 Task: Open a blank sheet, save the file as Positivethinking.epub and add heading 'Positive Thinking',with the parapraph 'Positive thinking can have a profound impact on overall well-being. It promotes resilience, improves mood, and enhances problem-solving skills. Cultivating an optimistic mindset can lead to increased happiness, better relationships, and improved overall health.'Apply Font Style lexend And font size 14. Apply font style in  Heading 'Tahoma' and font size 24 Change heading alignment to  Center and paragraph alignment to  Left
Action: Mouse moved to (274, 251)
Screenshot: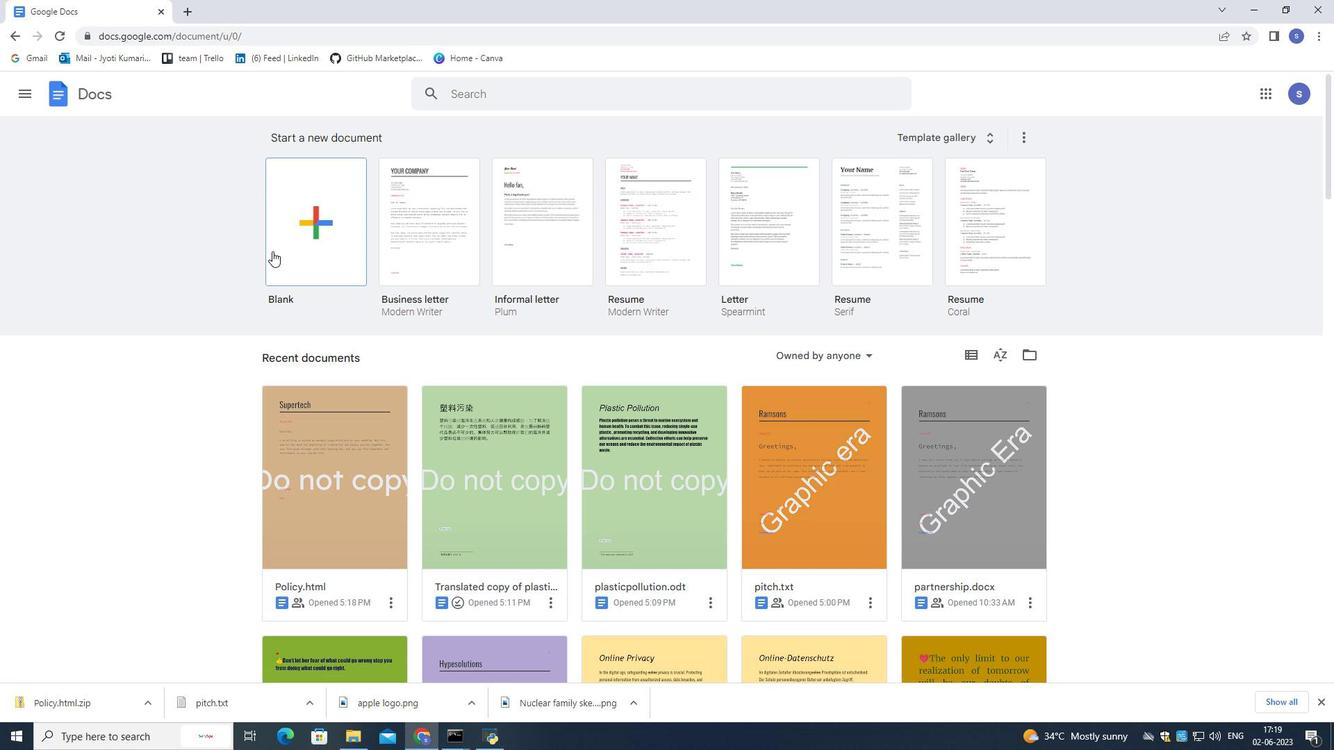 
Action: Mouse pressed left at (274, 251)
Screenshot: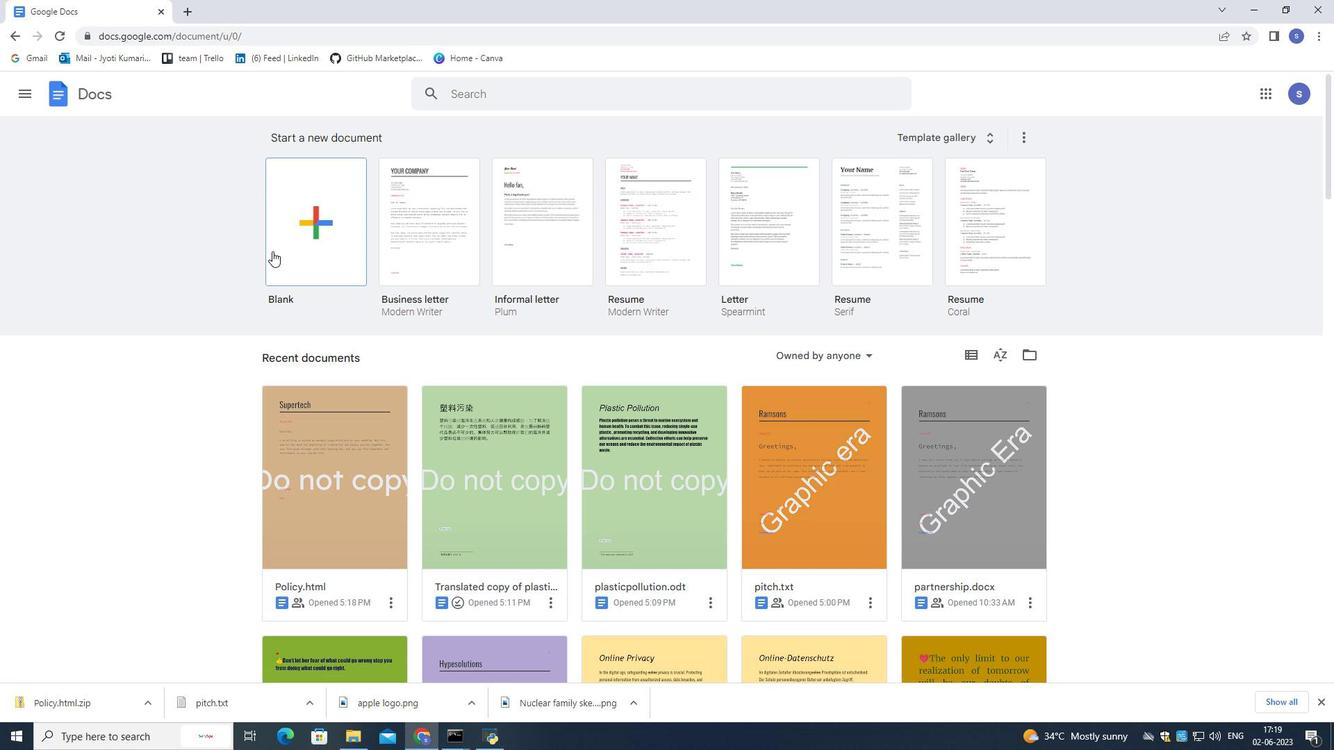 
Action: Mouse moved to (148, 86)
Screenshot: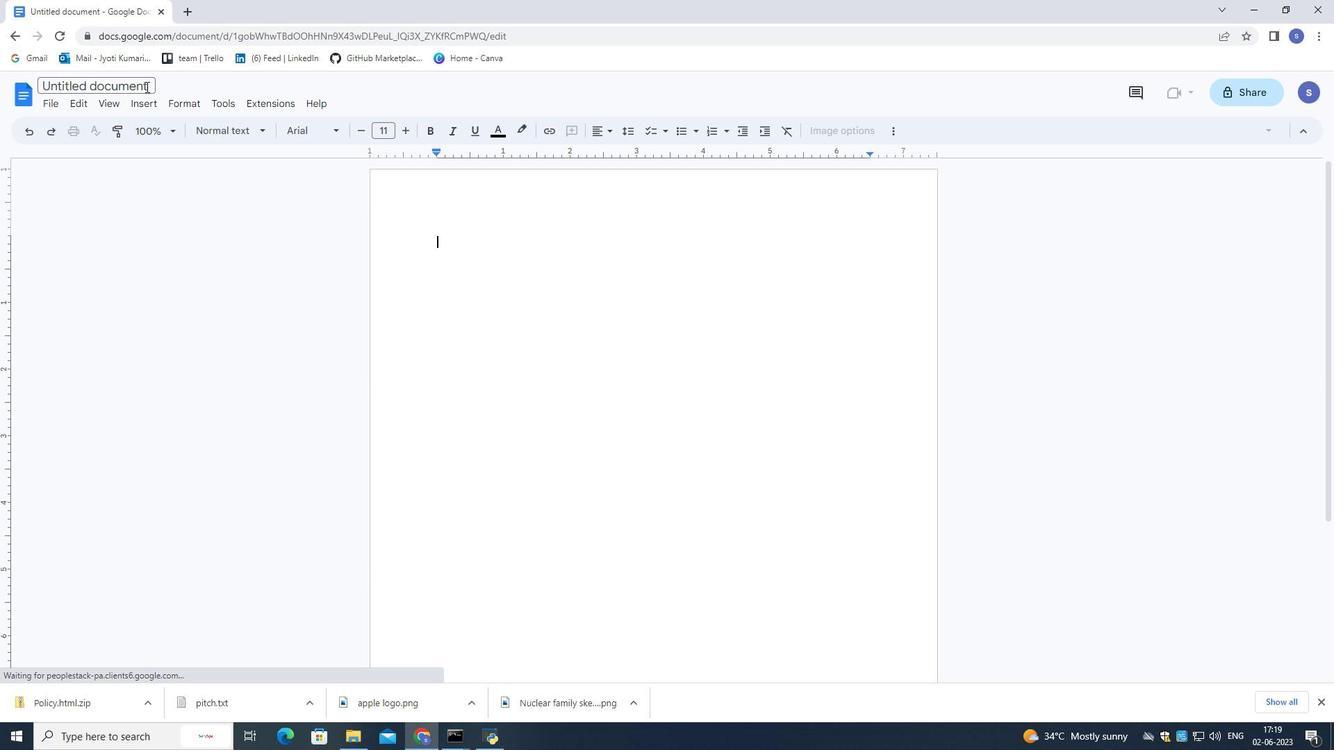 
Action: Mouse pressed left at (148, 86)
Screenshot: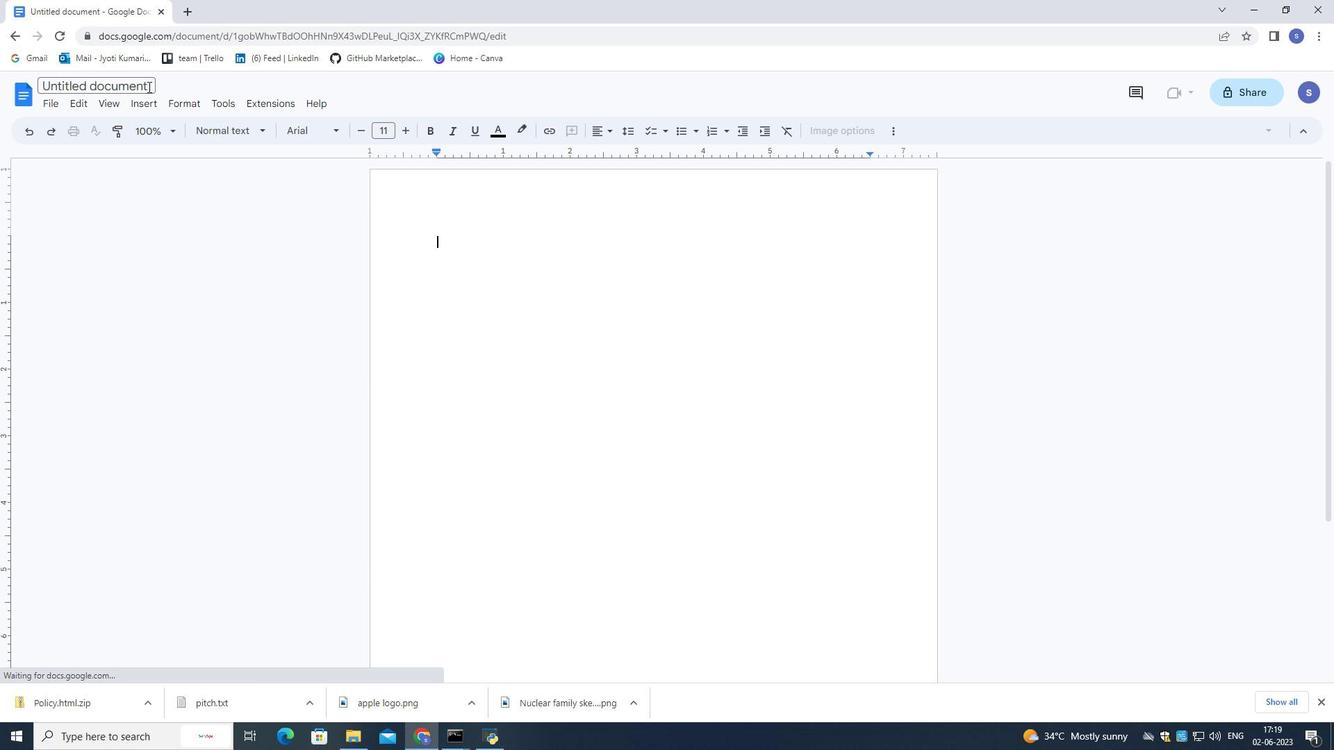 
Action: Mouse moved to (148, 86)
Screenshot: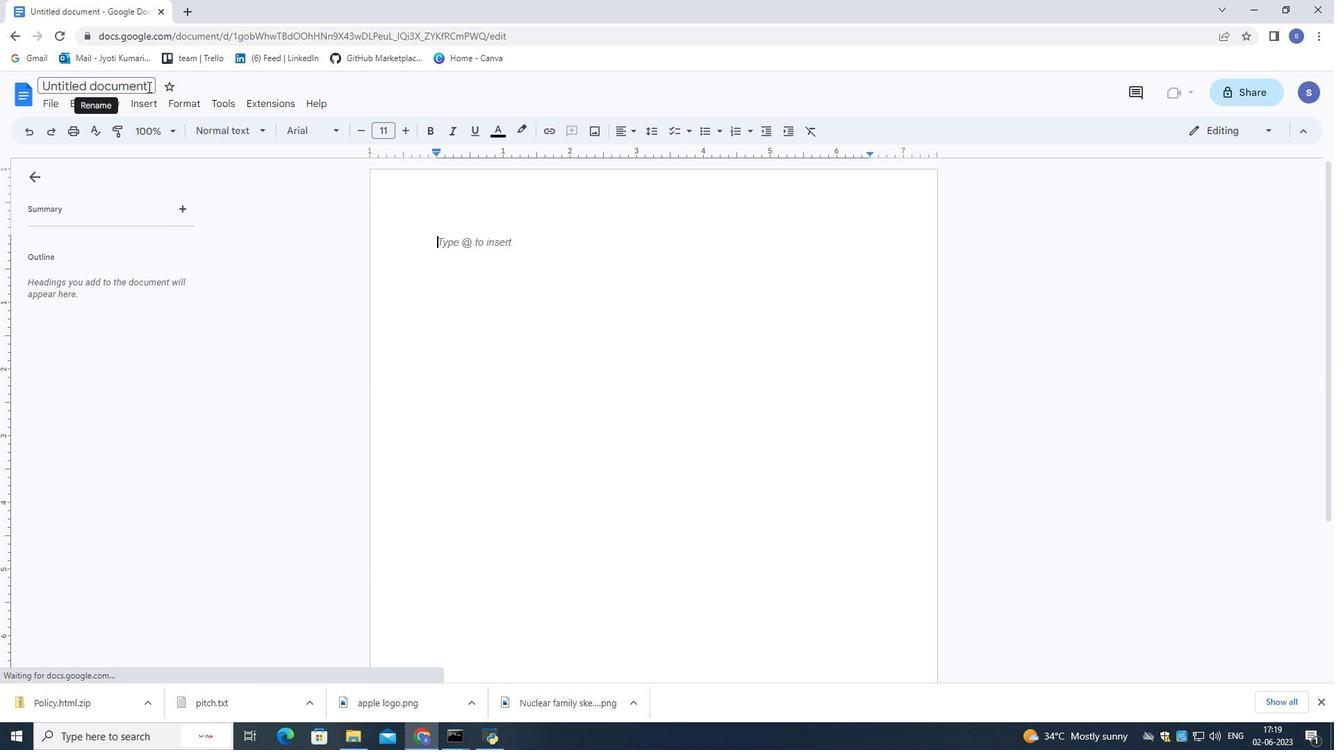 
Action: Key pressed positivethinking.epub<Key.enter>
Screenshot: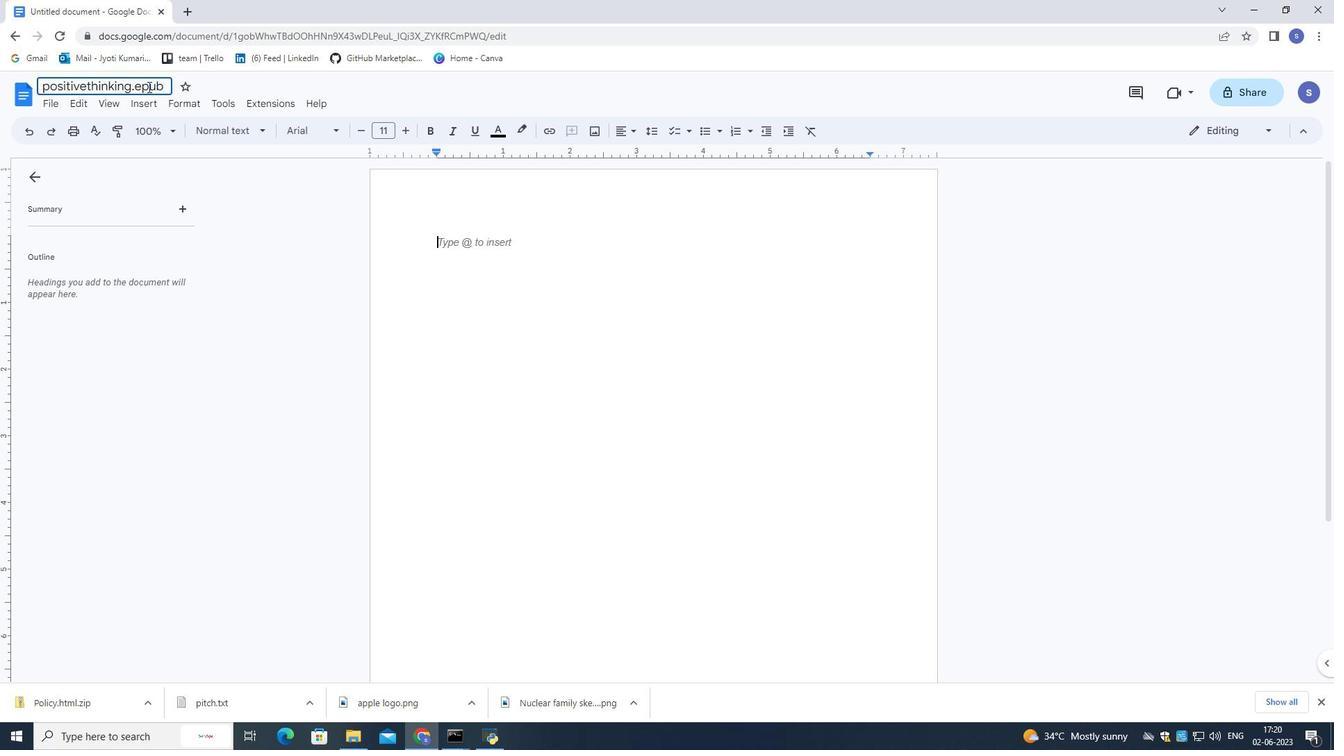 
Action: Mouse moved to (608, 257)
Screenshot: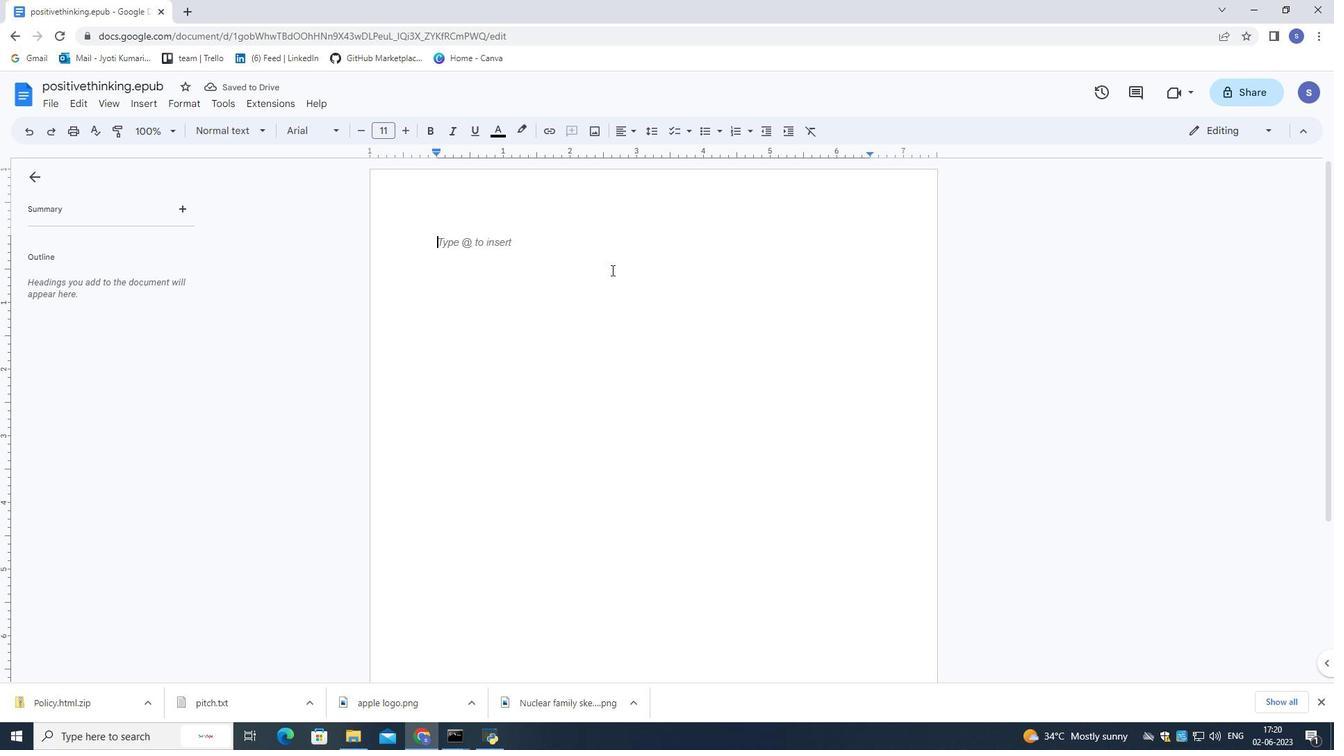 
Action: Mouse pressed left at (608, 257)
Screenshot: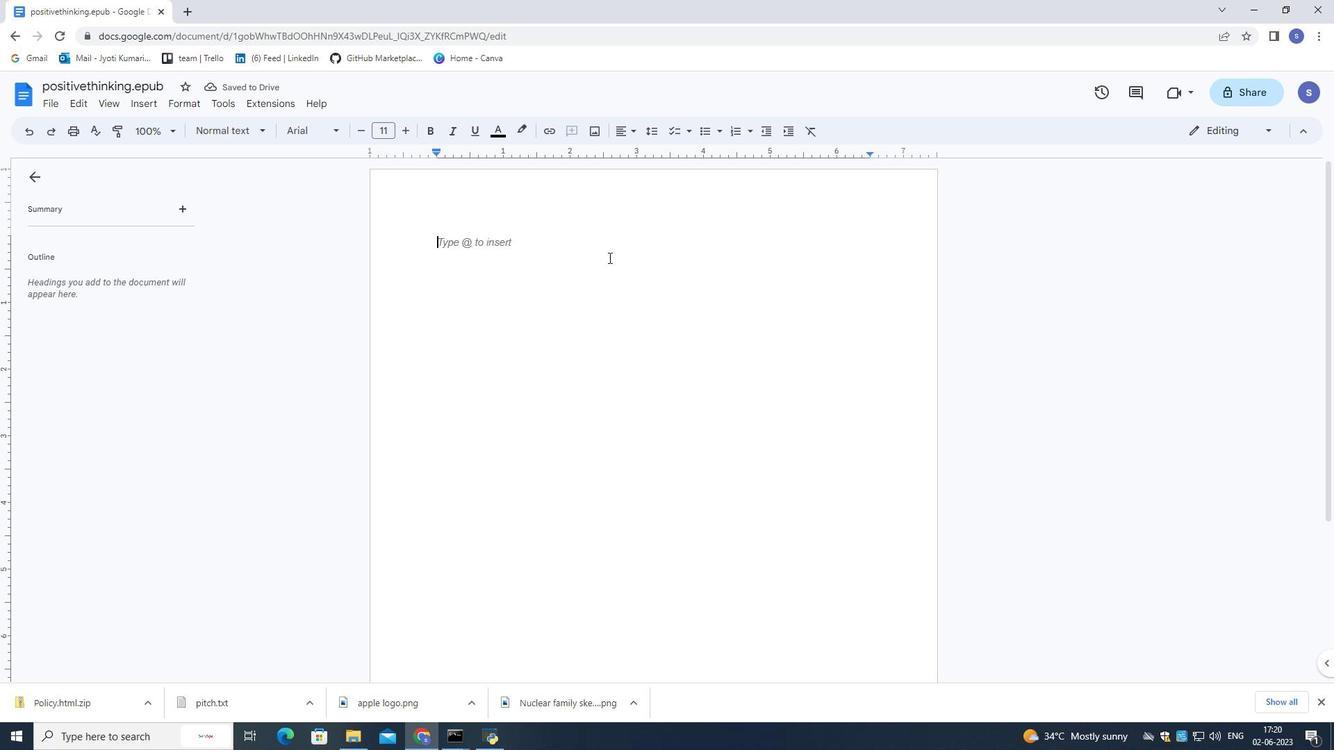 
Action: Mouse moved to (549, 239)
Screenshot: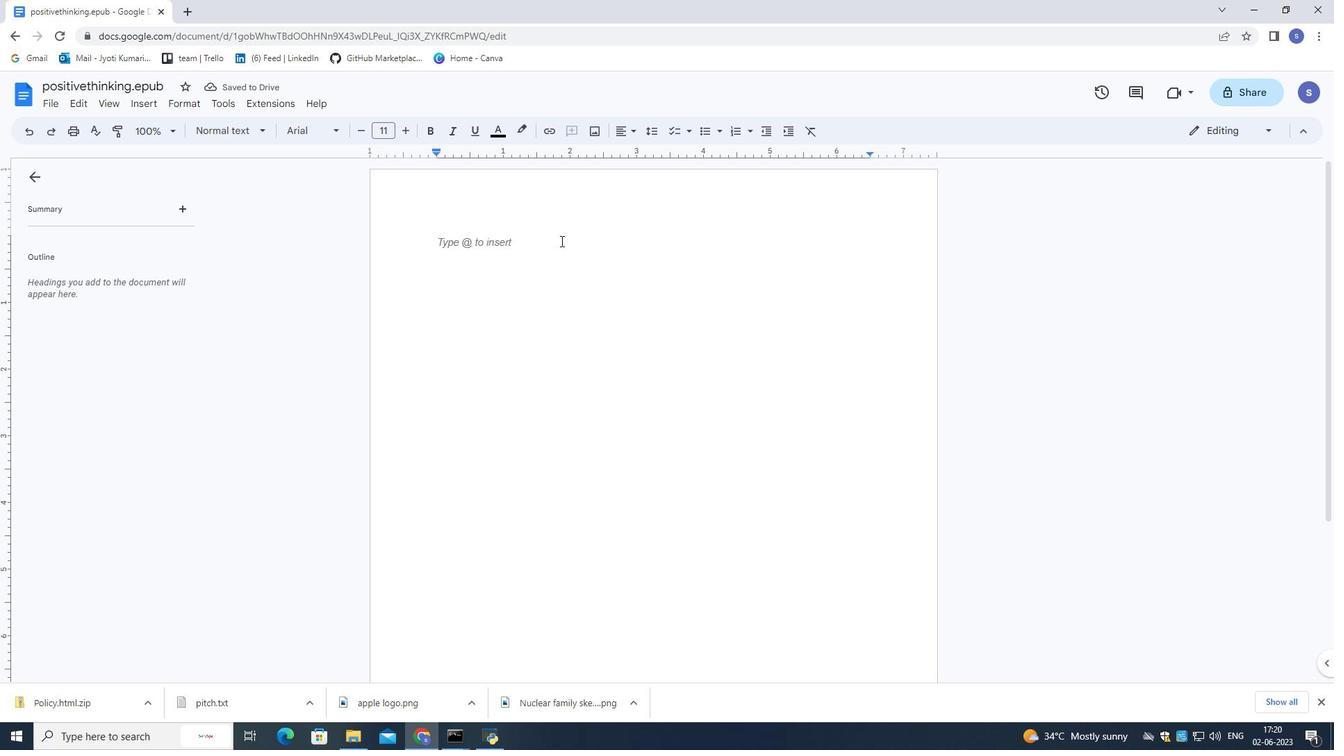 
Action: Mouse pressed left at (549, 239)
Screenshot: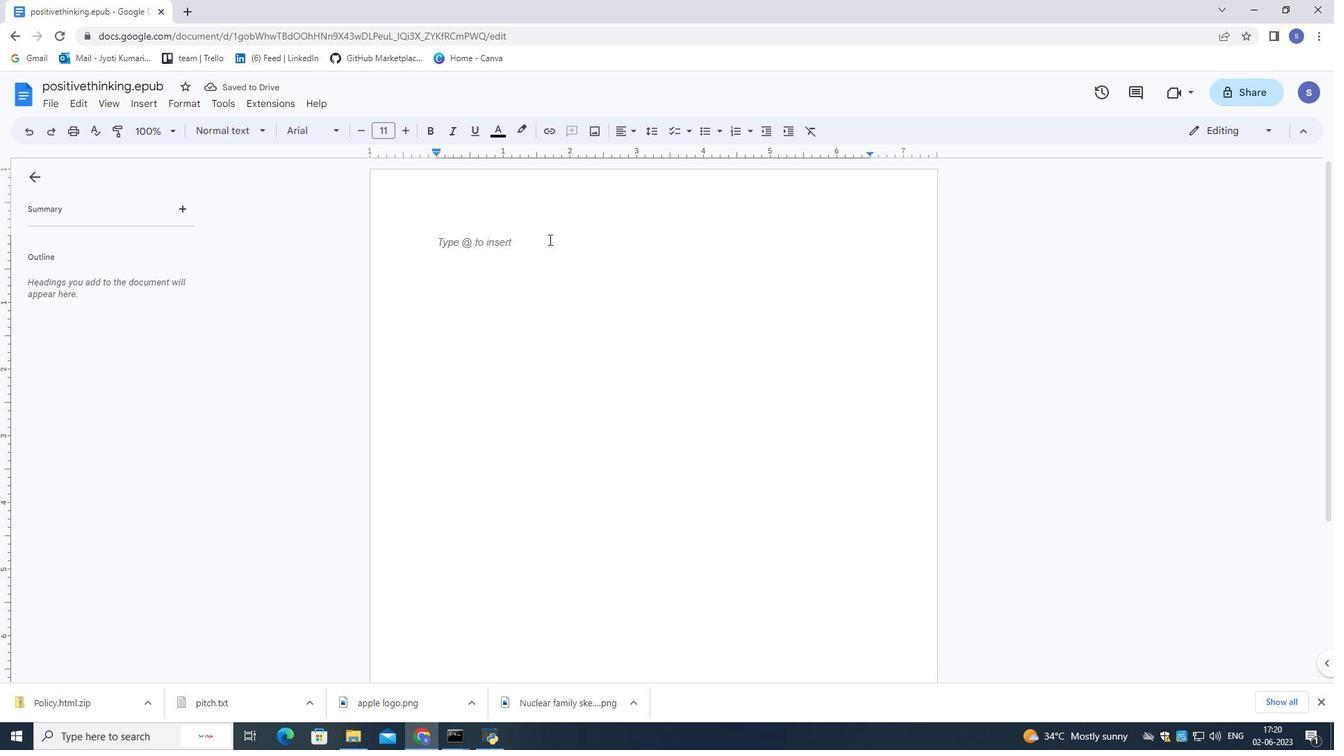 
Action: Mouse moved to (527, 254)
Screenshot: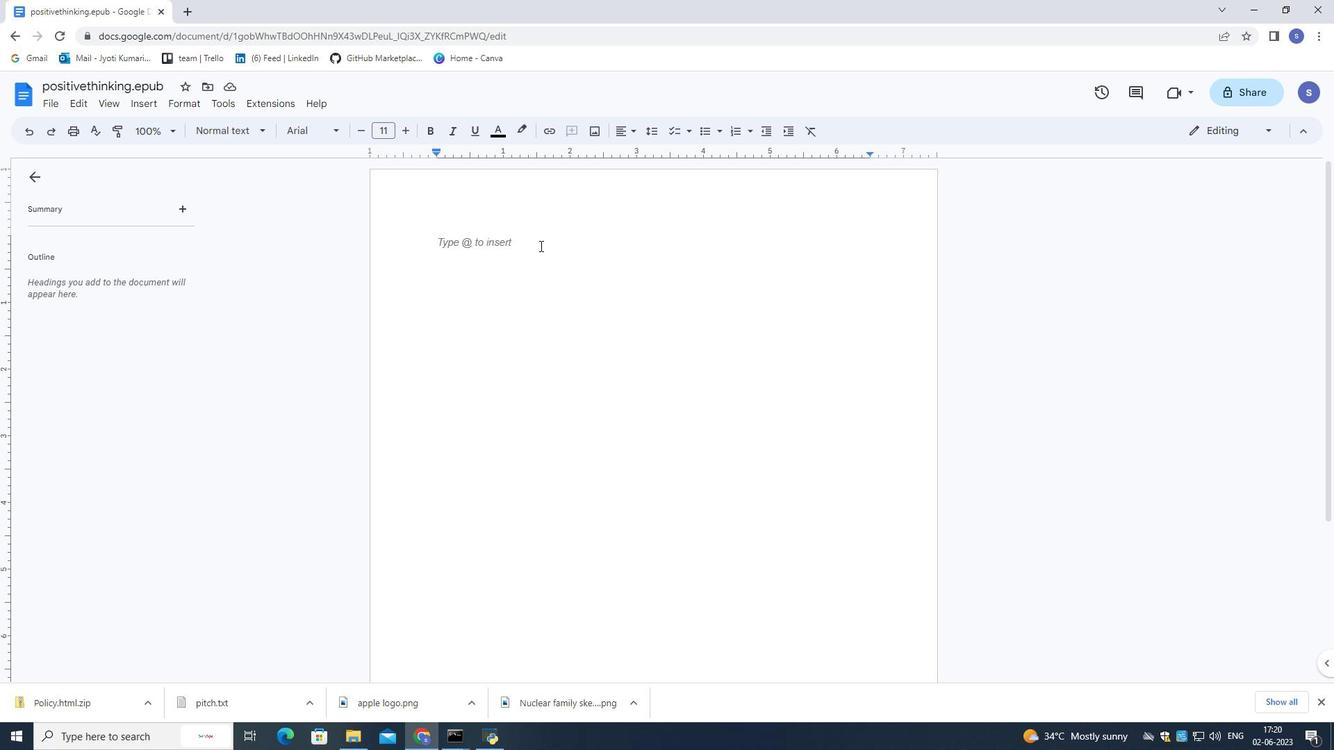
Action: Key pressed <Key.shift>Positive<Key.space><Key.shift>Thinking
Screenshot: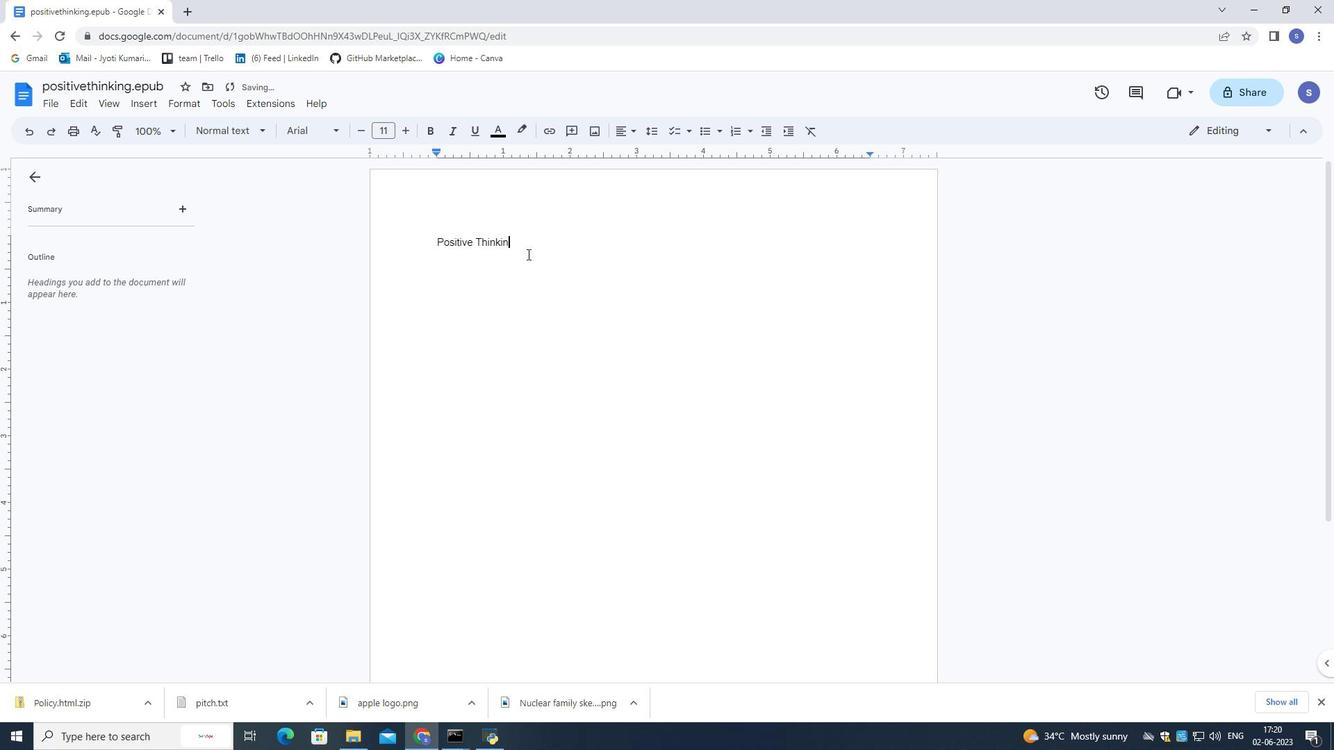 
Action: Mouse moved to (945, 473)
Screenshot: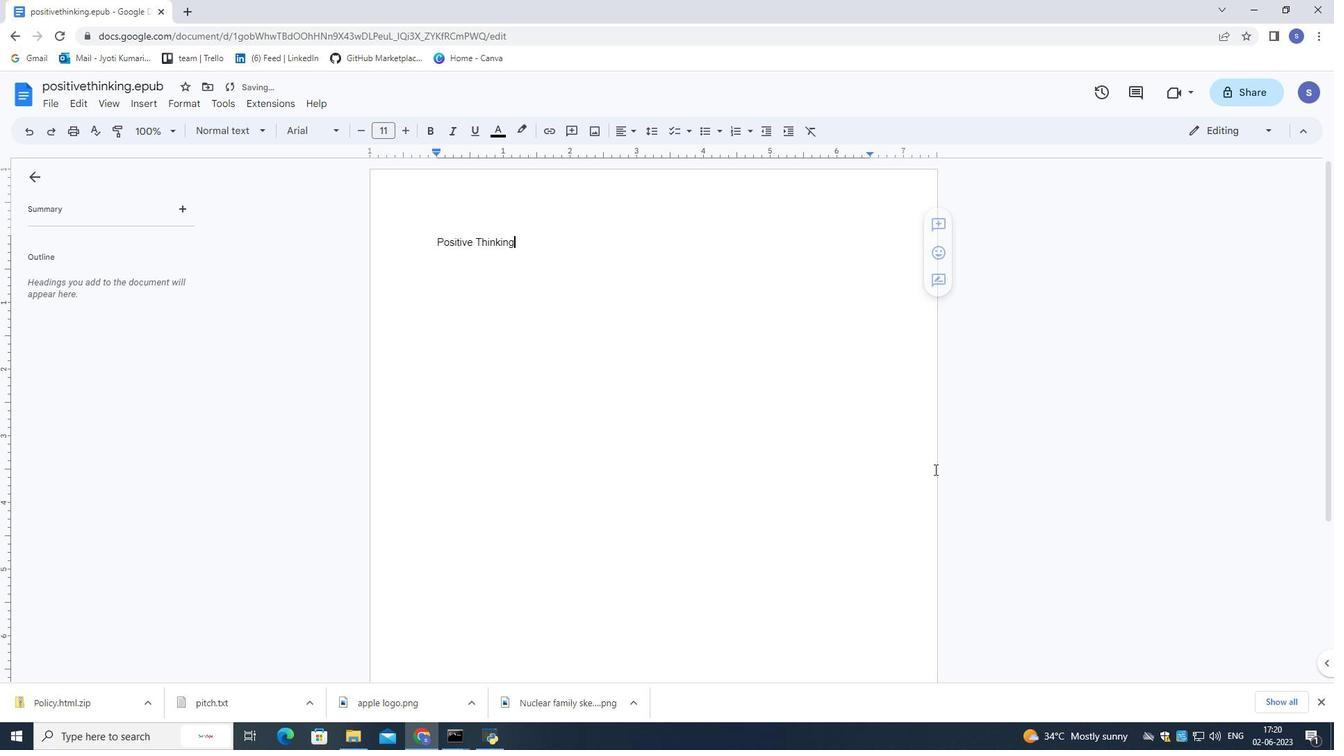 
Action: Key pressed <Key.enter><Key.enter>
Screenshot: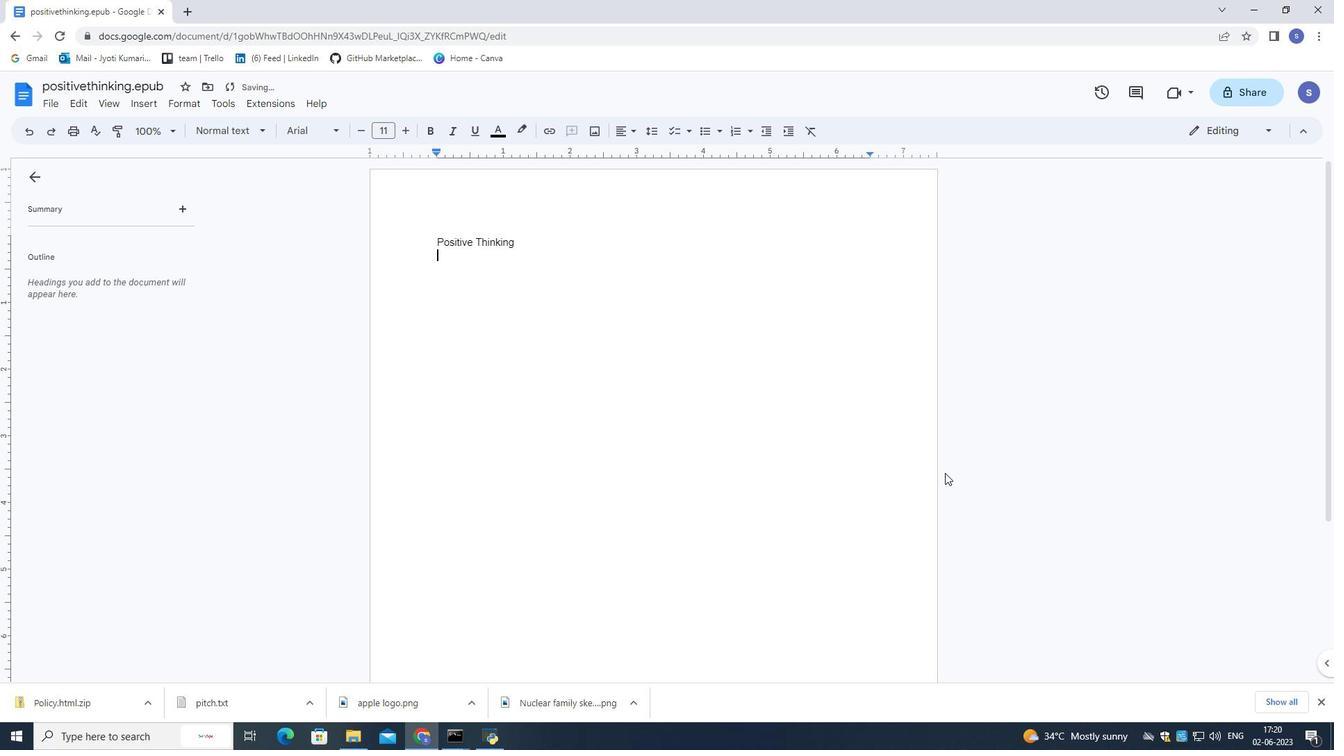 
Action: Mouse moved to (1176, 560)
Screenshot: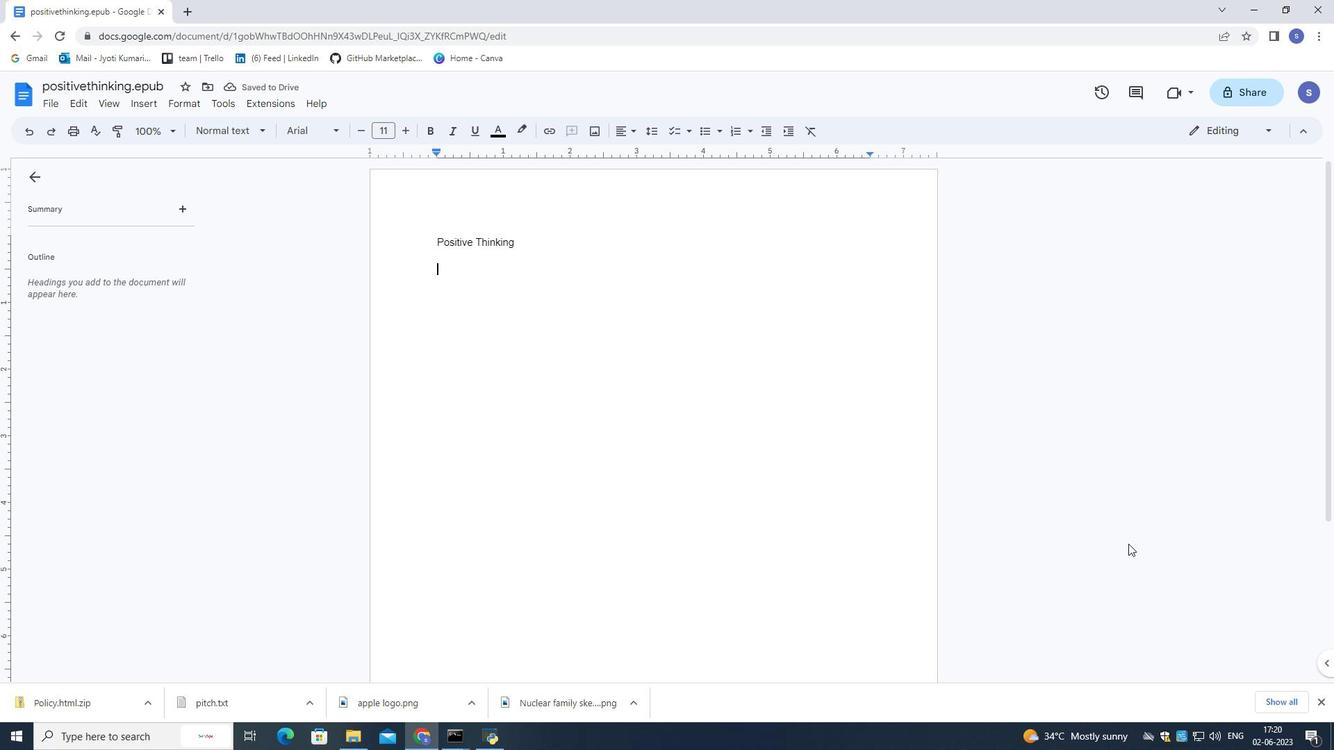 
Action: Key pressed <Key.shift><Key.shift><Key.shift><Key.shift><Key.shift><Key.shift><Key.shift><Key.shift>Positive<Key.space>thinking<Key.space>can<Key.space>have<Key.space>a<Key.space>profound<Key.space>impact<Key.space>on<Key.space>overall<Key.space>well-being<Key.space>.<Key.space><Key.shift>It<Key.space>promotes<Key.space>resilience,<Key.space>improve<Key.space>
Screenshot: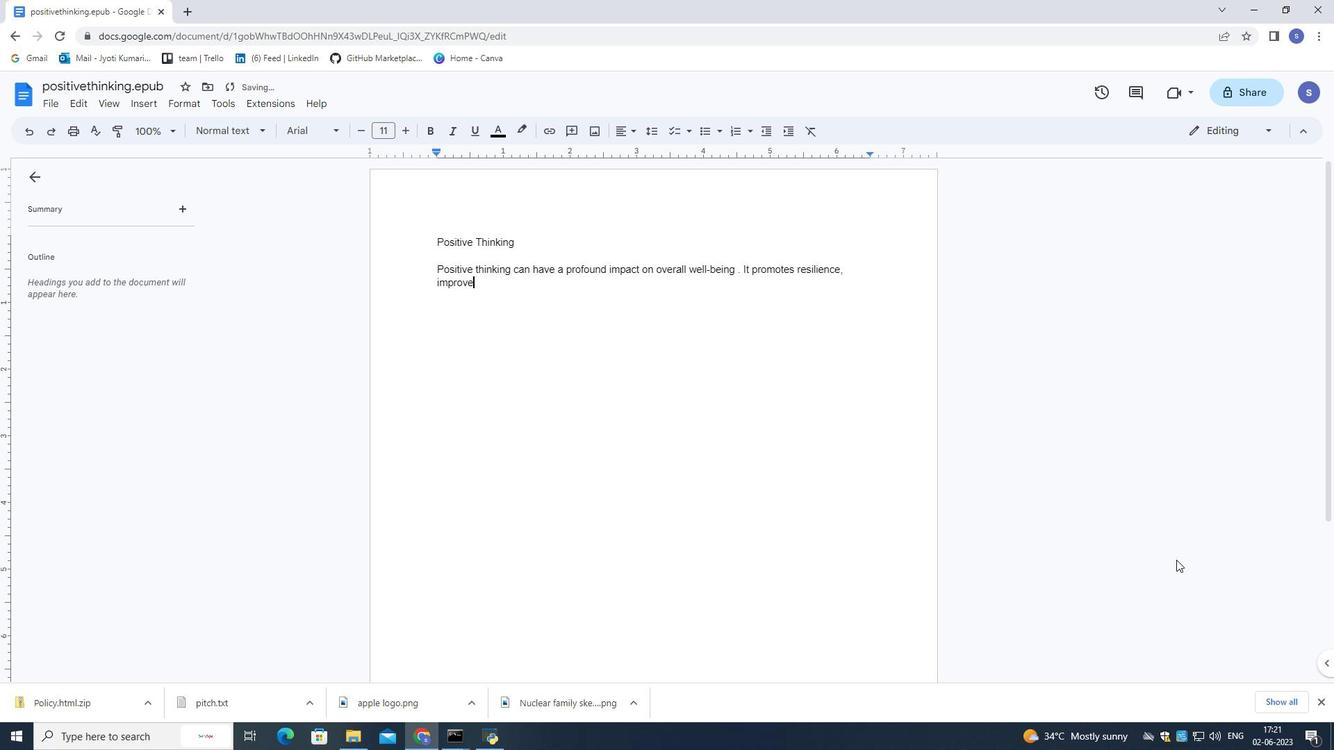 
Action: Mouse moved to (1316, 703)
Screenshot: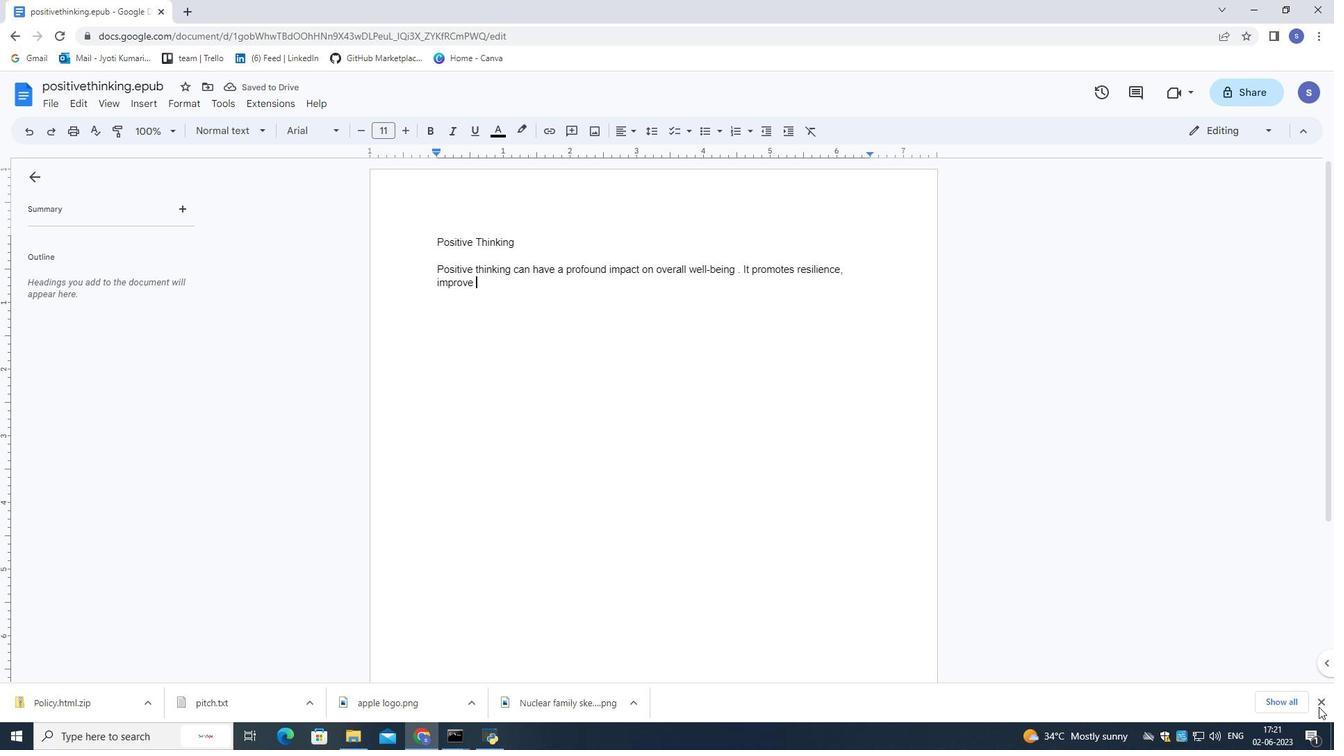 
Action: Key pressed mood,<Key.space>and<Key.space>optimistic<Key.space>mindset<Key.space>can<Key.space>lead<Key.space>to<Key.space>increased<Key.space>g<Key.backspace>happiness,<Key.space>better<Key.space>relationship,<Key.space>and<Key.space>impowered<Key.space>overall<Key.space>health.<Key.space>
Screenshot: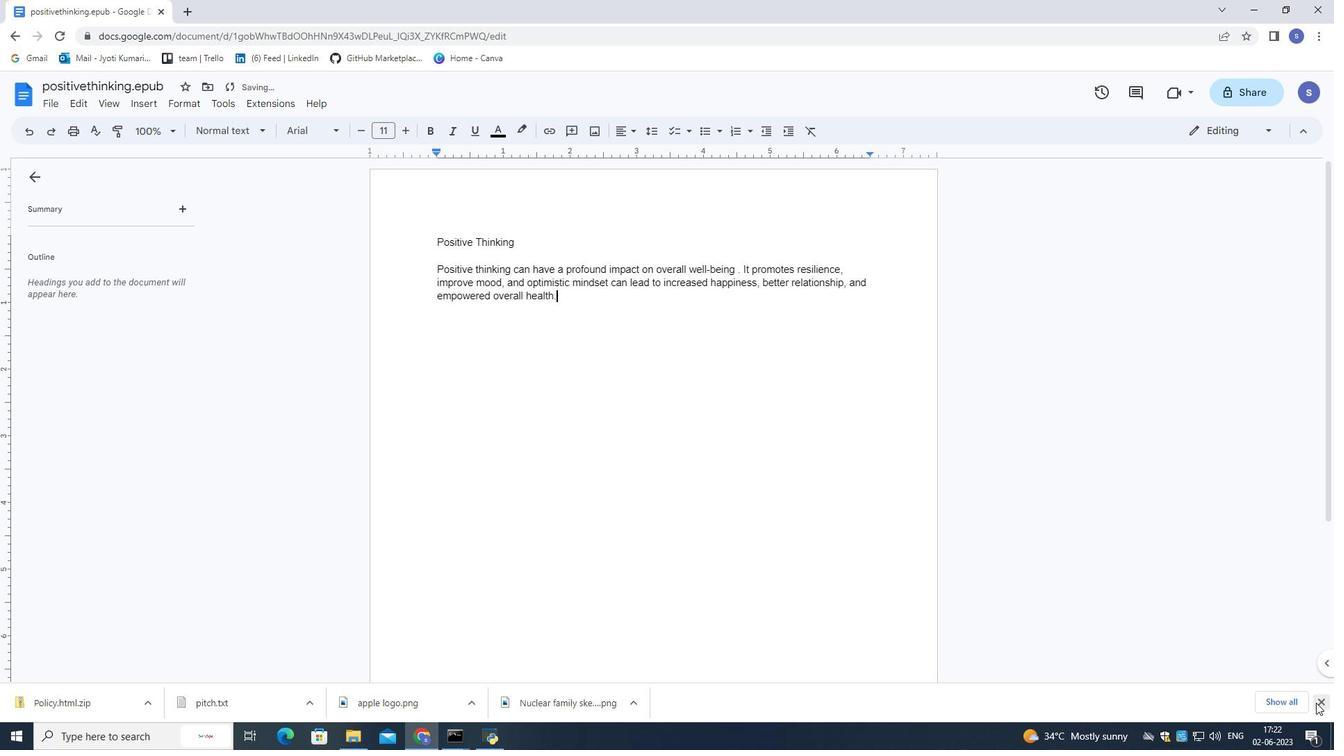 
Action: Mouse moved to (459, 279)
Screenshot: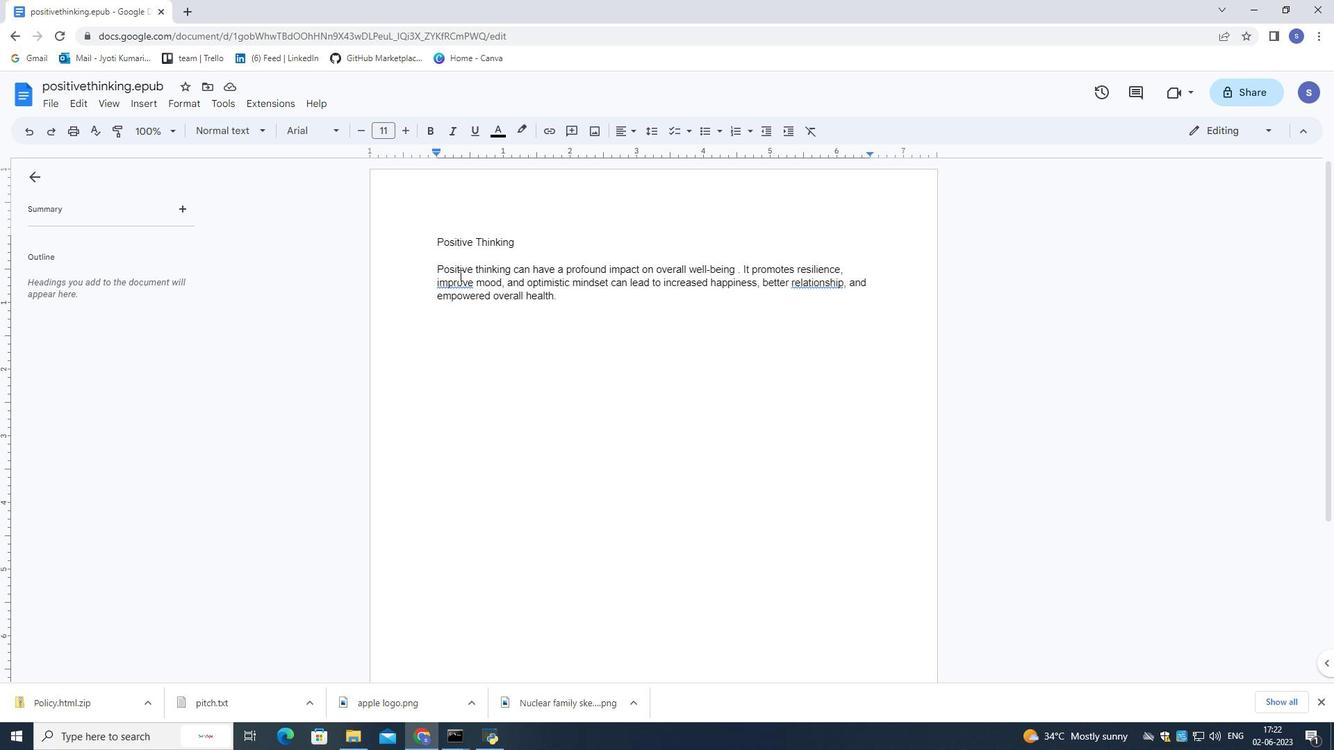
Action: Mouse pressed left at (459, 279)
Screenshot: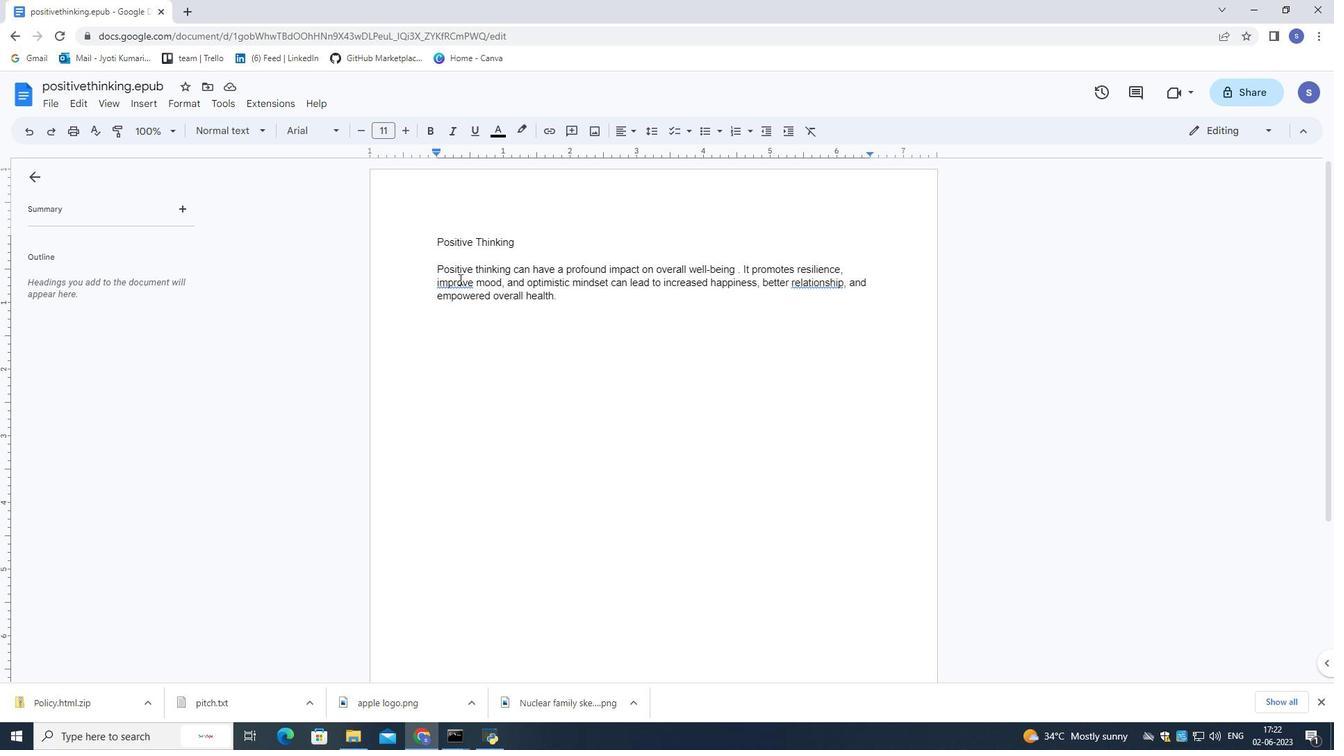
Action: Mouse moved to (466, 269)
Screenshot: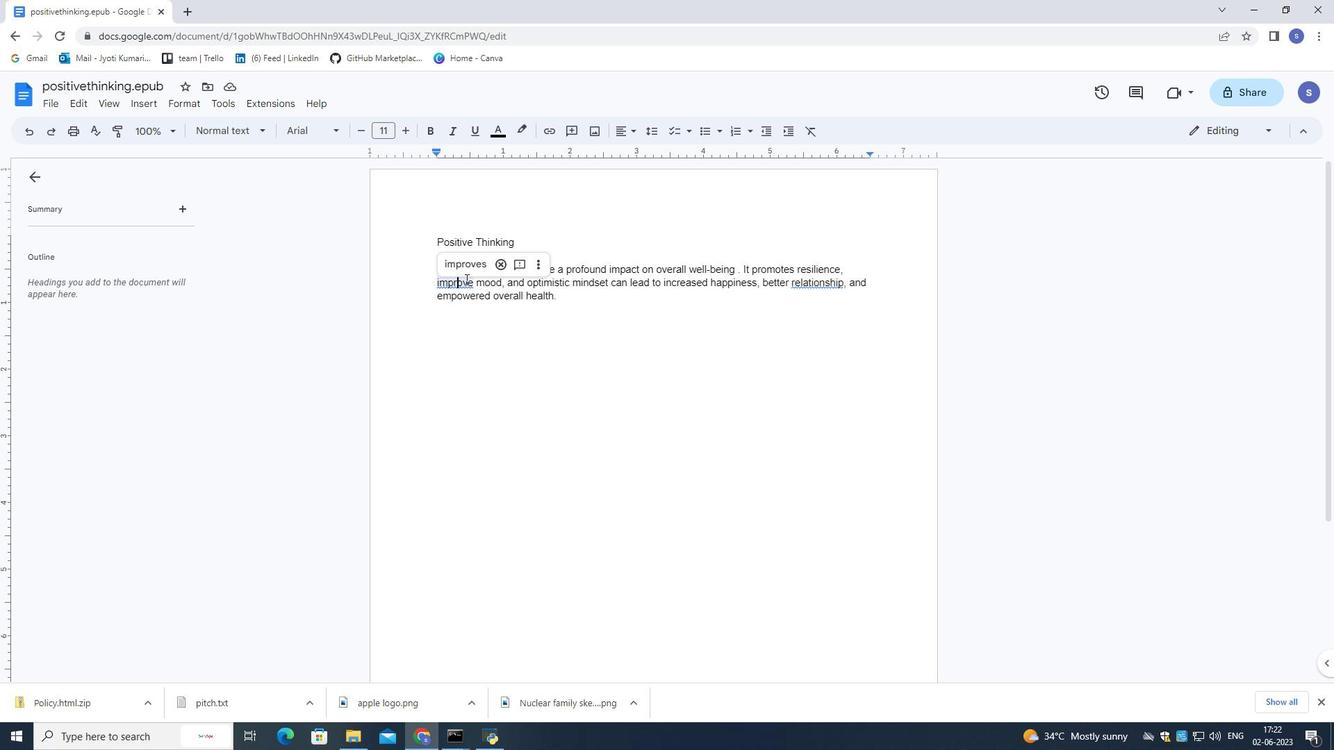 
Action: Mouse pressed left at (466, 269)
Screenshot: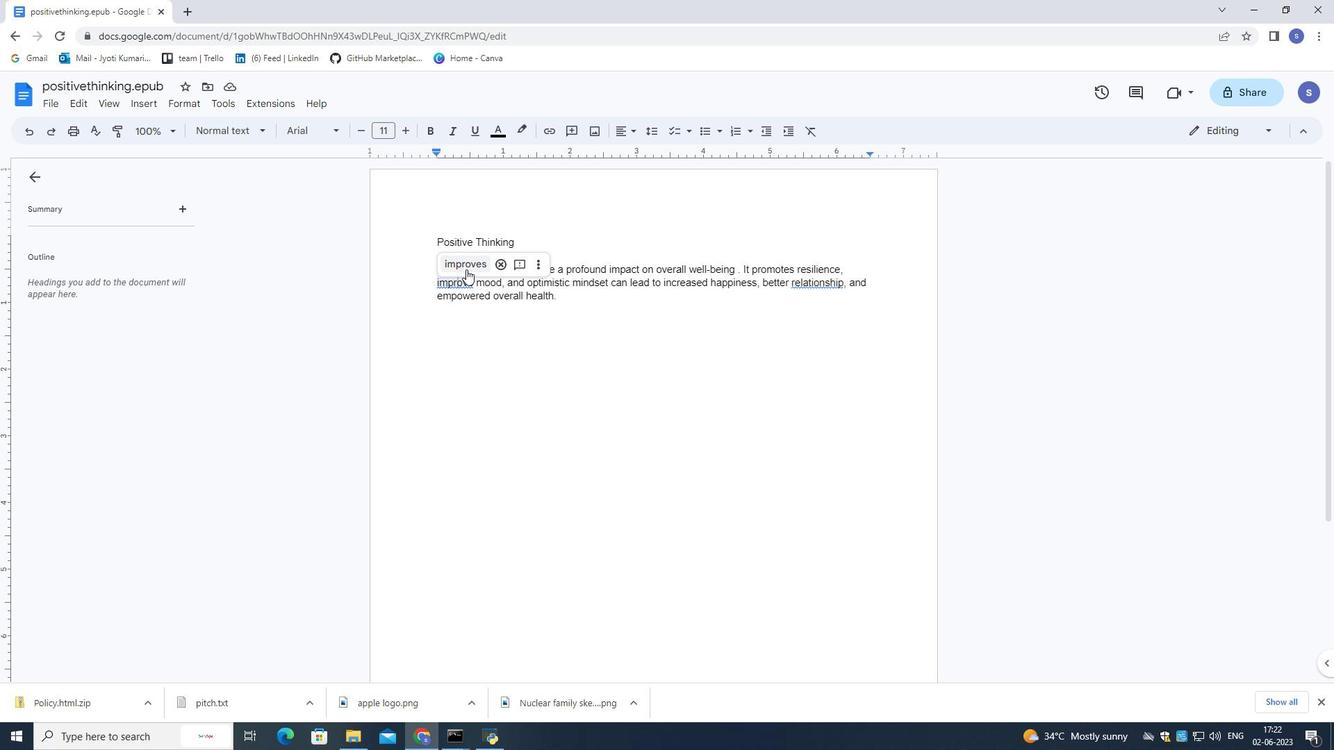
Action: Mouse moved to (585, 305)
Screenshot: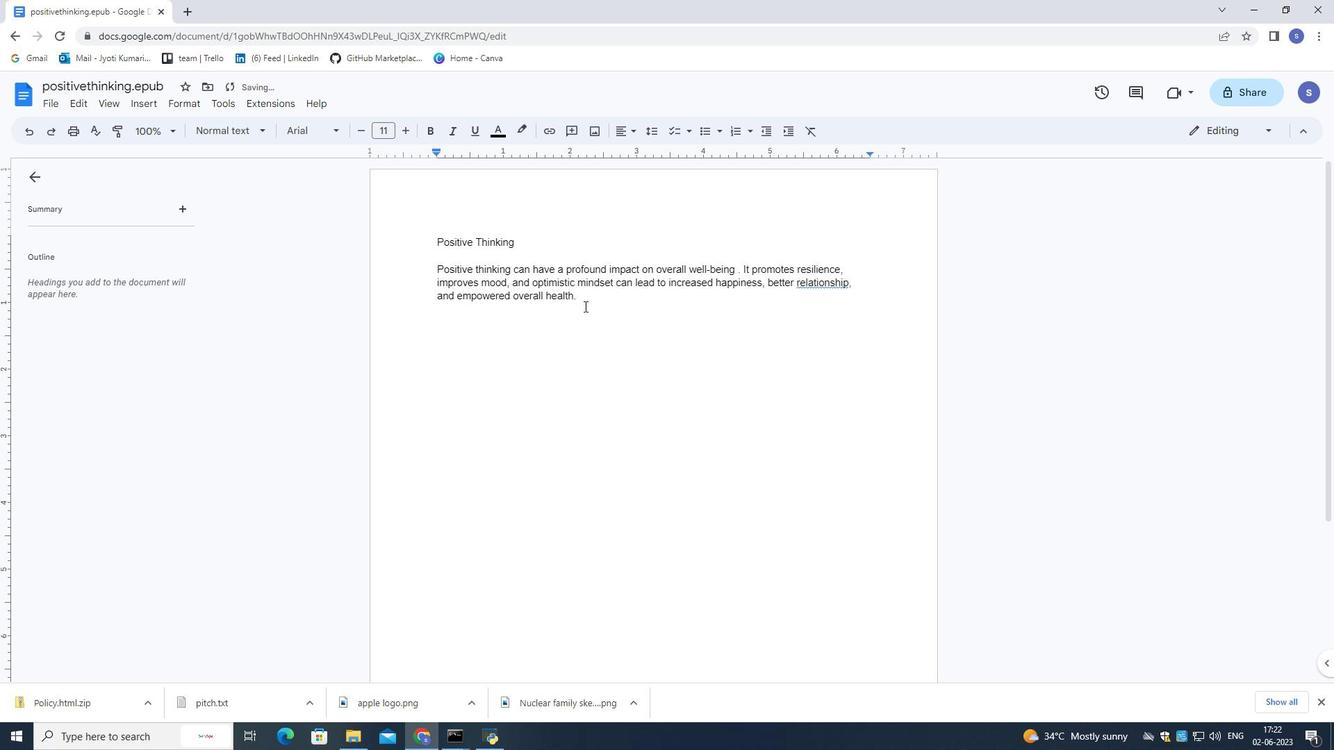 
Action: Mouse pressed left at (585, 305)
Screenshot: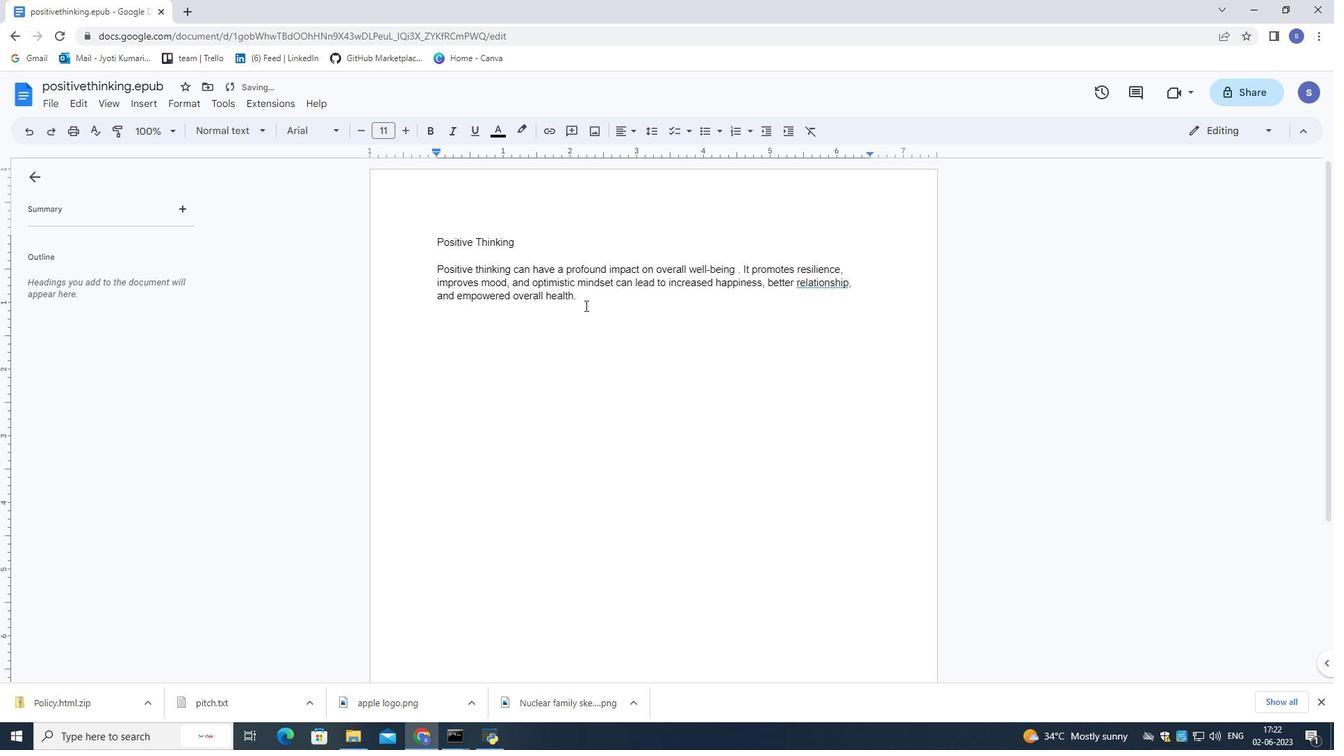 
Action: Mouse moved to (592, 307)
Screenshot: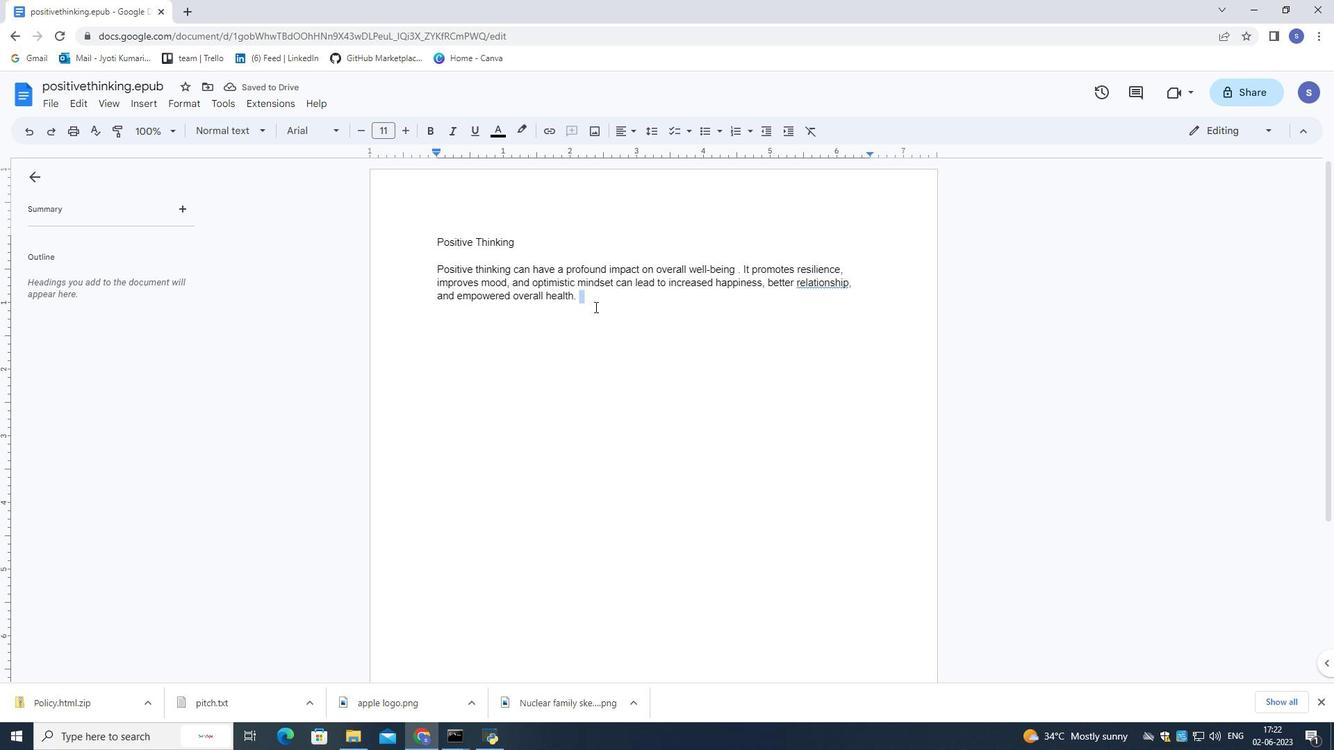 
Action: Mouse pressed left at (592, 307)
Screenshot: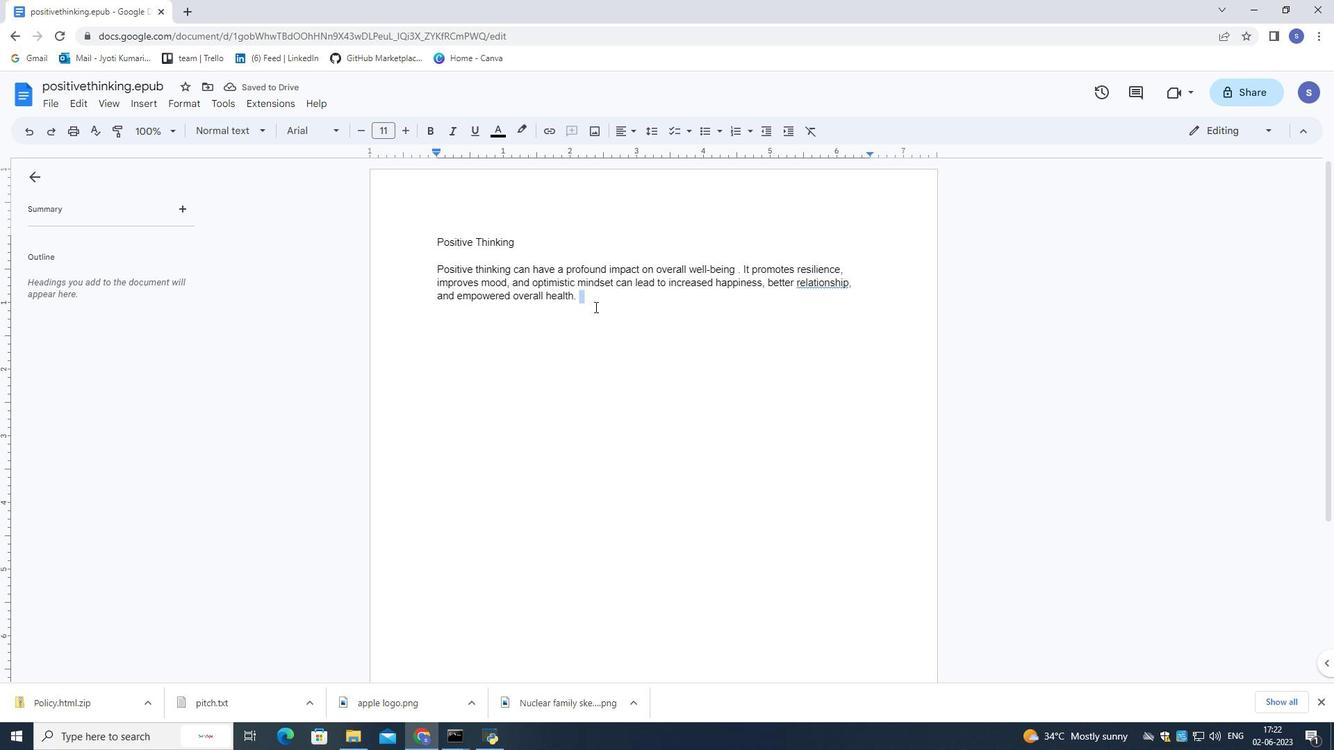 
Action: Mouse moved to (607, 328)
Screenshot: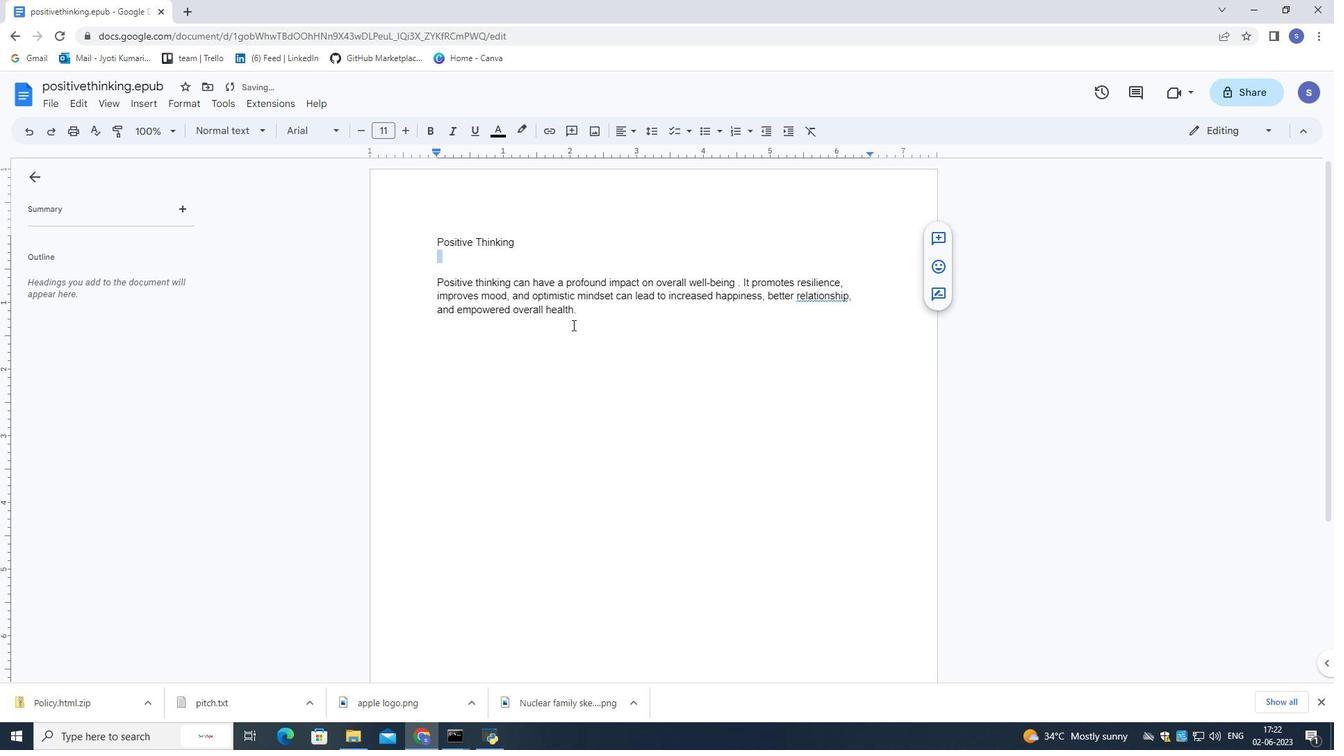 
Action: Mouse pressed left at (607, 328)
Screenshot: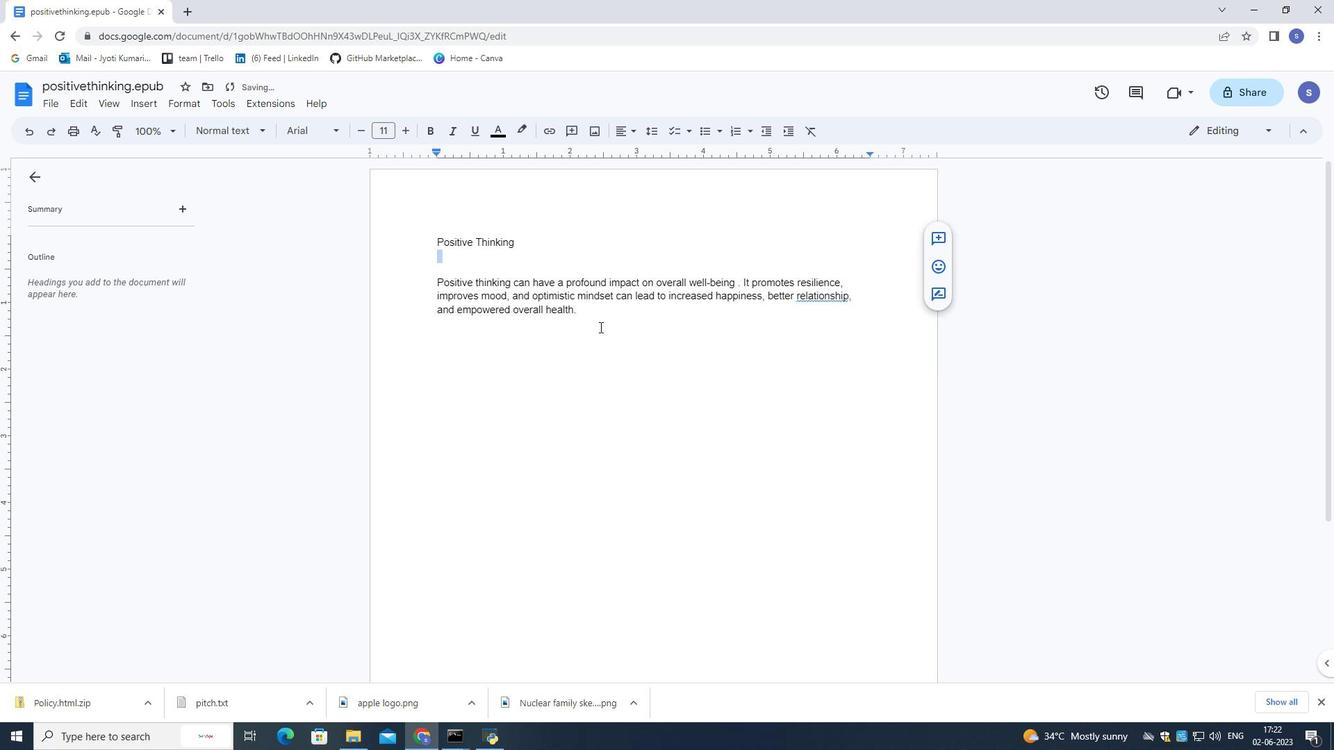 
Action: Mouse moved to (599, 319)
Screenshot: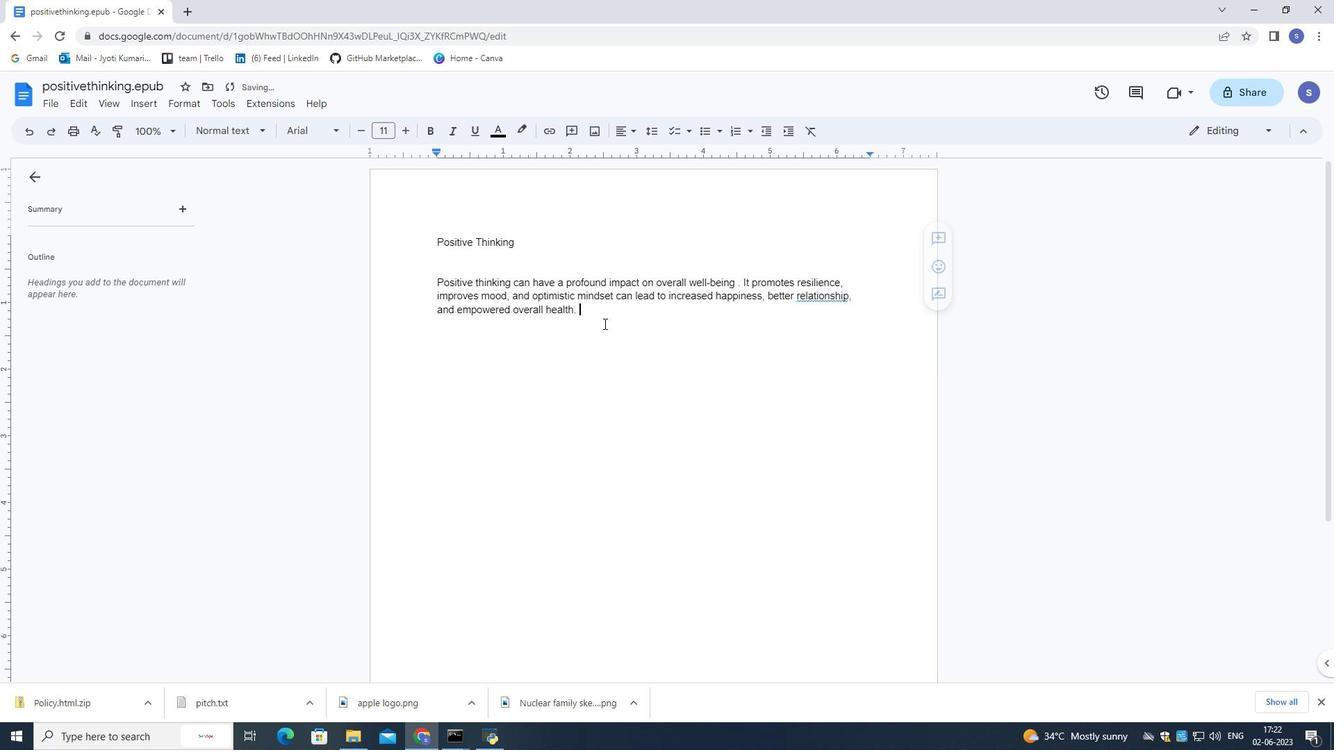 
Action: Mouse pressed left at (599, 319)
Screenshot: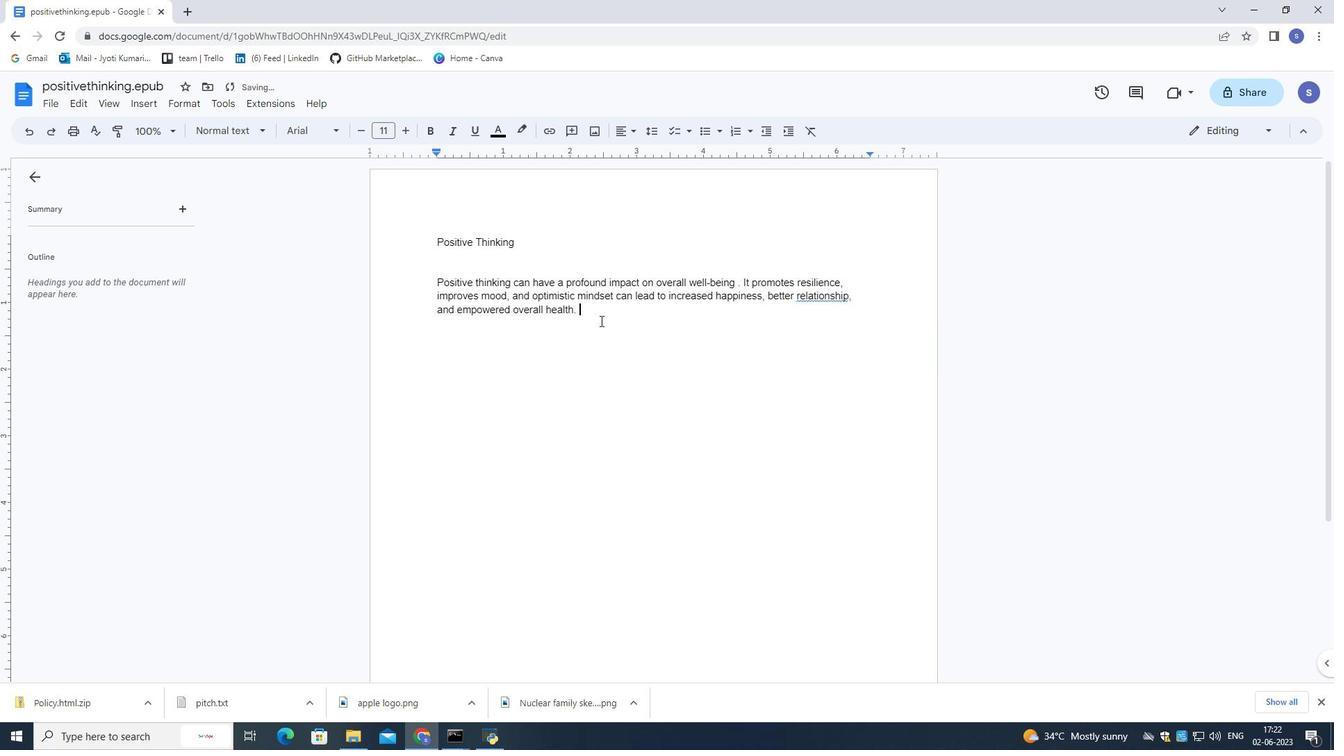 
Action: Mouse moved to (323, 123)
Screenshot: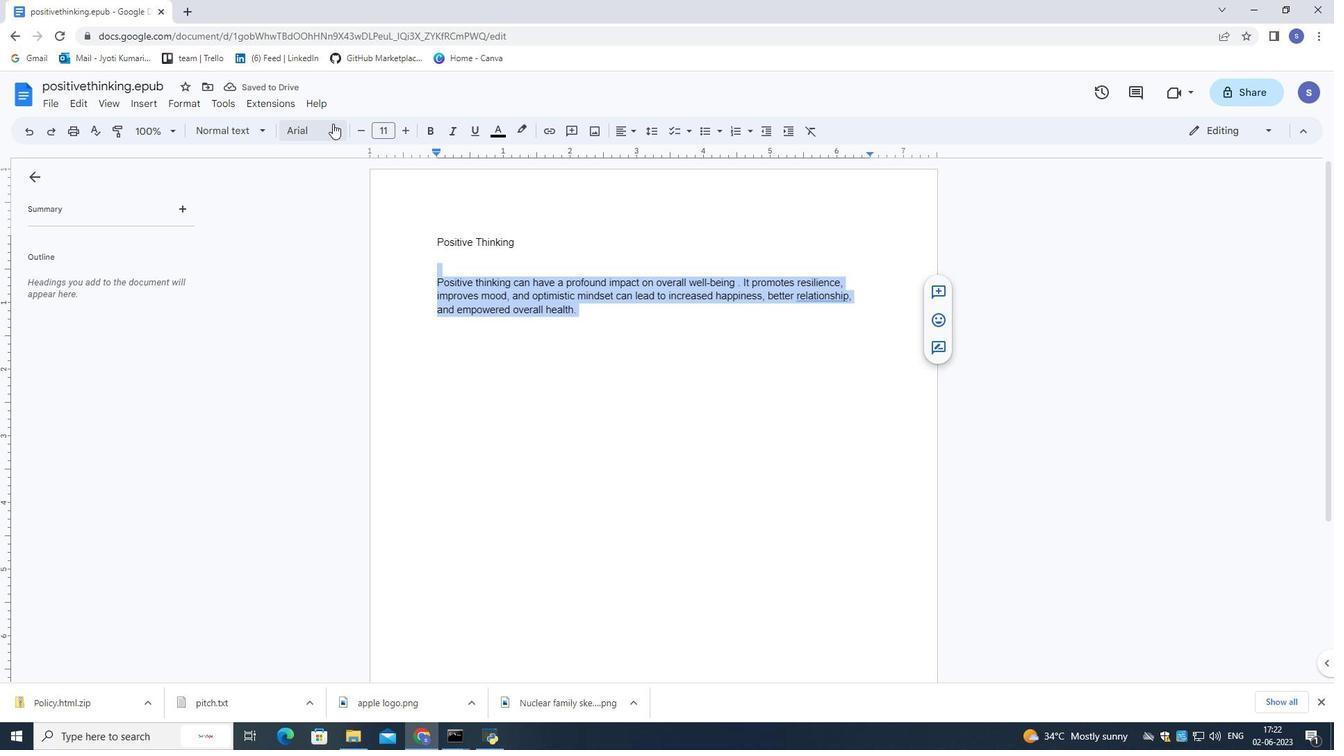 
Action: Mouse pressed left at (323, 123)
Screenshot: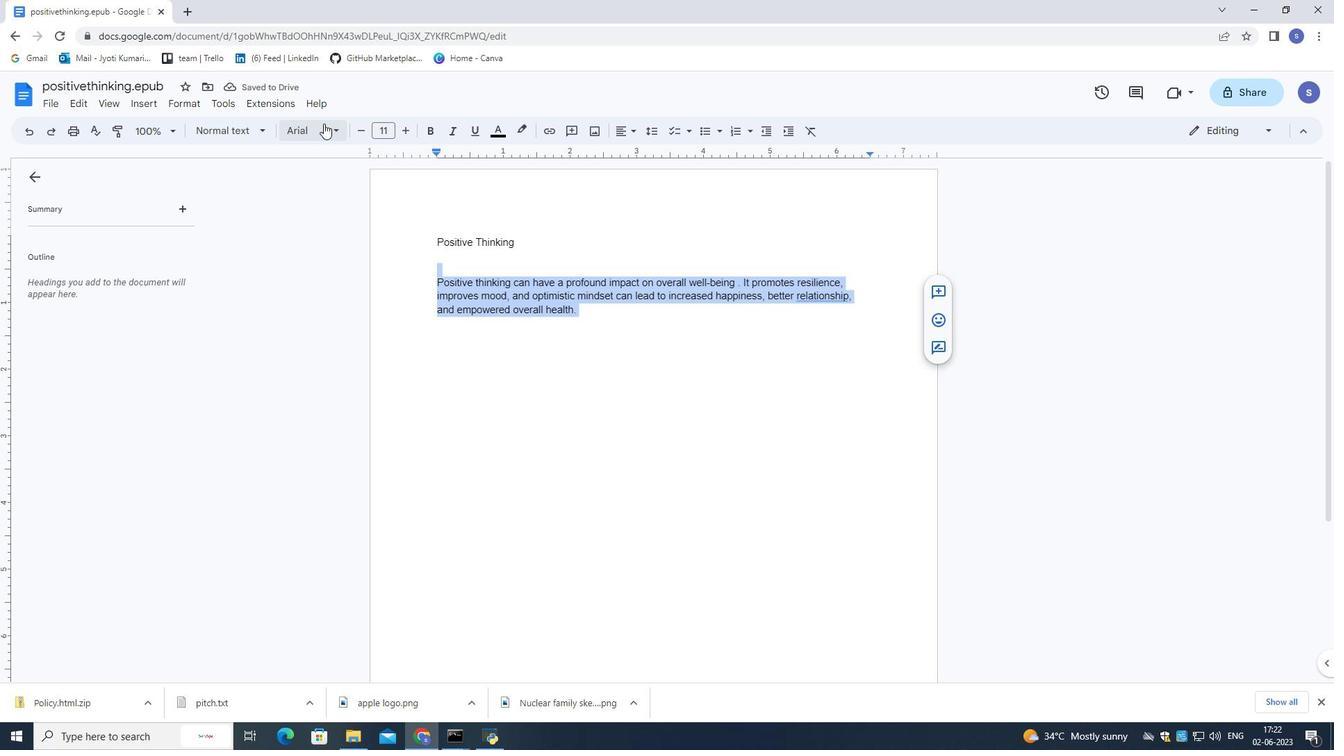 
Action: Mouse moved to (359, 216)
Screenshot: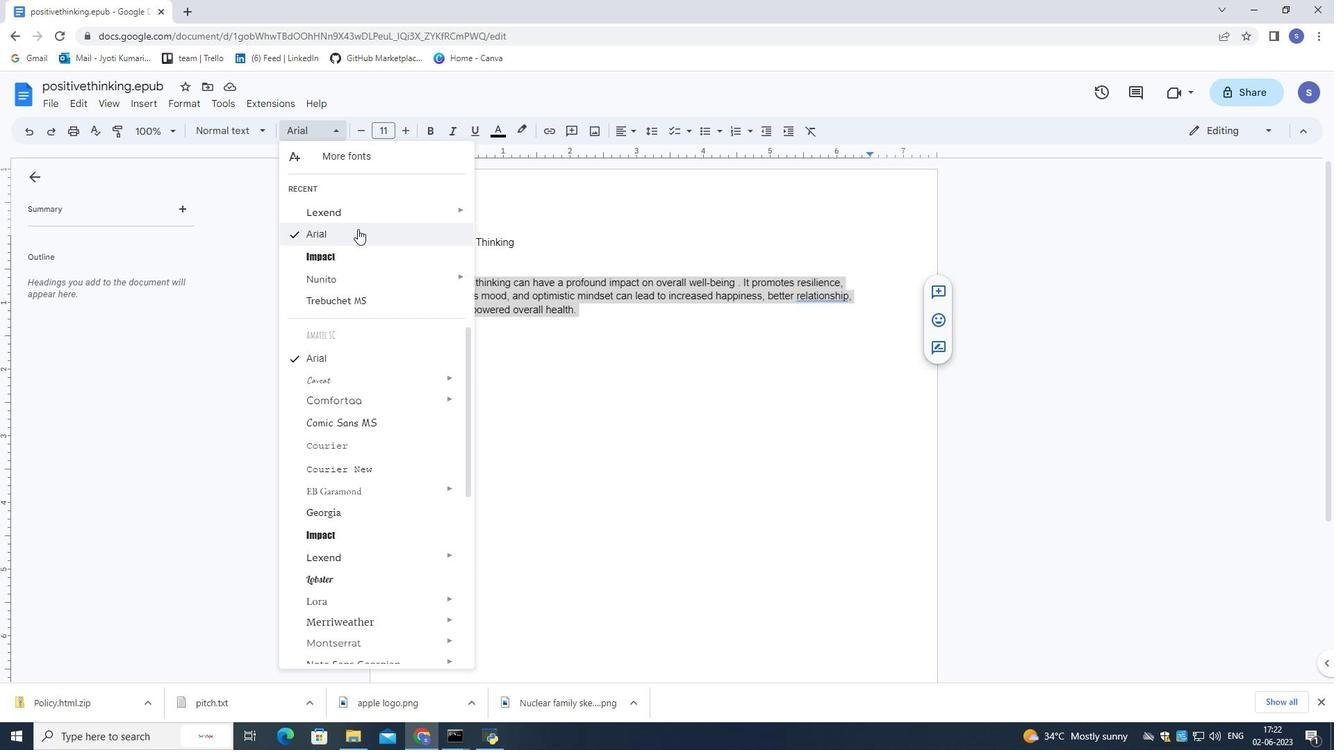 
Action: Mouse pressed left at (359, 216)
Screenshot: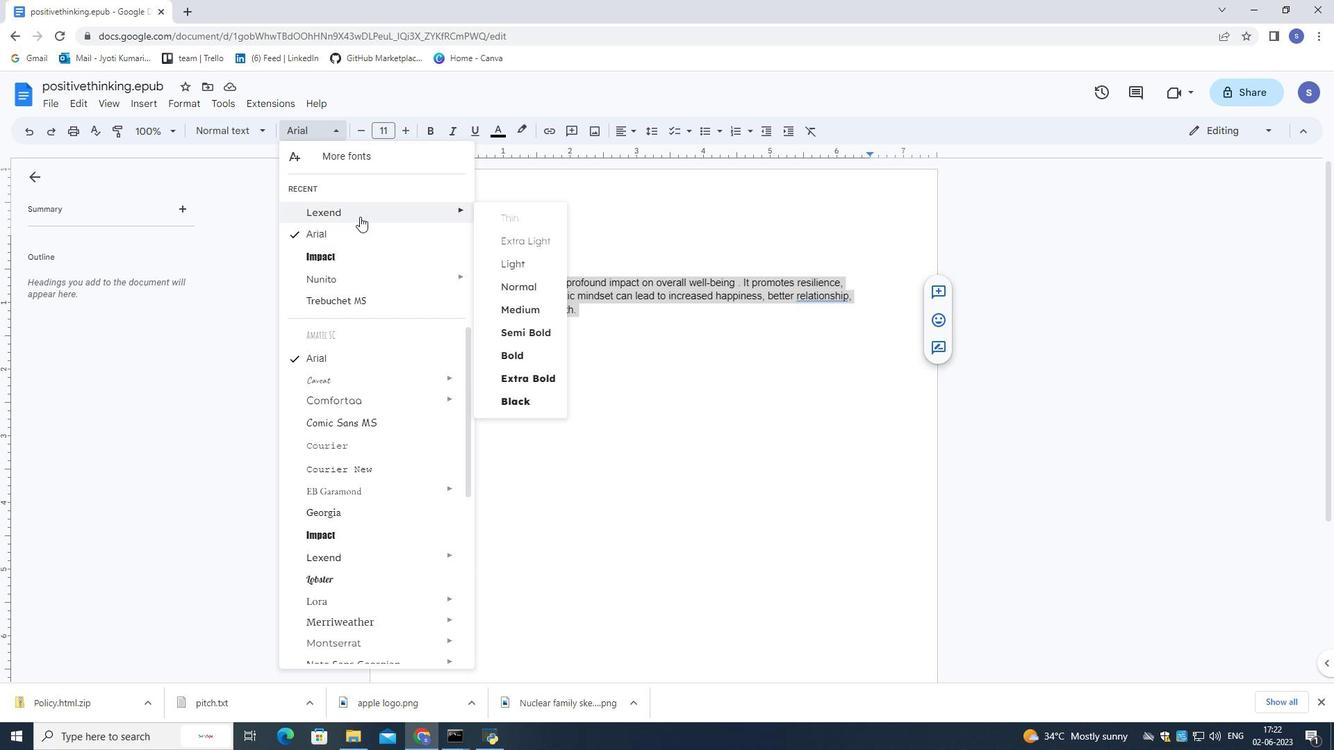 
Action: Mouse moved to (409, 128)
Screenshot: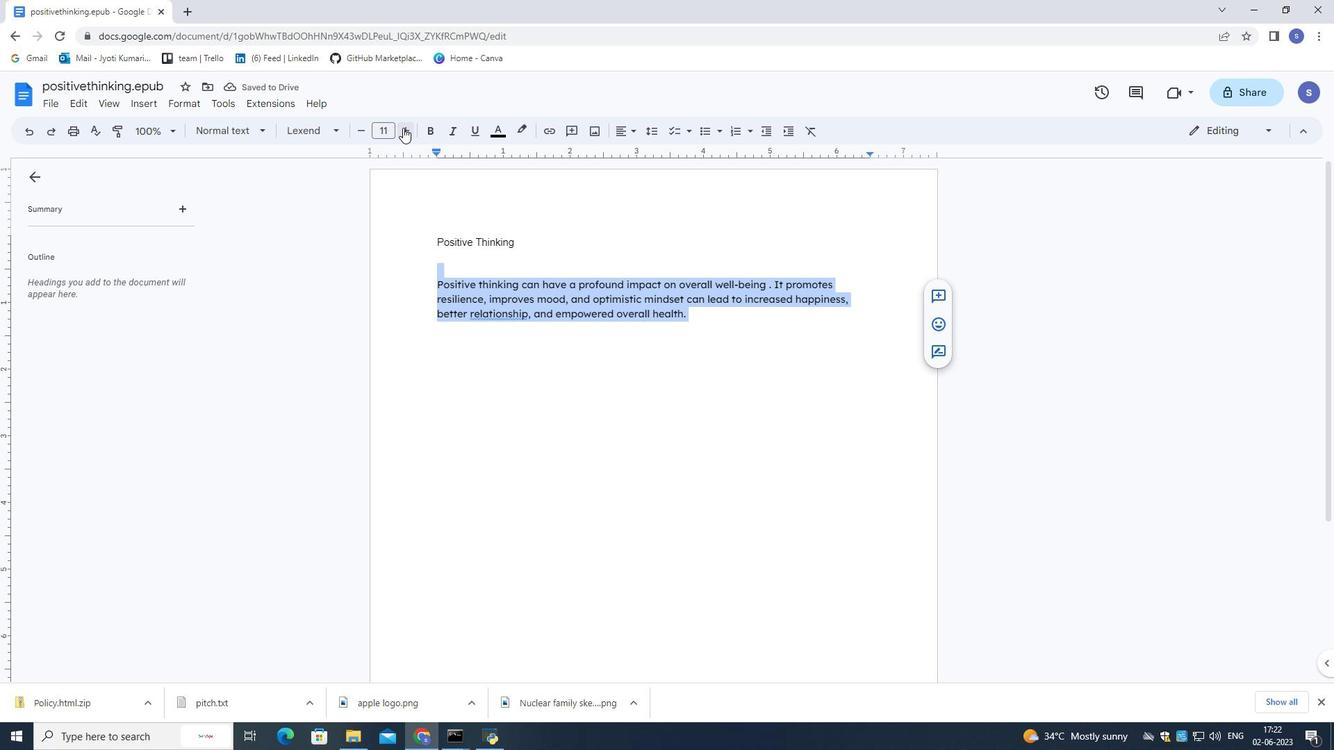 
Action: Mouse pressed left at (409, 128)
Screenshot: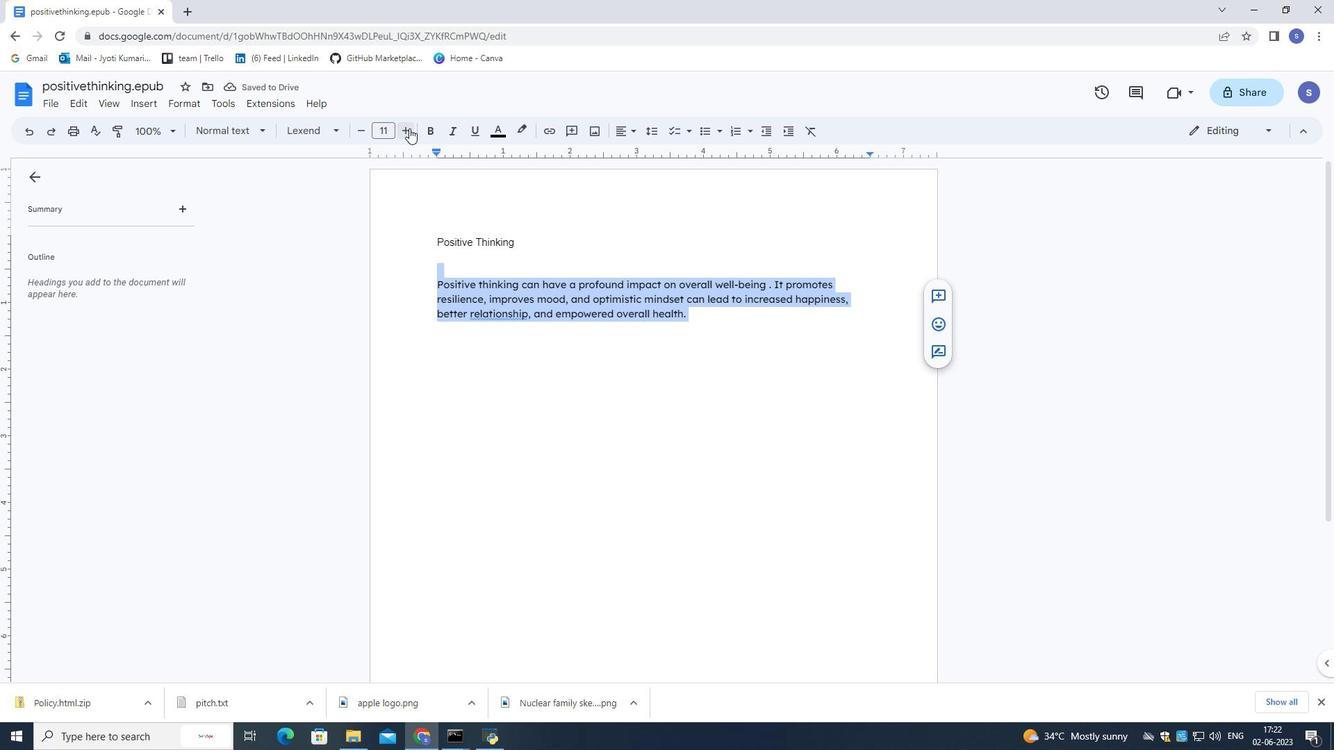 
Action: Mouse pressed left at (409, 128)
Screenshot: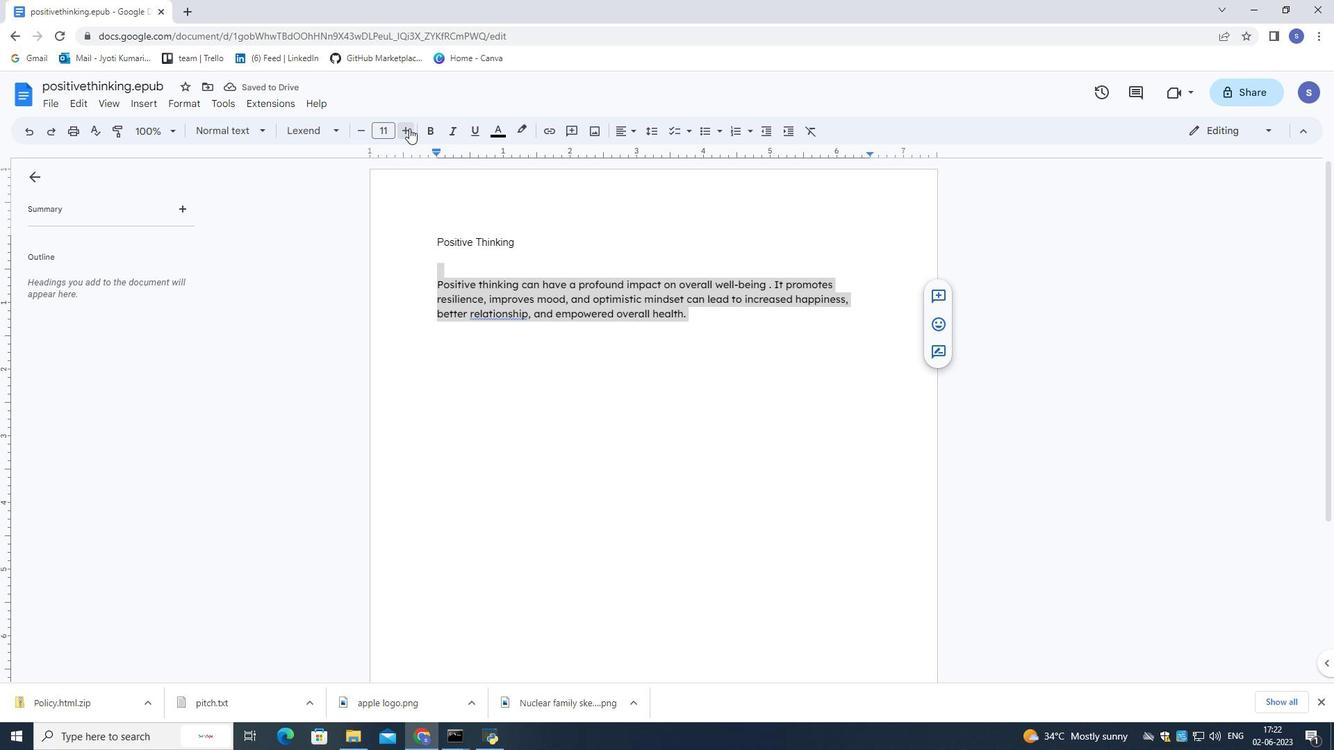 
Action: Mouse pressed left at (409, 128)
Screenshot: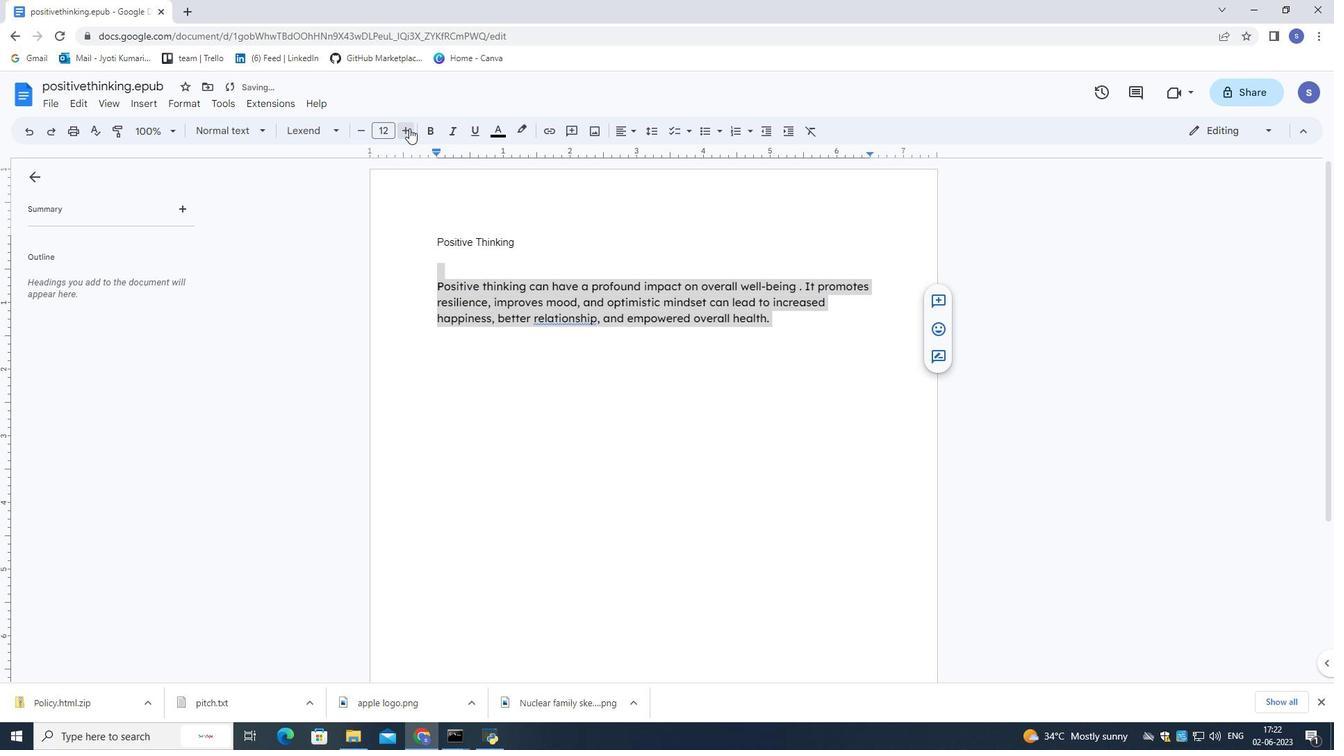 
Action: Mouse moved to (549, 238)
Screenshot: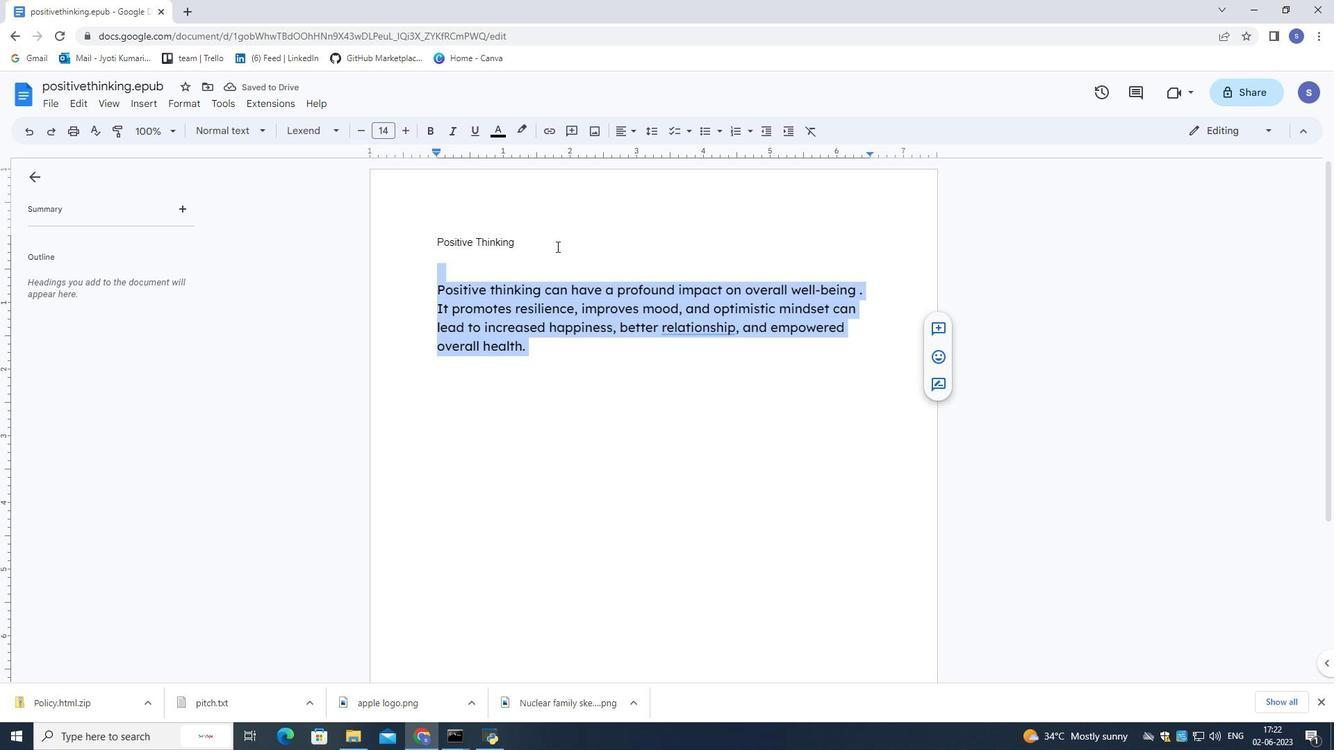 
Action: Mouse pressed left at (549, 238)
Screenshot: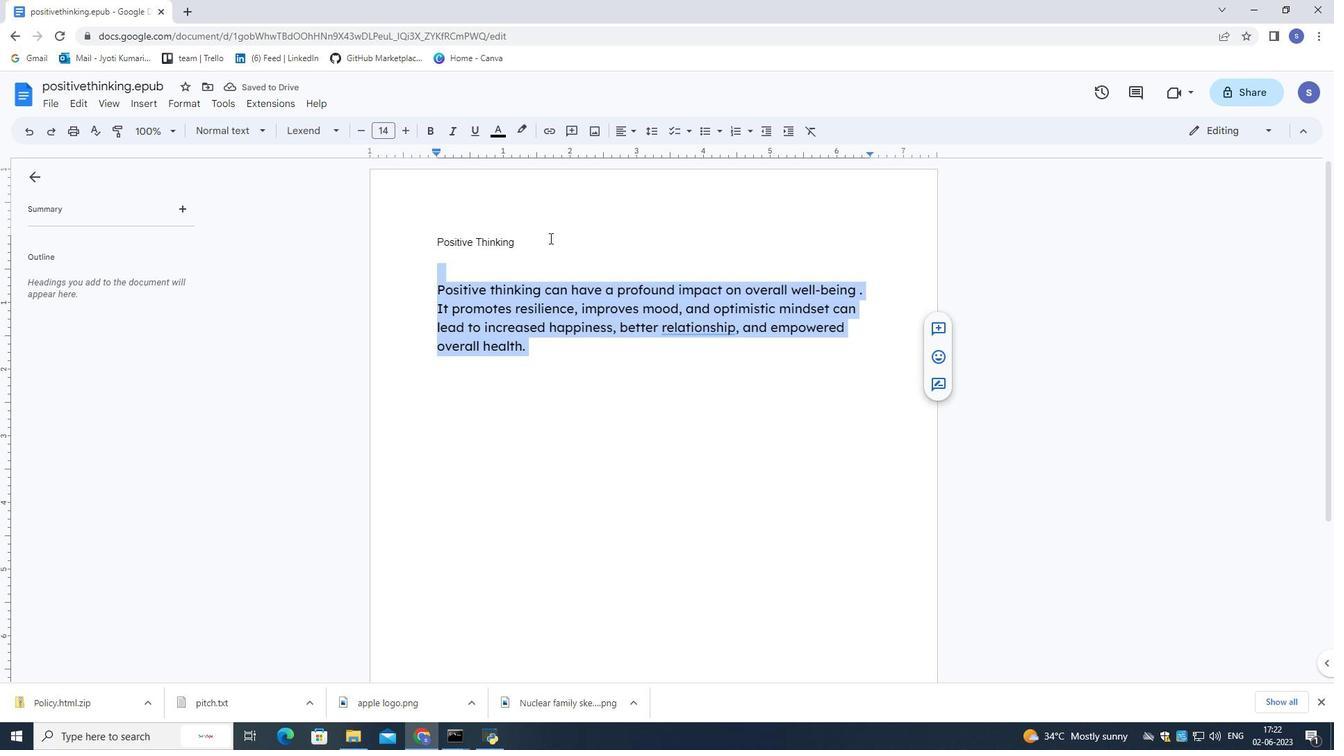 
Action: Mouse moved to (548, 238)
Screenshot: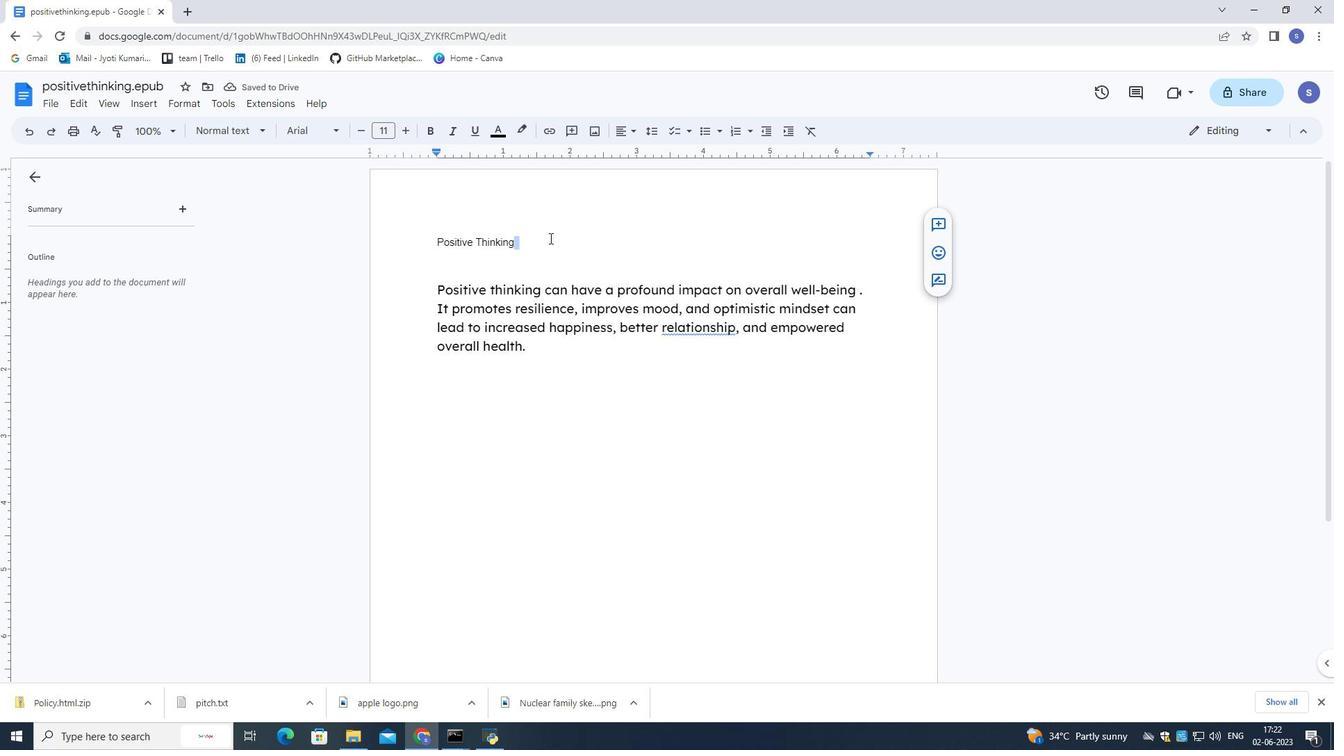 
Action: Mouse pressed left at (548, 238)
Screenshot: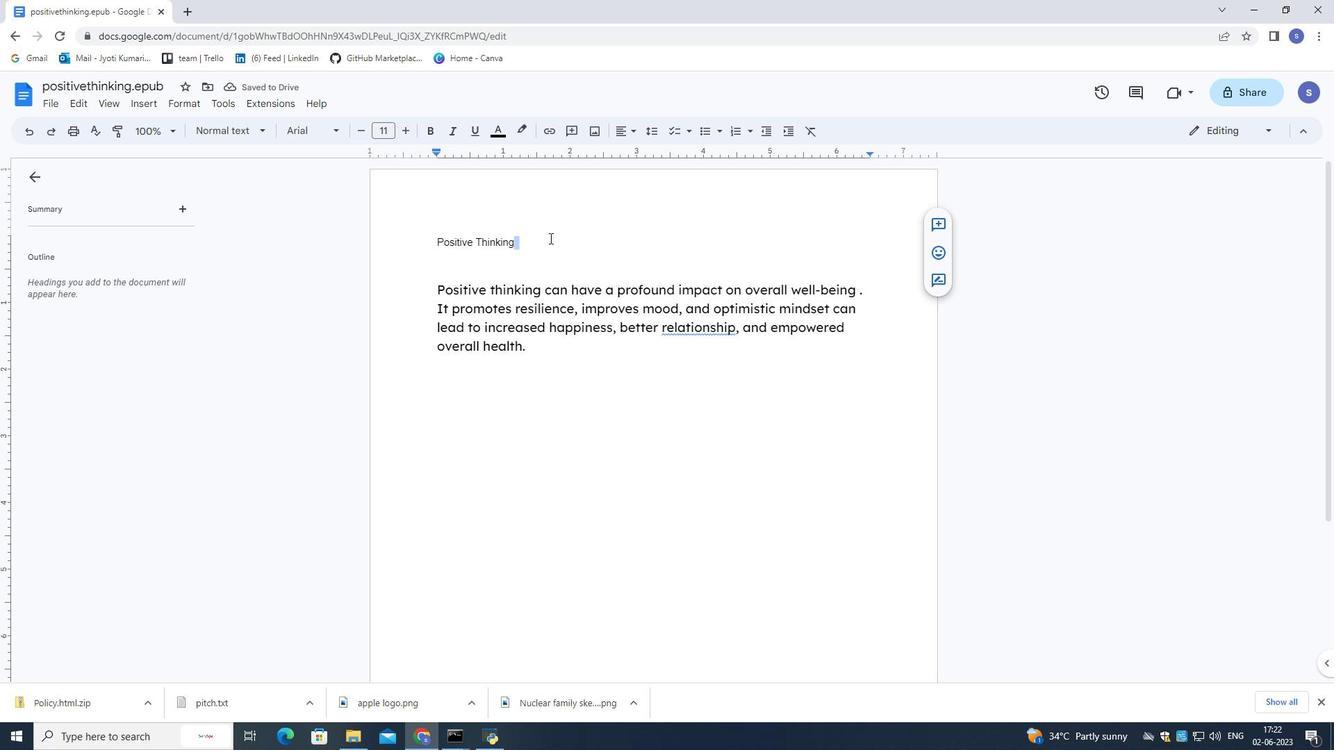 
Action: Mouse moved to (521, 256)
Screenshot: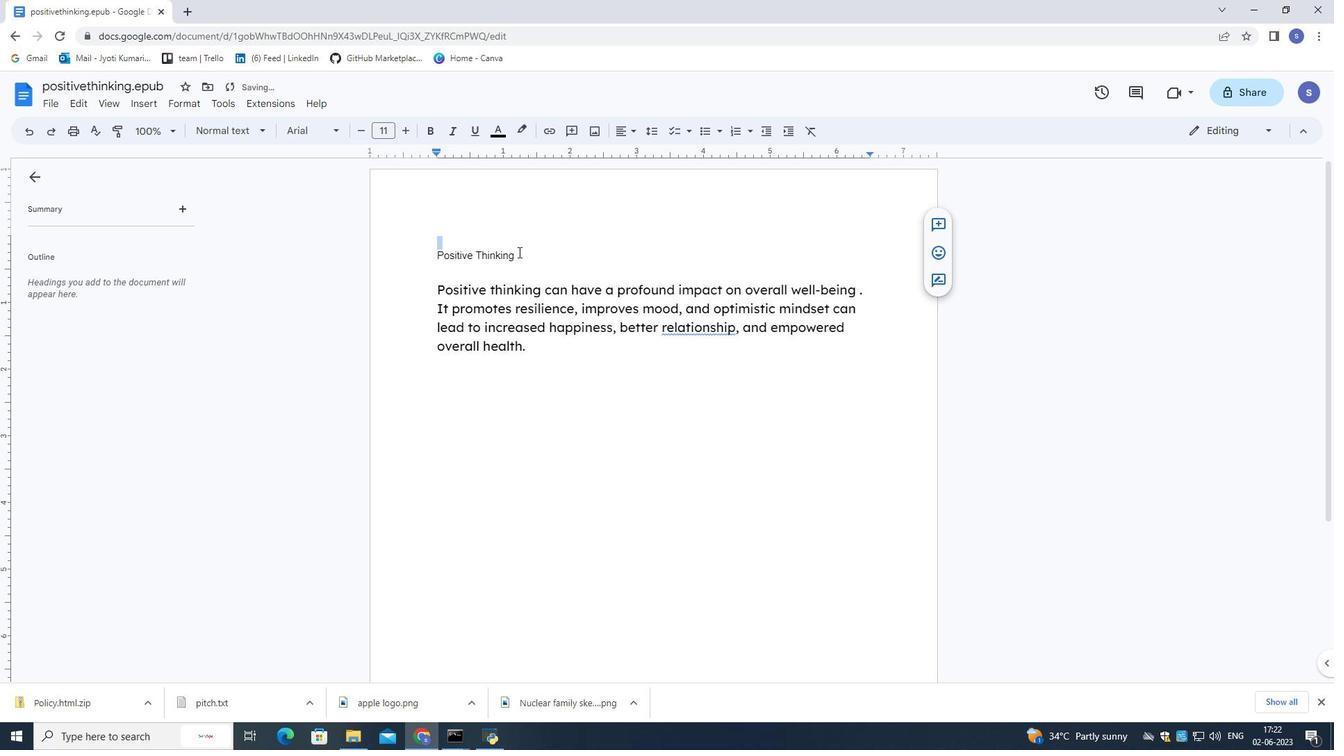 
Action: Mouse pressed left at (521, 256)
Screenshot: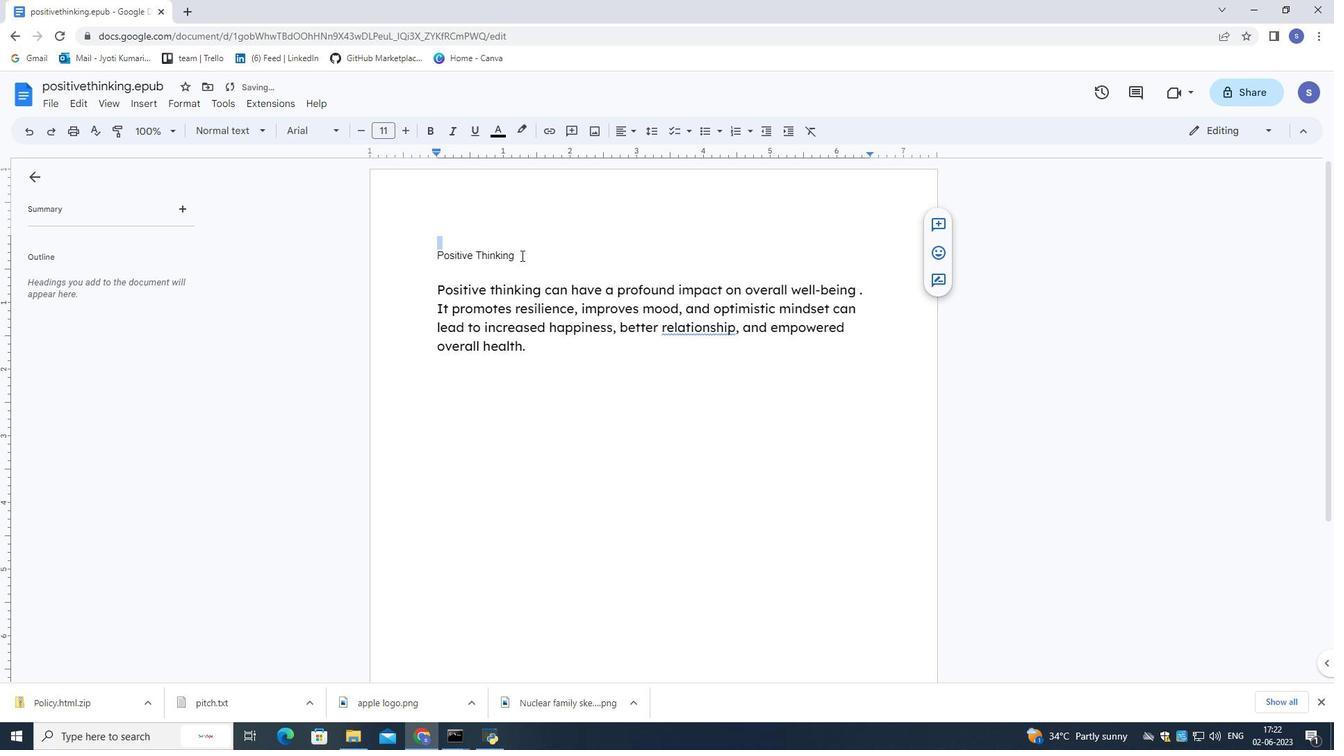 
Action: Mouse pressed left at (521, 256)
Screenshot: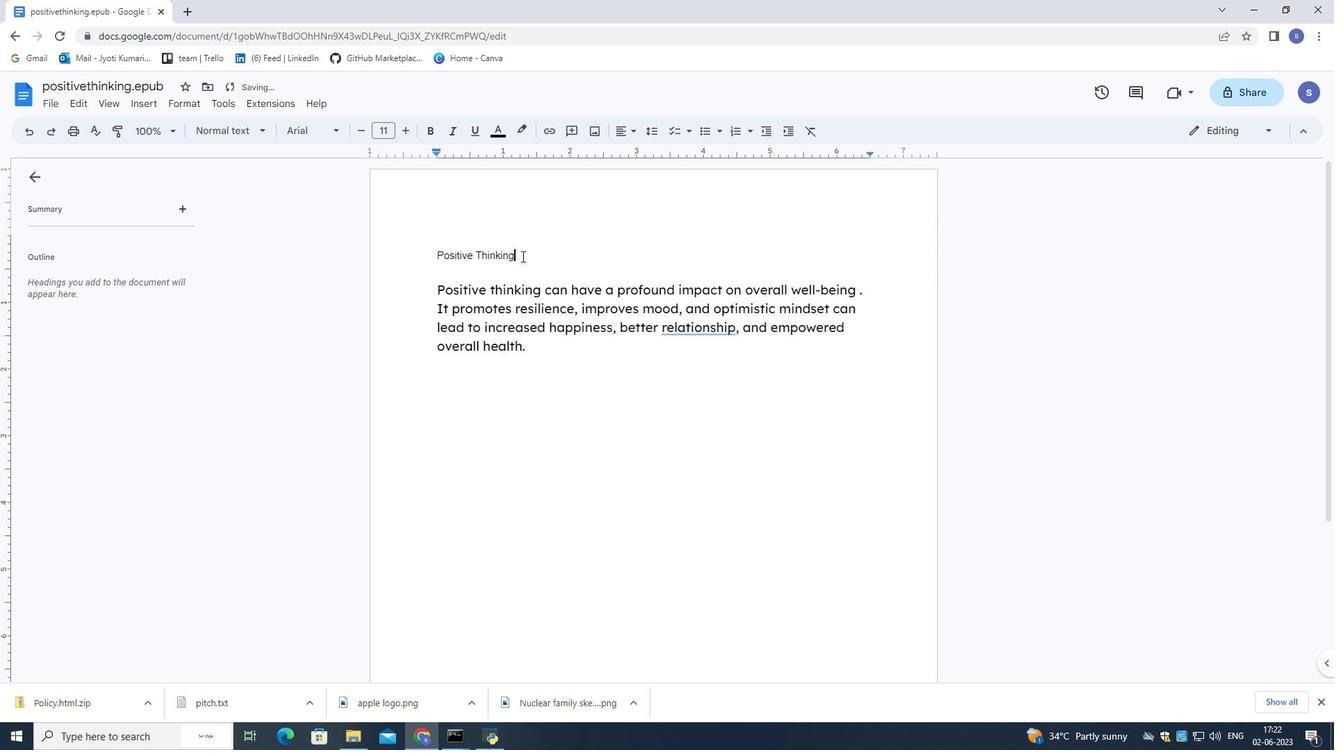 
Action: Mouse moved to (315, 134)
Screenshot: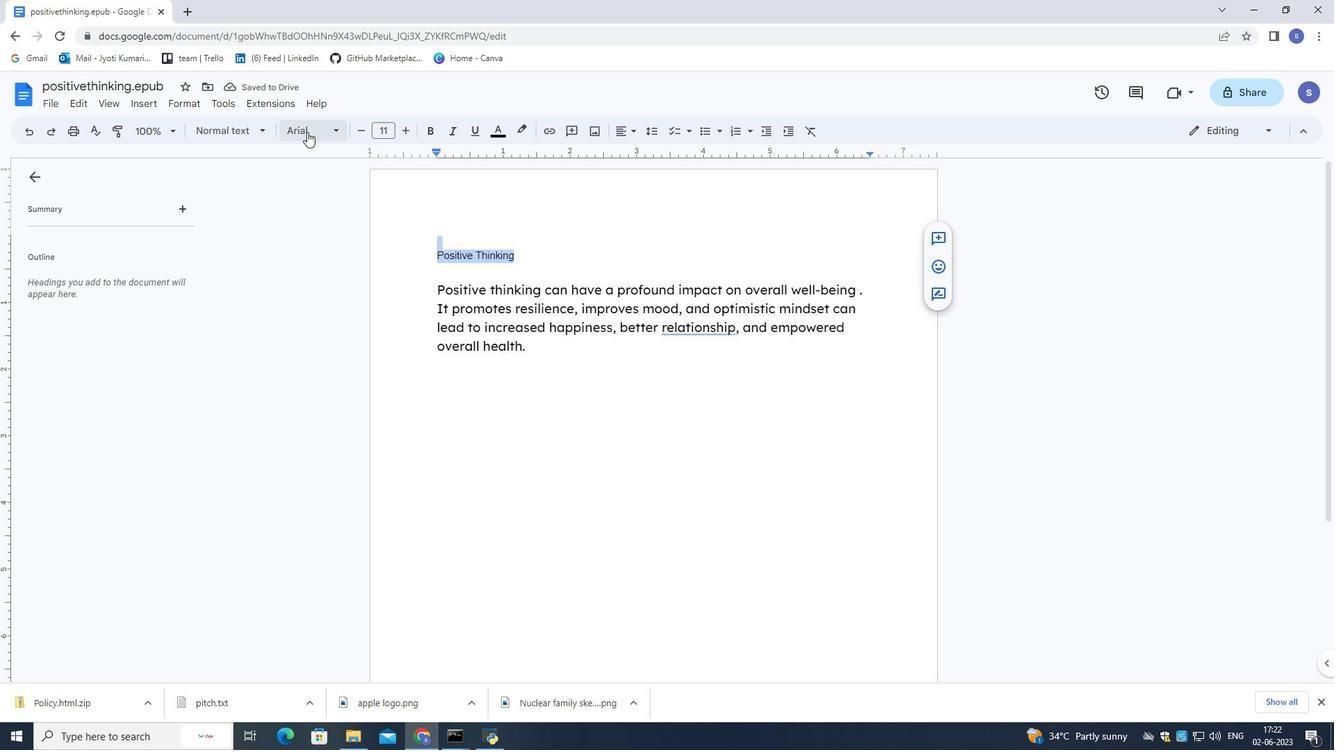 
Action: Mouse pressed left at (315, 134)
Screenshot: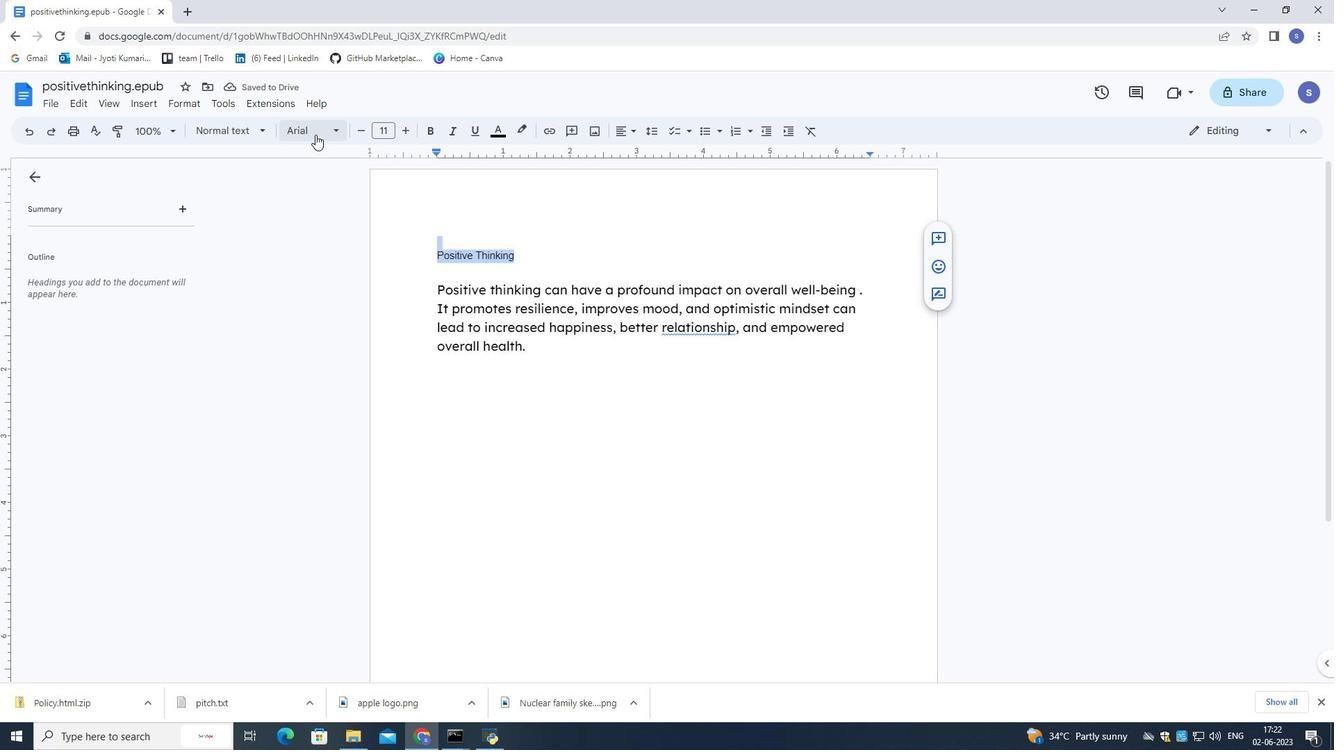 
Action: Mouse moved to (353, 164)
Screenshot: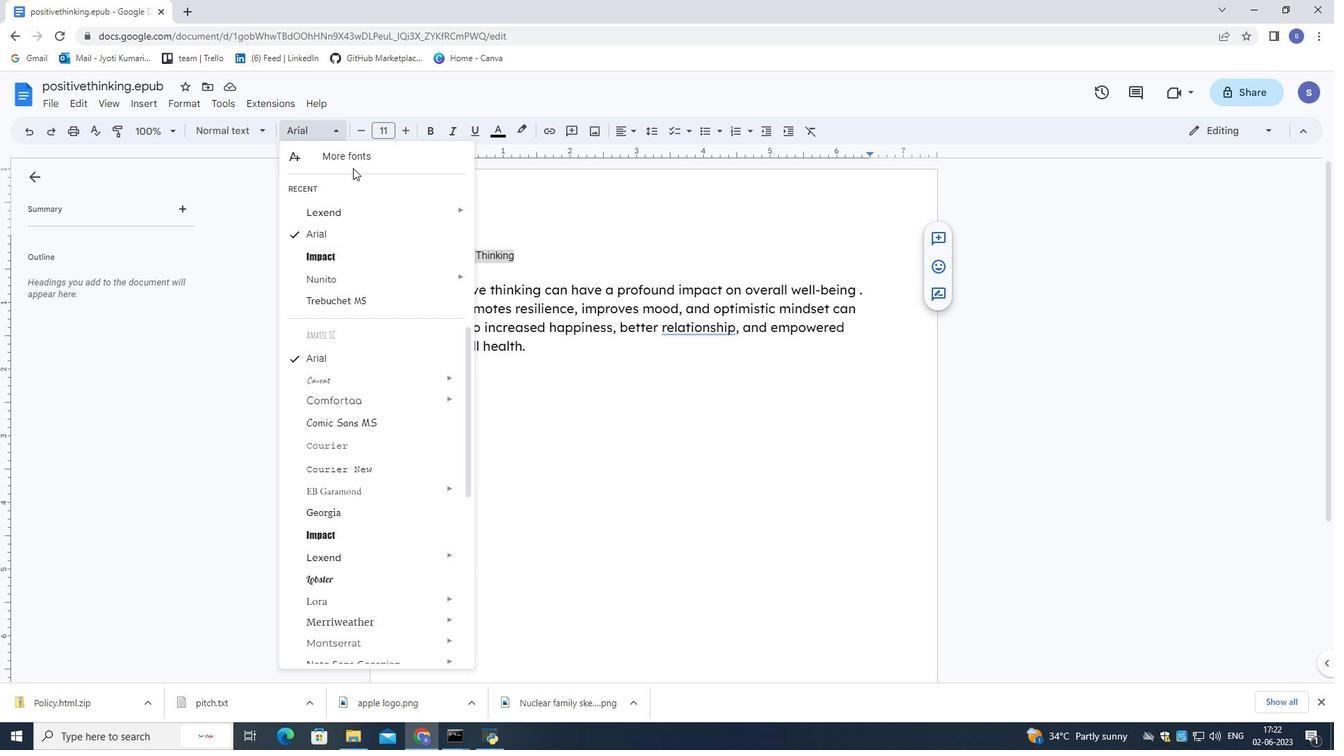
Action: Mouse pressed left at (353, 164)
Screenshot: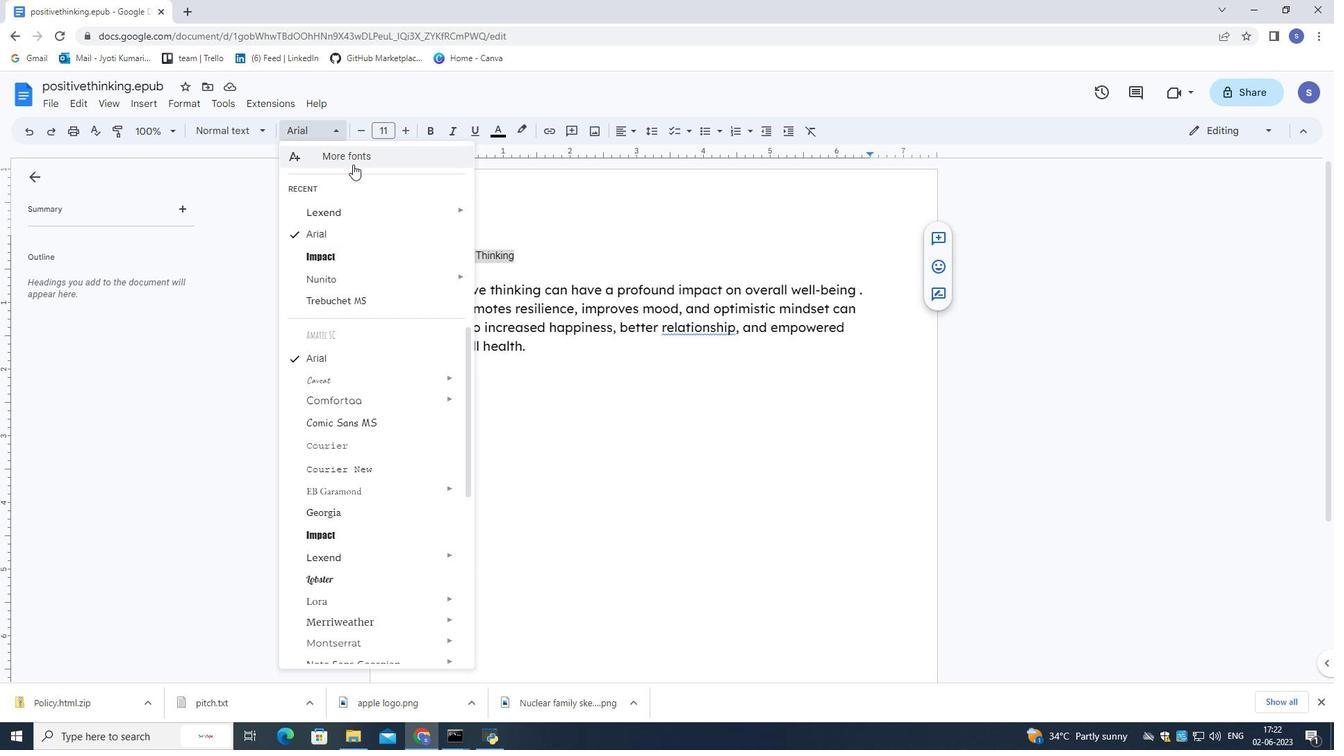 
Action: Mouse moved to (411, 216)
Screenshot: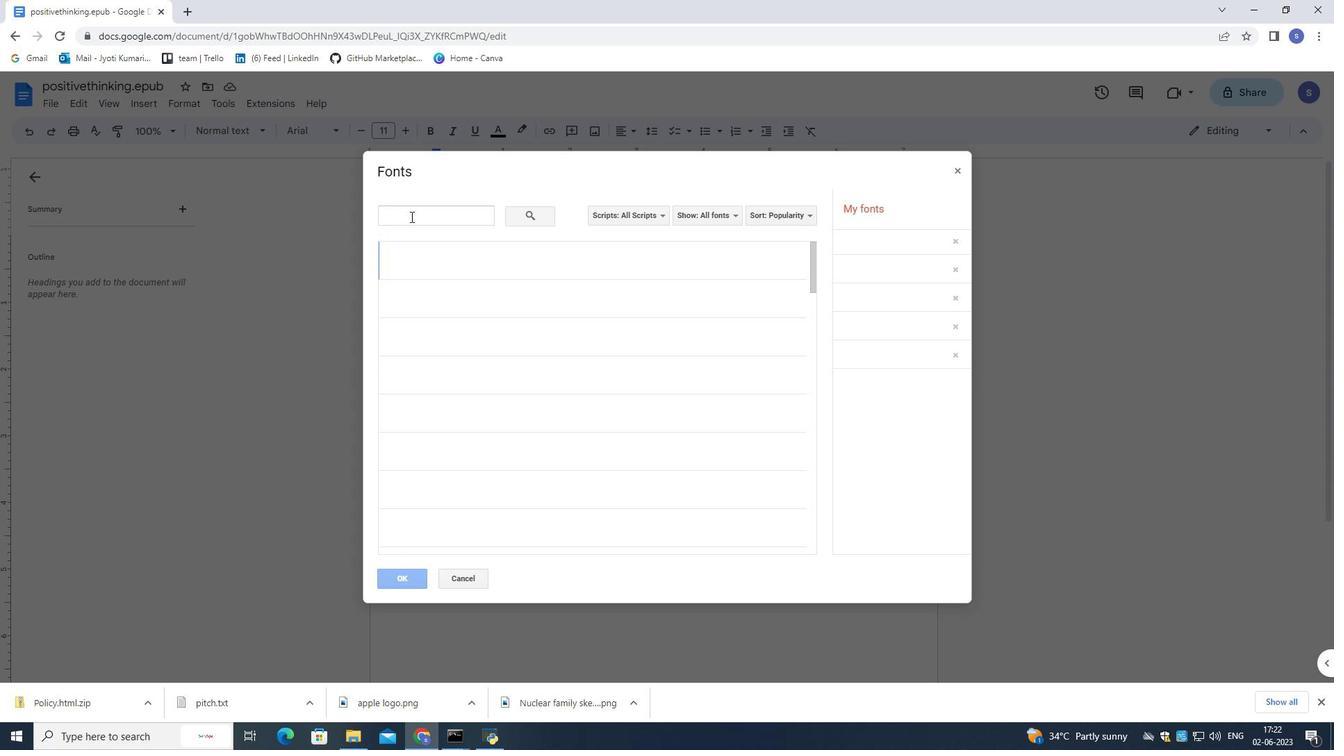 
Action: Mouse pressed left at (411, 216)
Screenshot: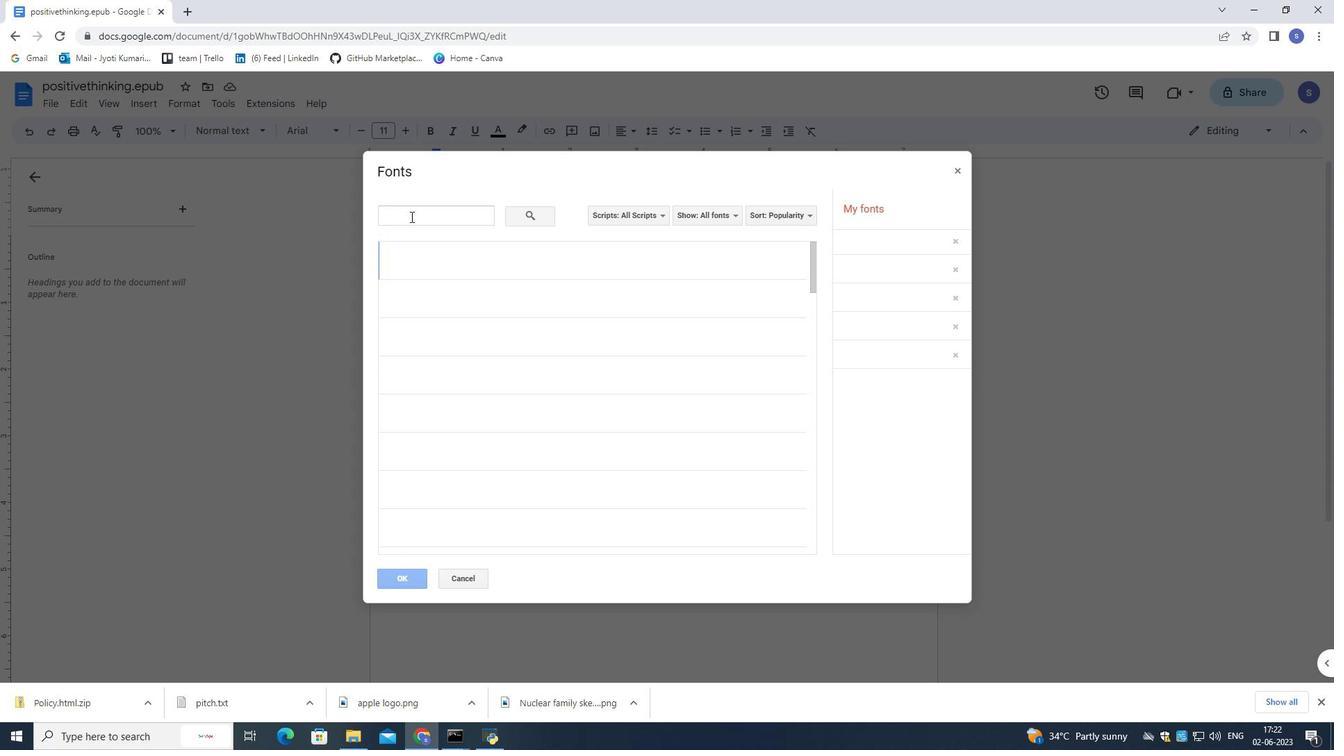 
Action: Mouse moved to (436, 246)
Screenshot: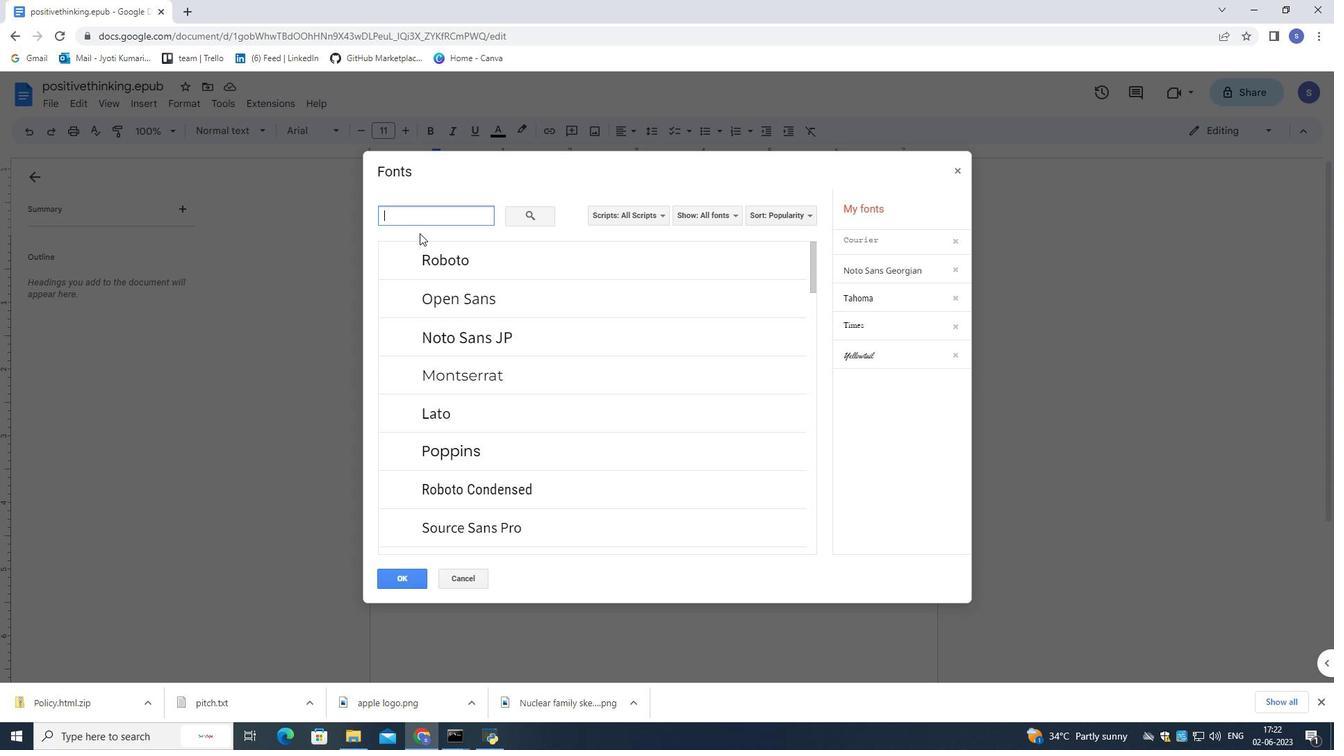 
Action: Key pressed th<Key.backspace>ahom
Screenshot: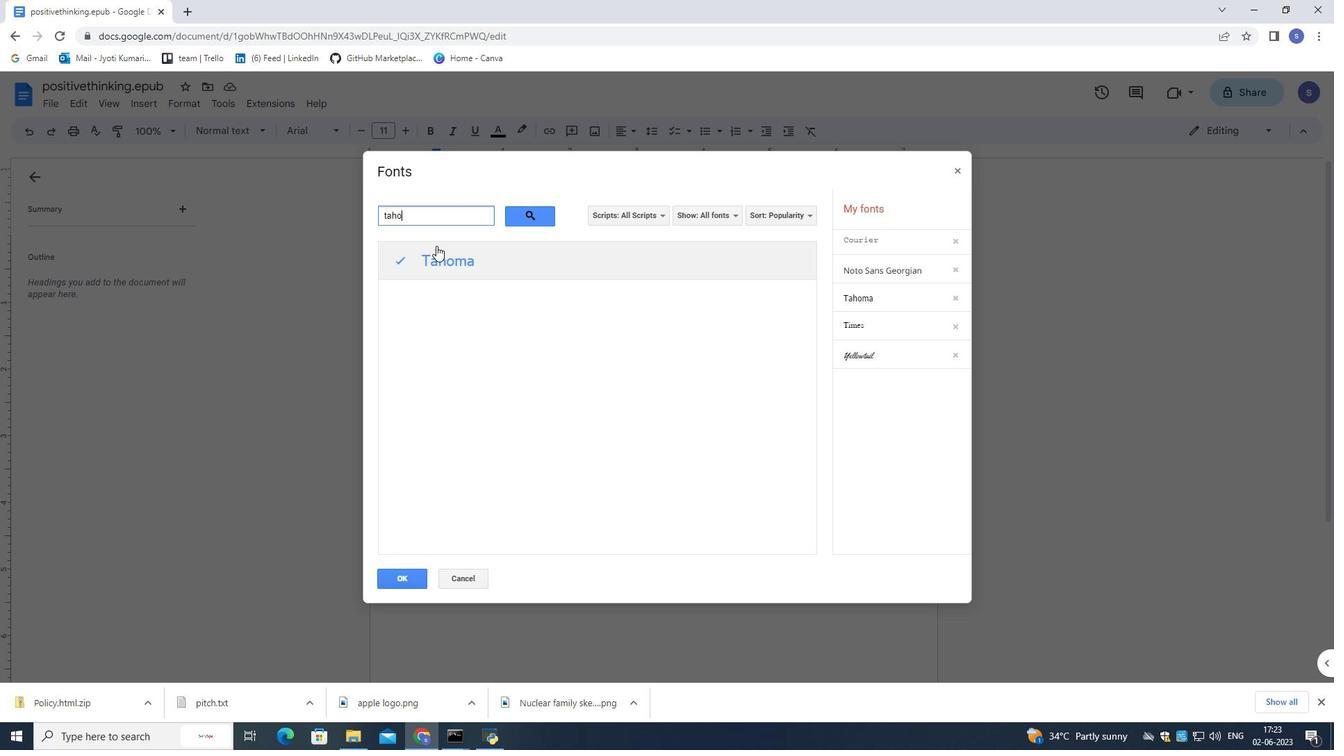
Action: Mouse moved to (401, 585)
Screenshot: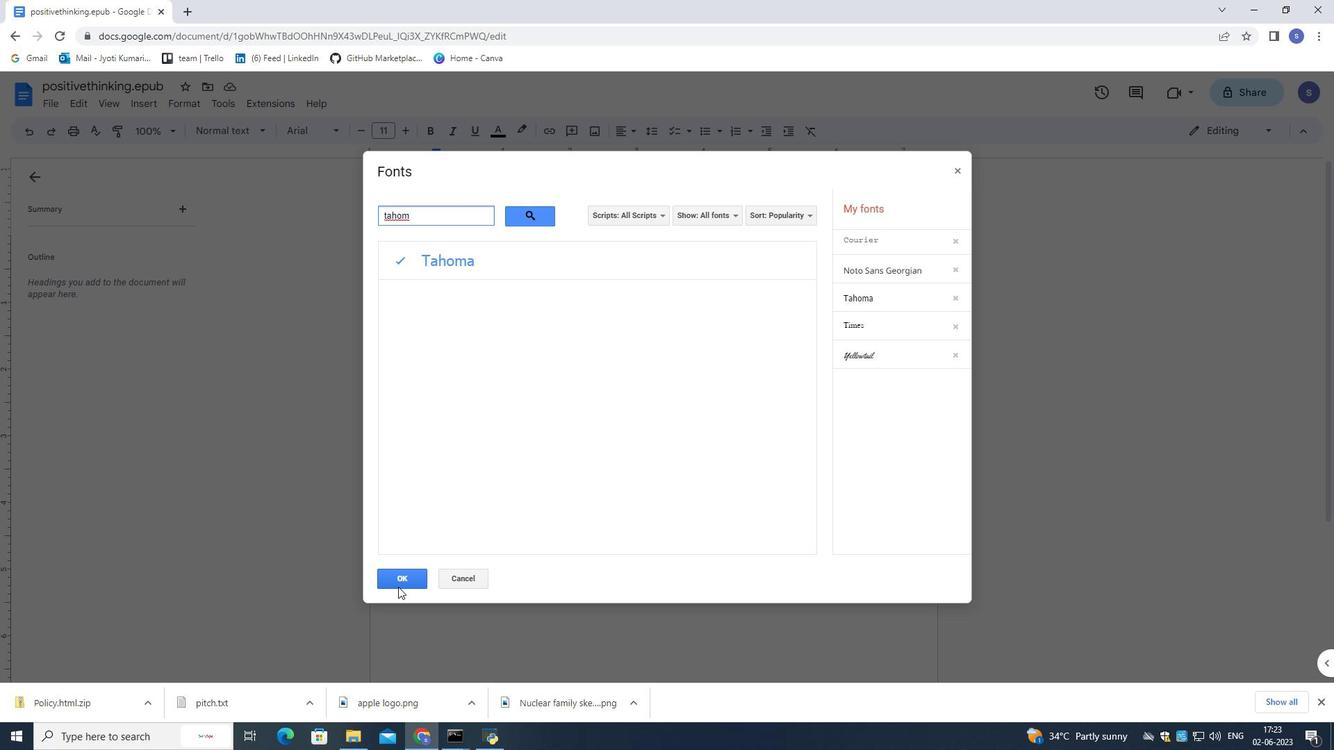 
Action: Mouse pressed left at (401, 585)
Screenshot: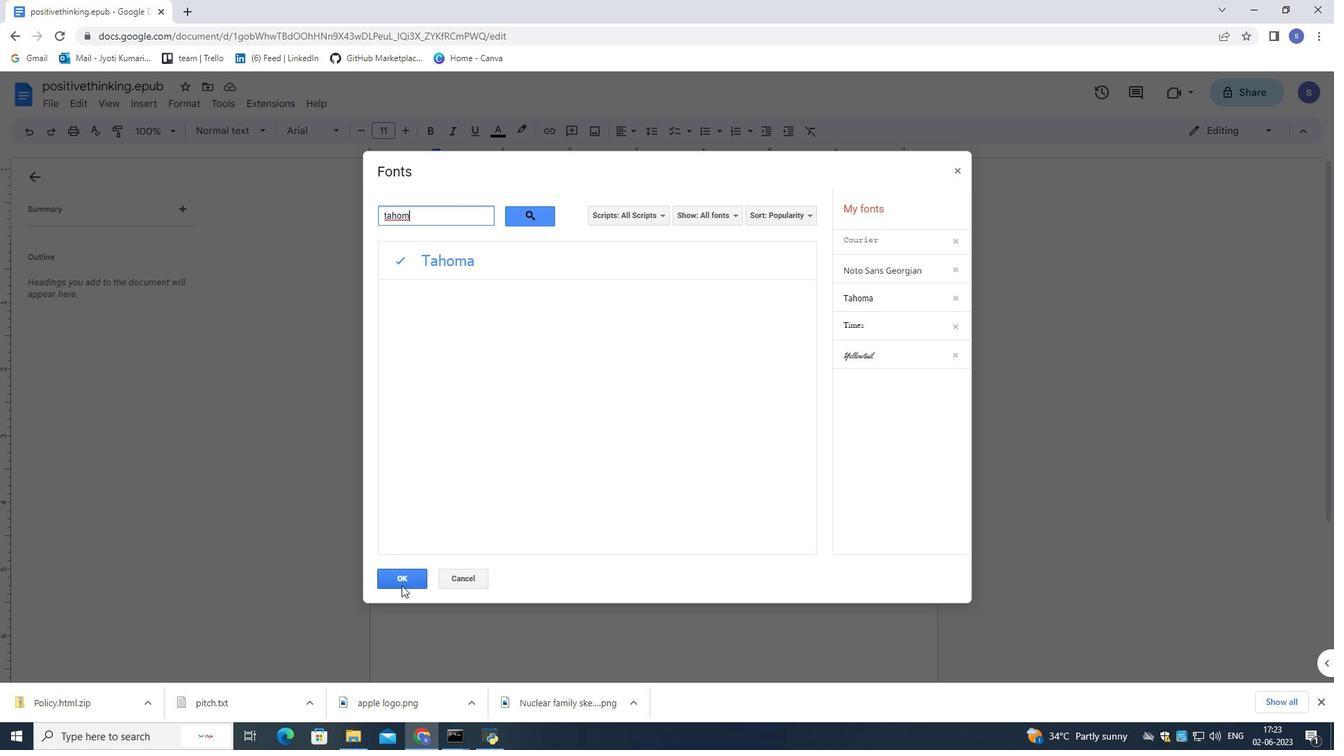 
Action: Mouse moved to (410, 134)
Screenshot: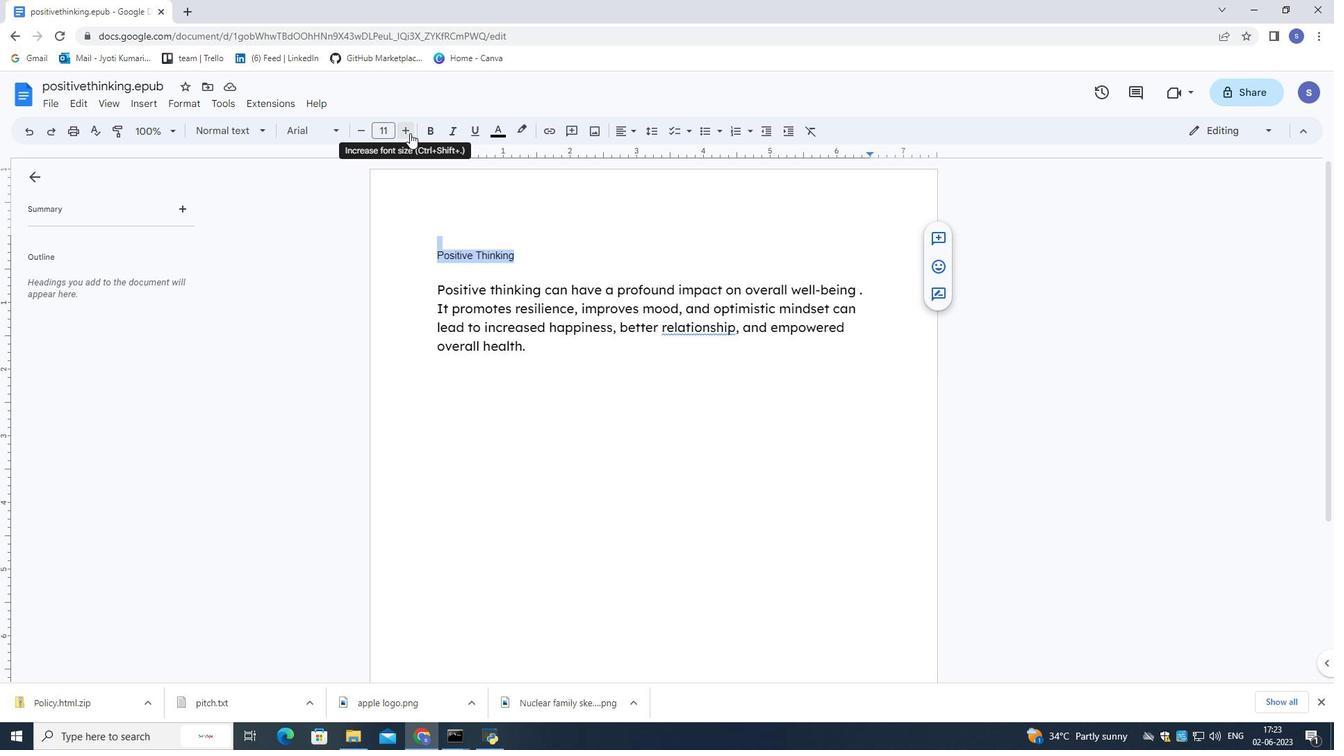 
Action: Mouse pressed left at (410, 134)
Screenshot: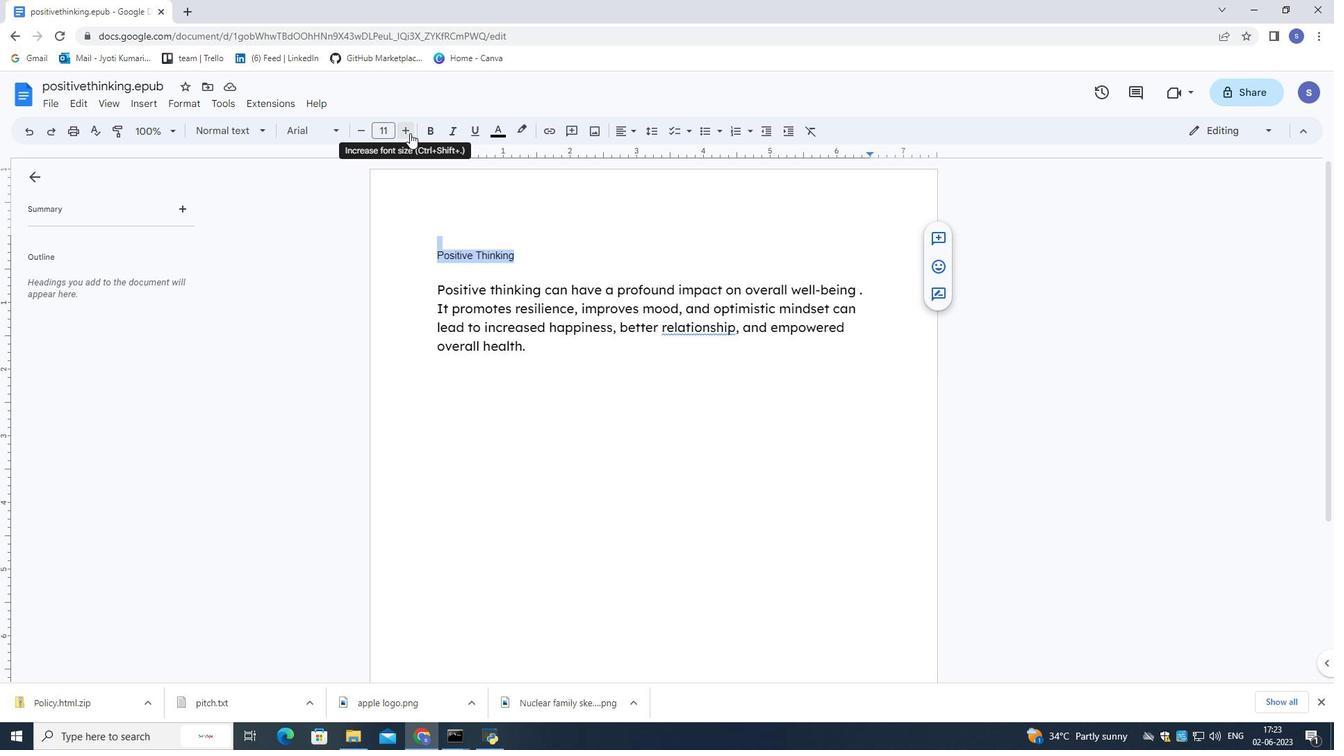 
Action: Mouse pressed left at (410, 134)
Screenshot: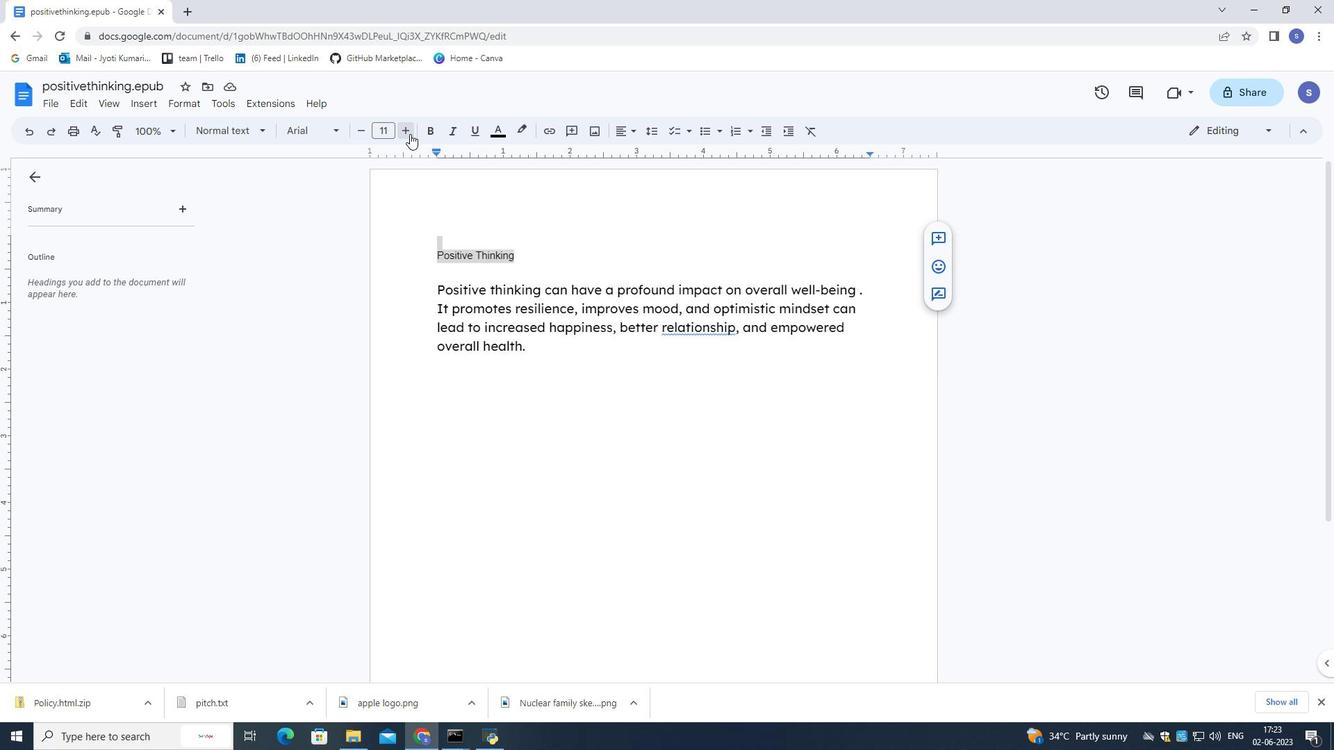 
Action: Mouse pressed left at (410, 134)
Screenshot: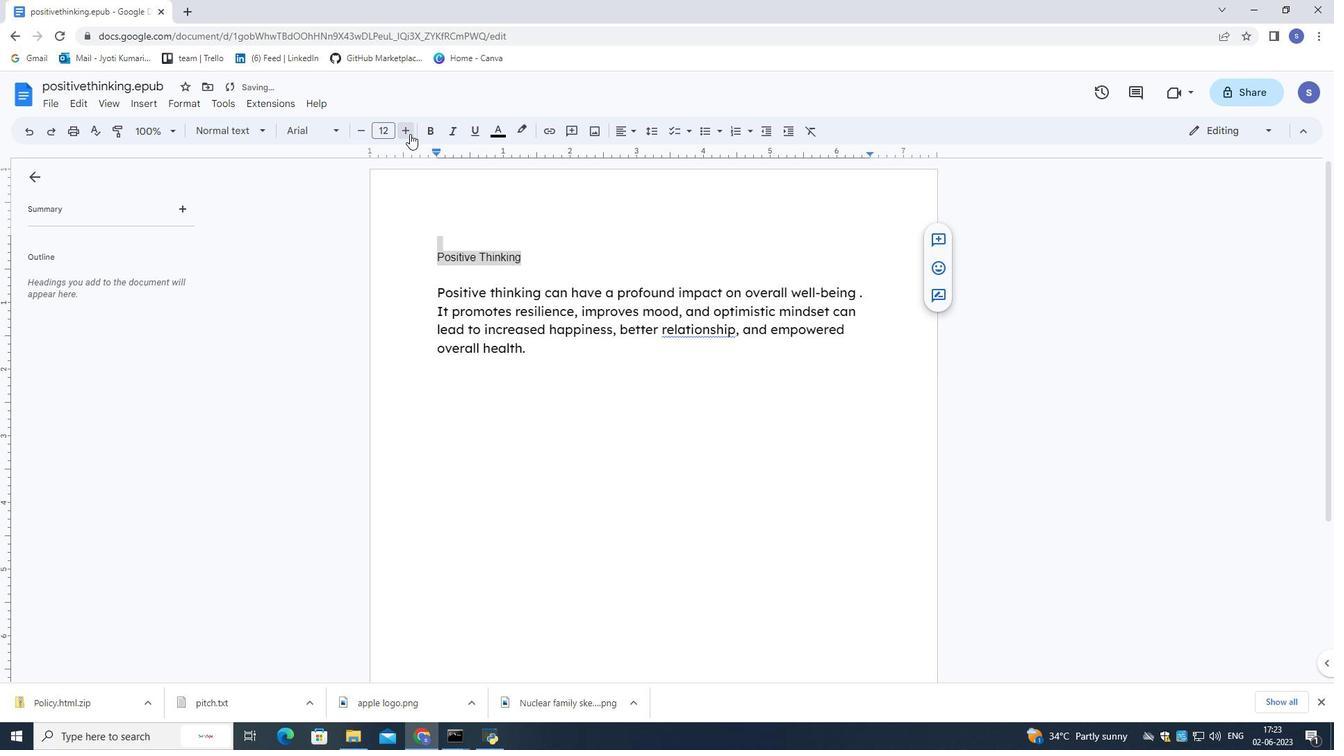
Action: Mouse pressed left at (410, 134)
Screenshot: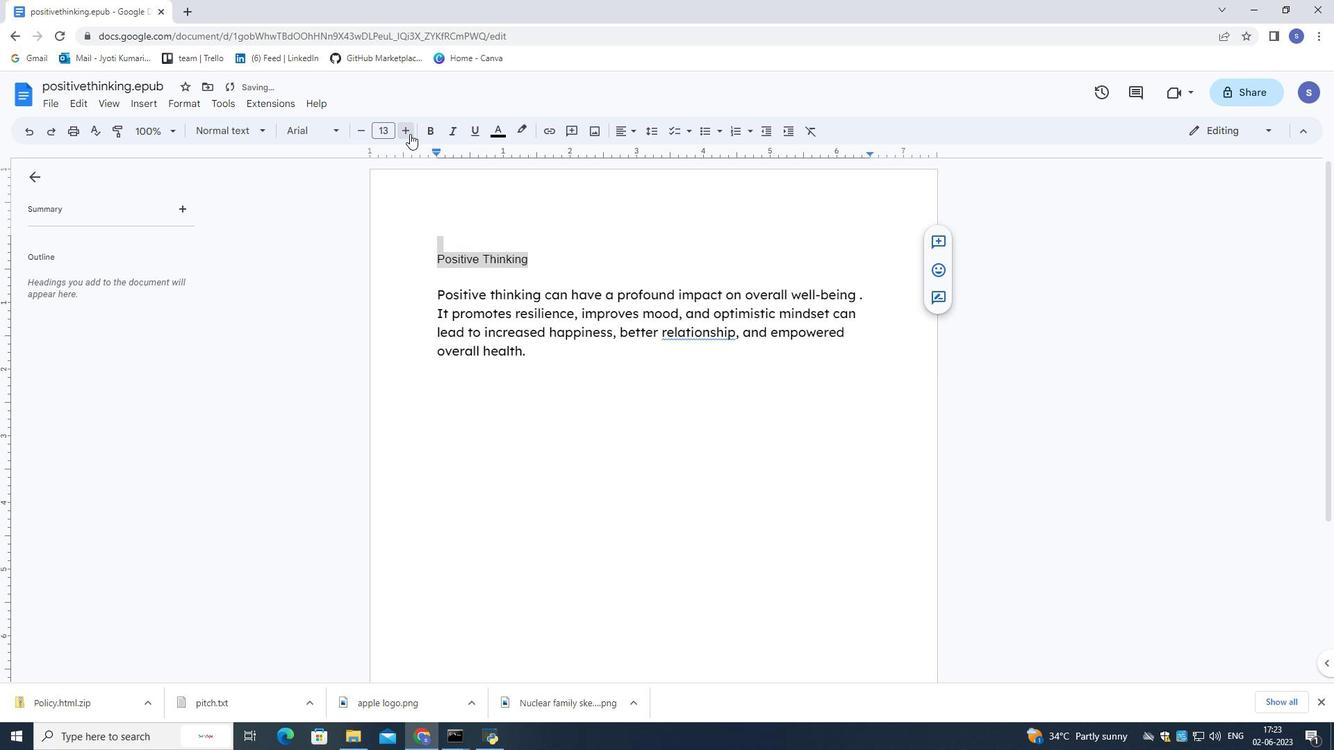 
Action: Mouse pressed left at (410, 134)
Screenshot: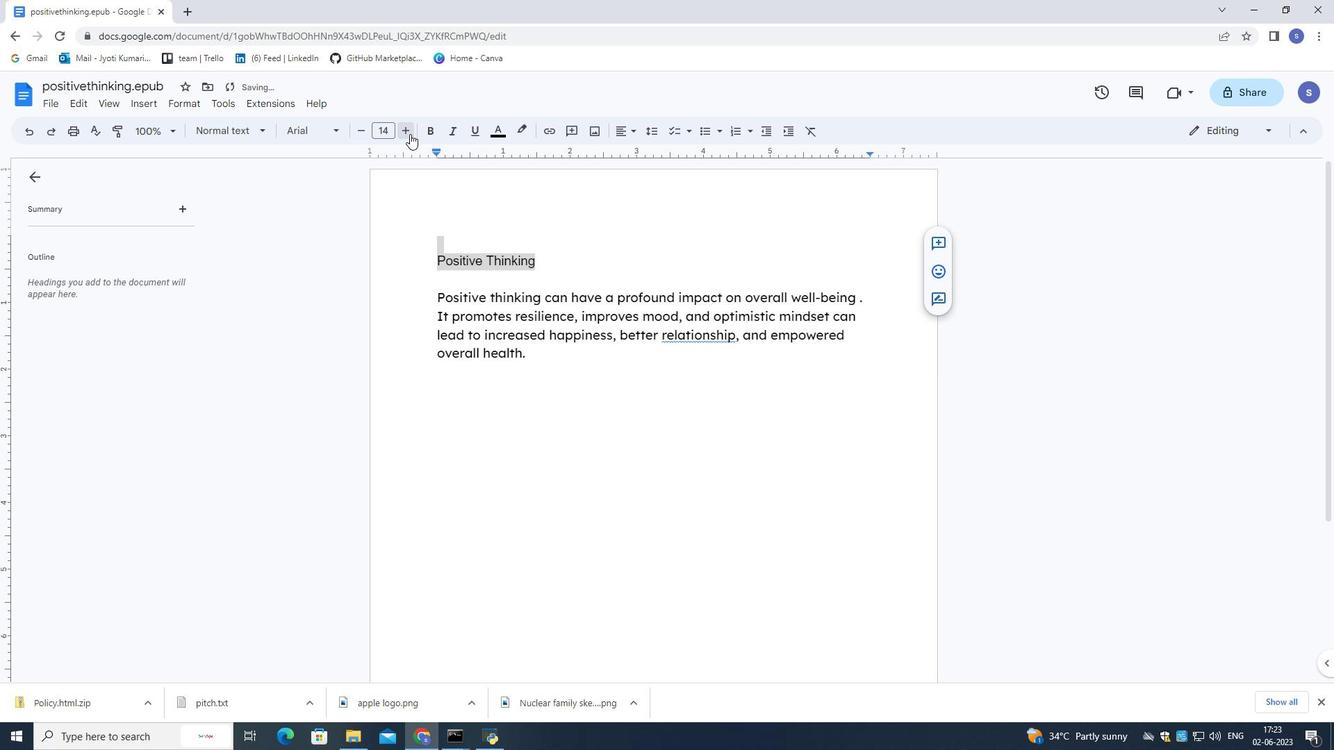 
Action: Mouse pressed left at (410, 134)
Screenshot: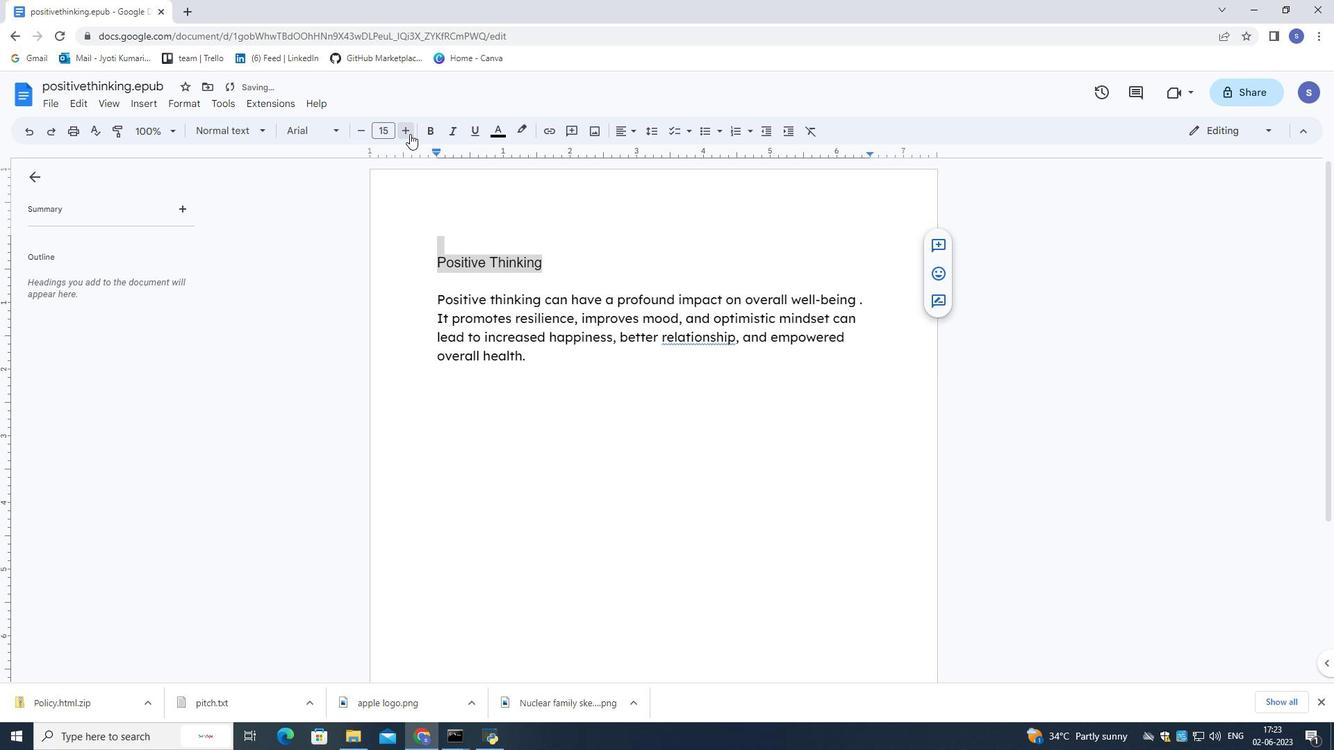 
Action: Mouse pressed left at (410, 134)
Screenshot: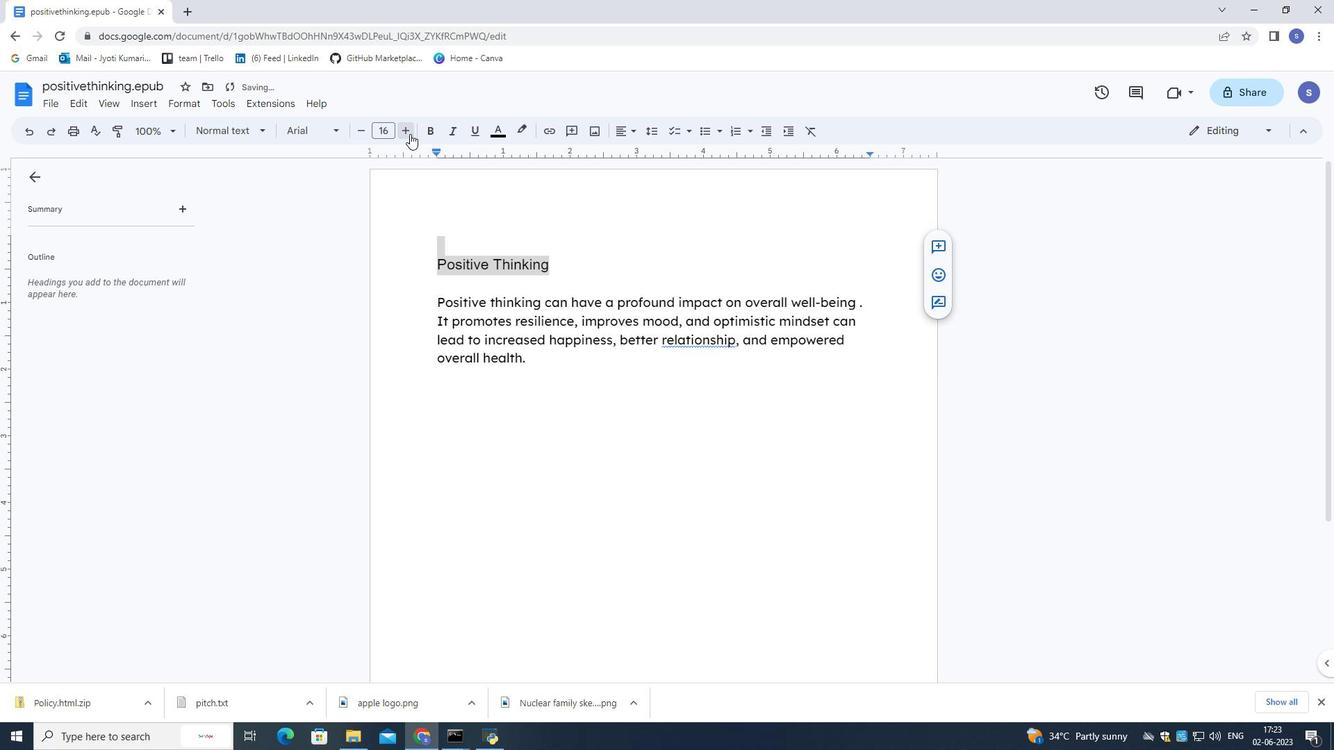 
Action: Mouse pressed left at (410, 134)
Screenshot: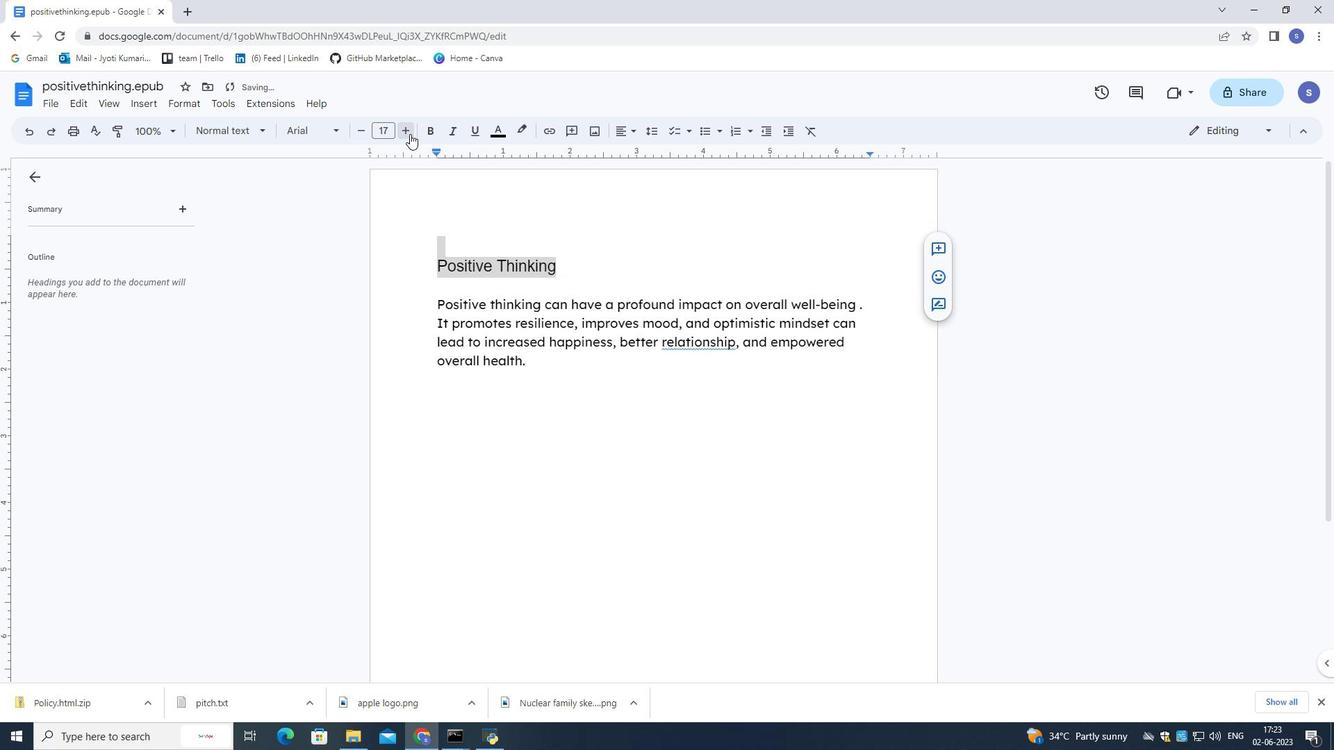 
Action: Mouse pressed left at (410, 134)
Screenshot: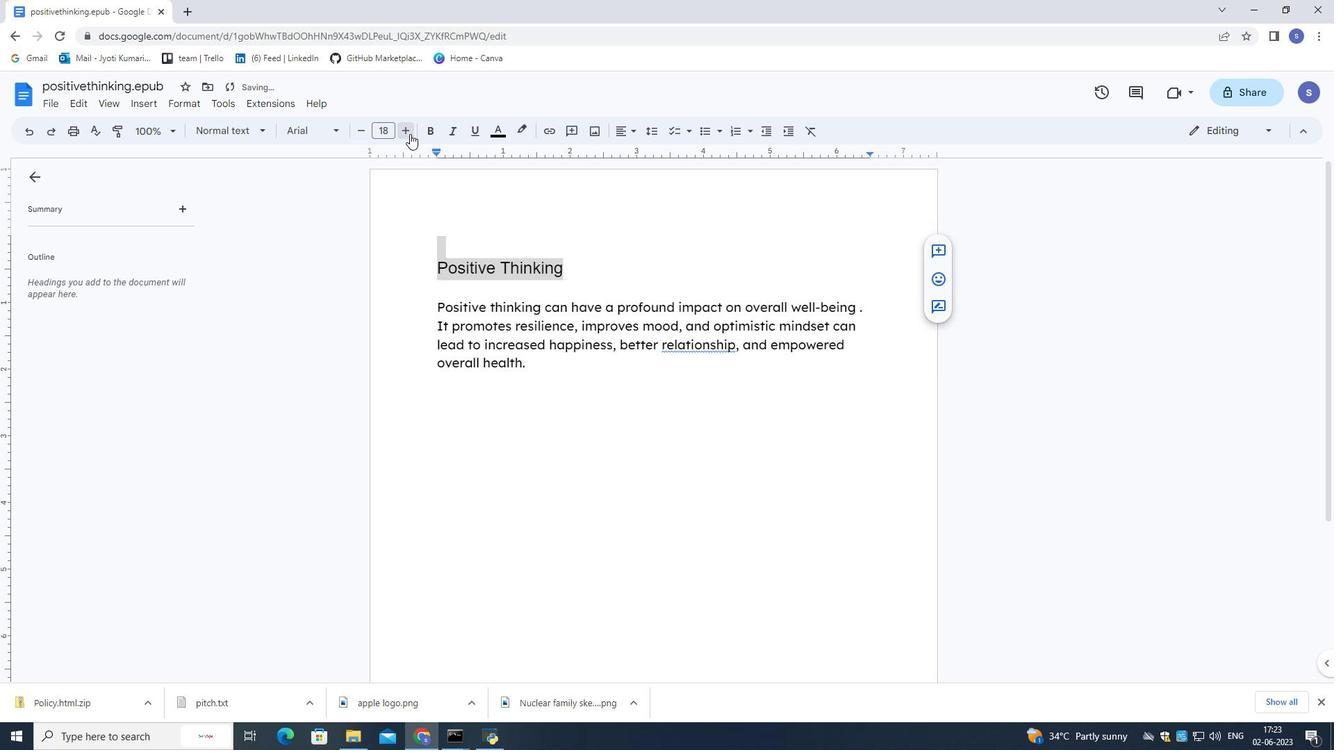 
Action: Mouse pressed left at (410, 134)
Screenshot: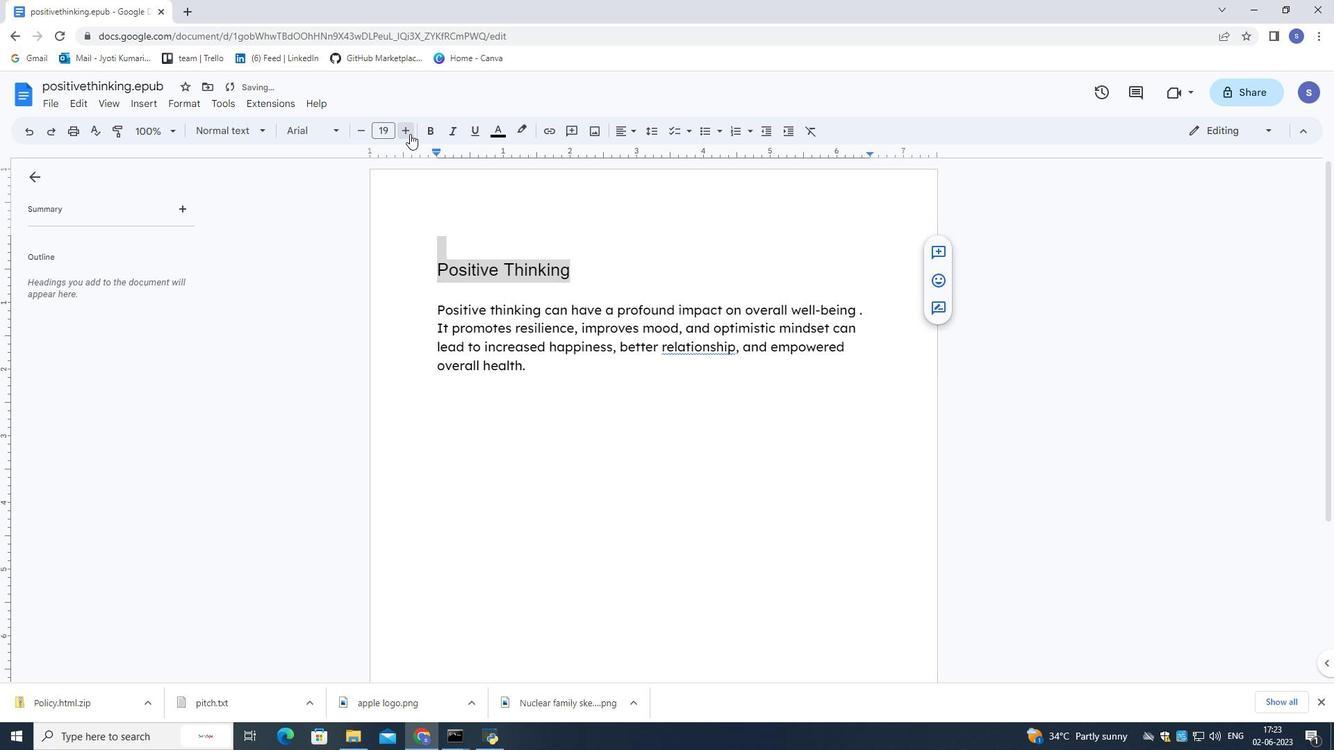 
Action: Mouse pressed left at (410, 134)
Screenshot: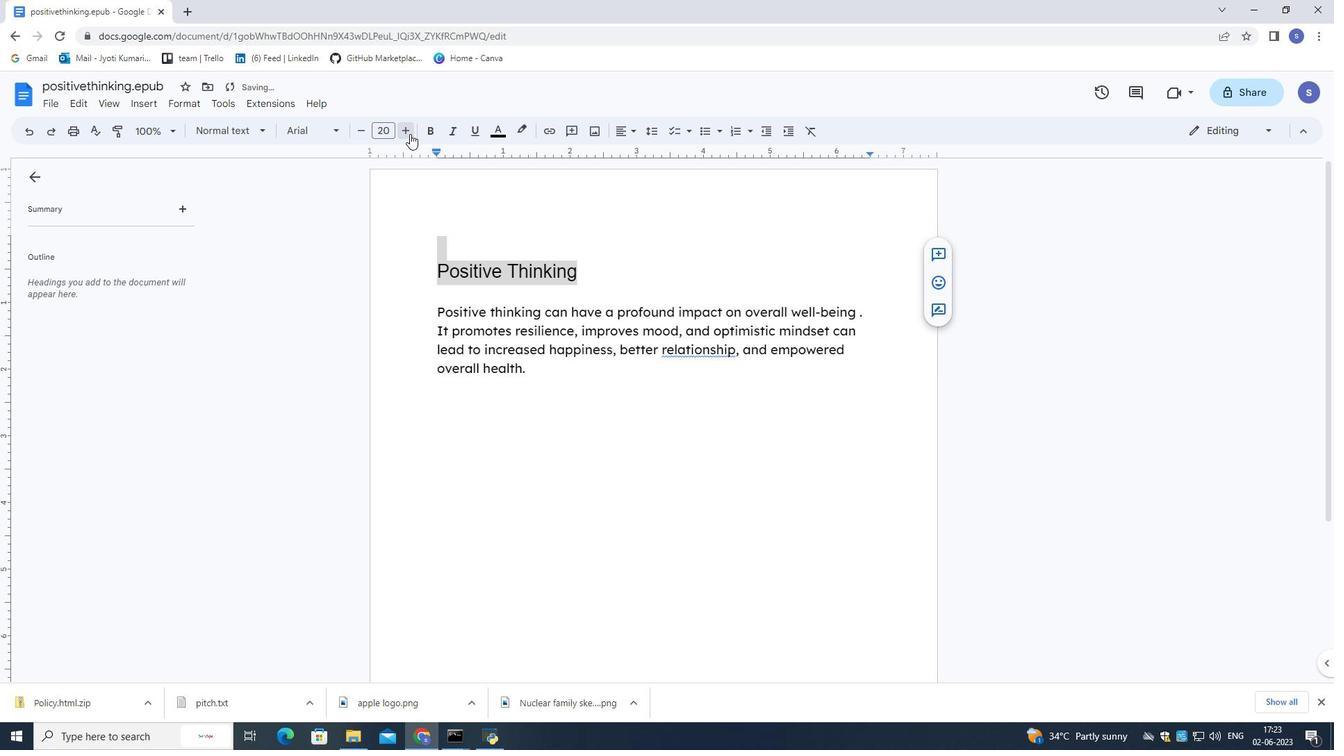 
Action: Mouse pressed left at (410, 134)
Screenshot: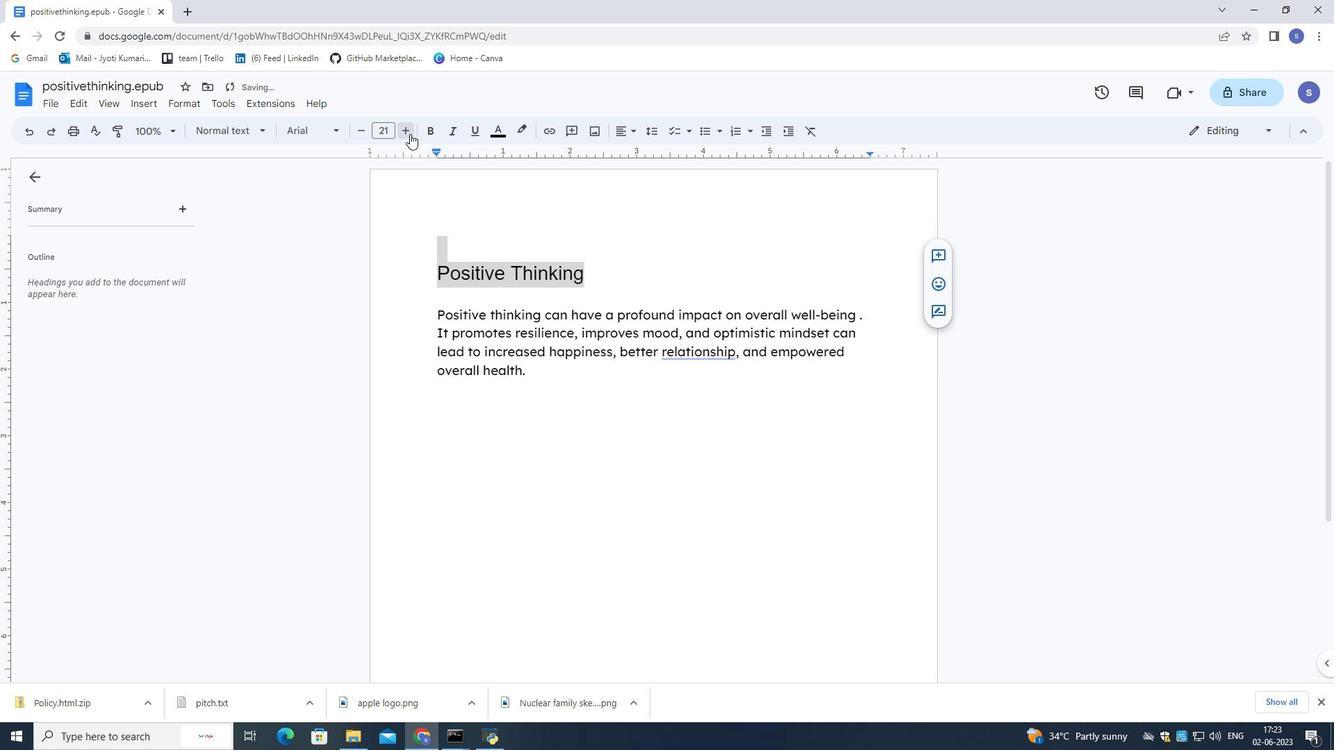 
Action: Mouse pressed left at (410, 134)
Screenshot: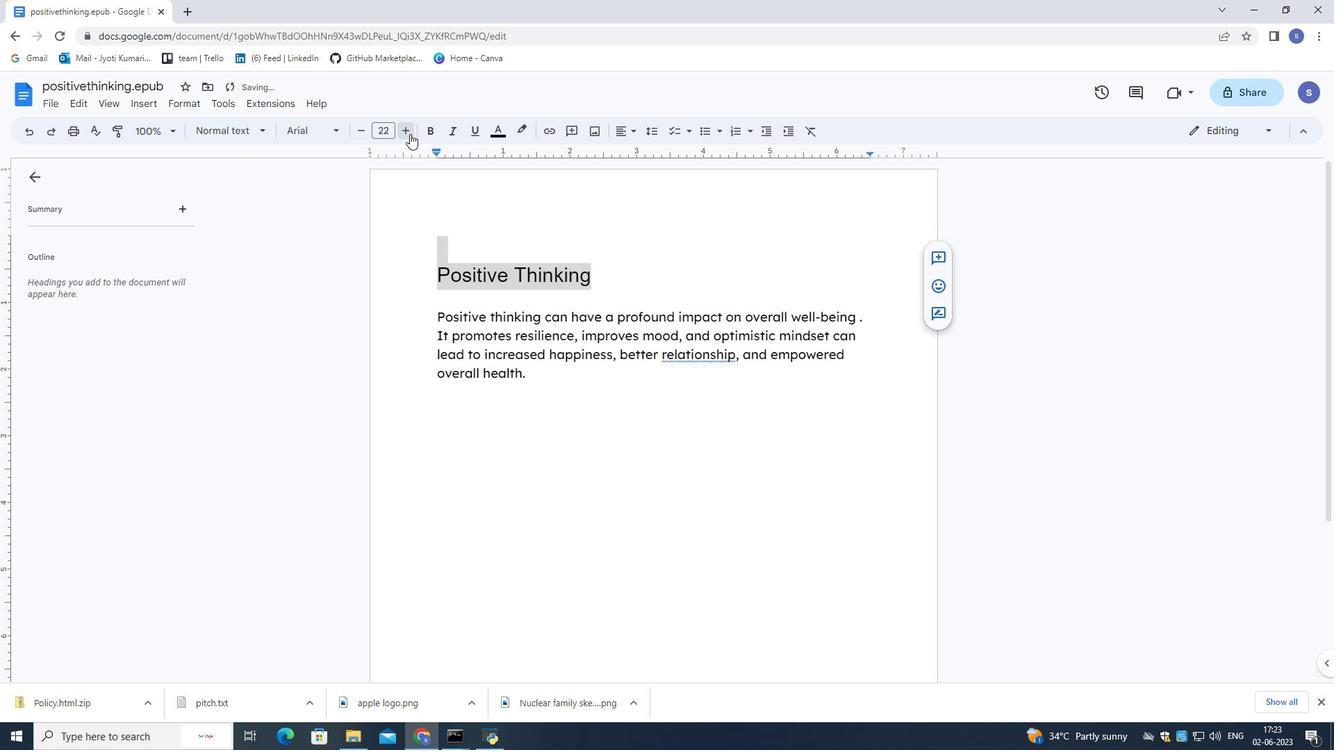 
Action: Mouse moved to (622, 132)
Screenshot: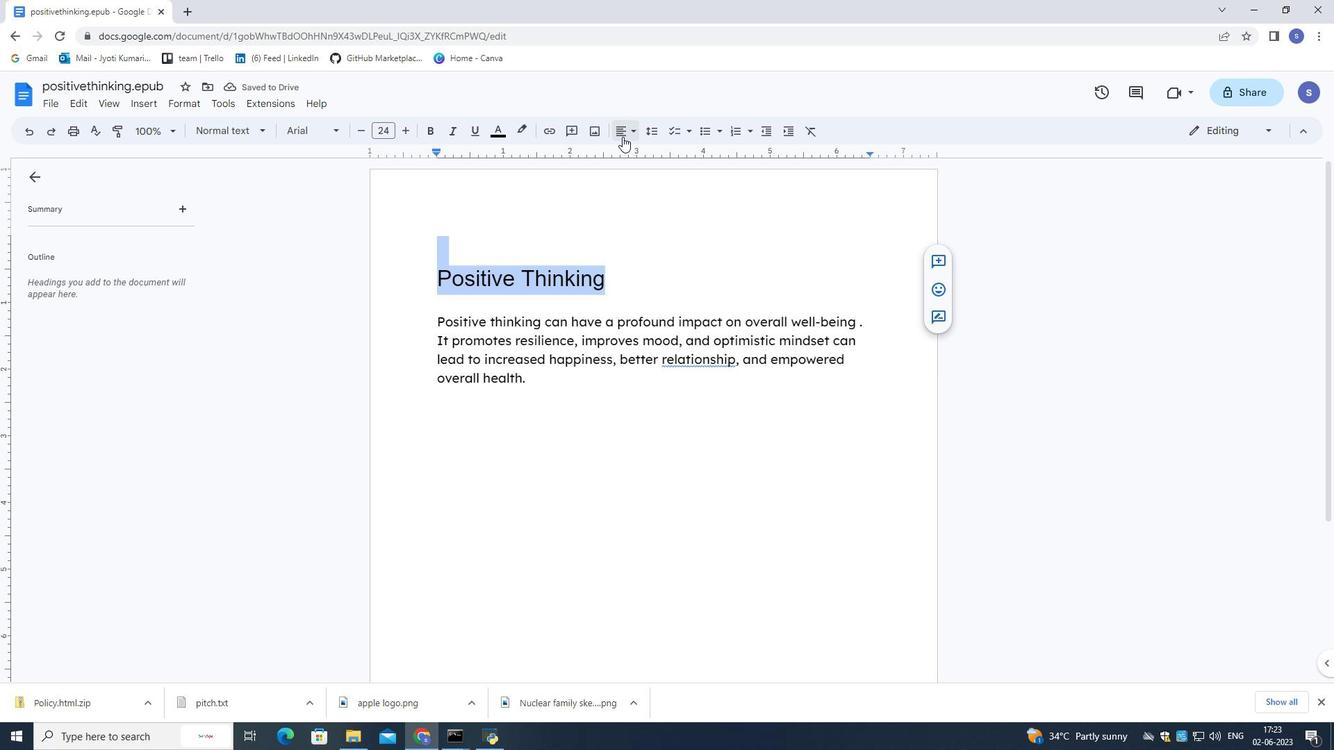 
Action: Mouse pressed left at (622, 132)
Screenshot: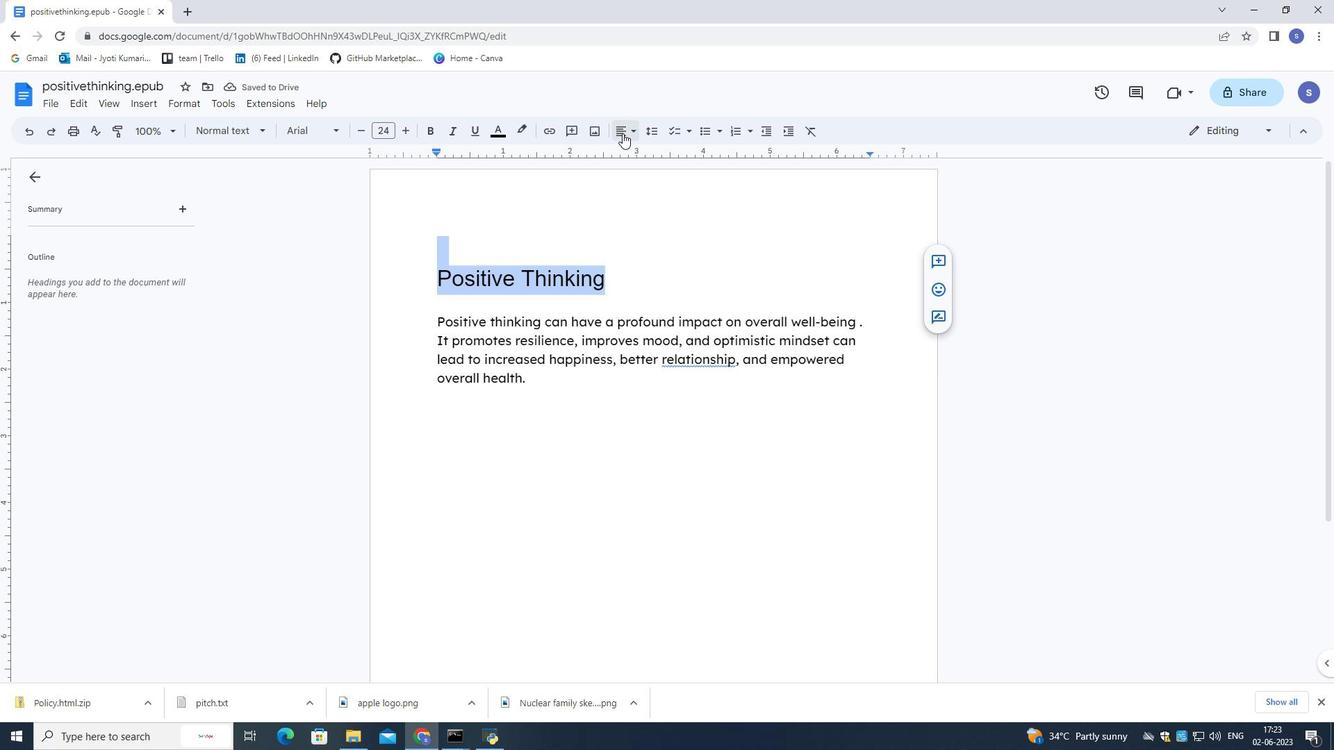 
Action: Mouse moved to (640, 152)
Screenshot: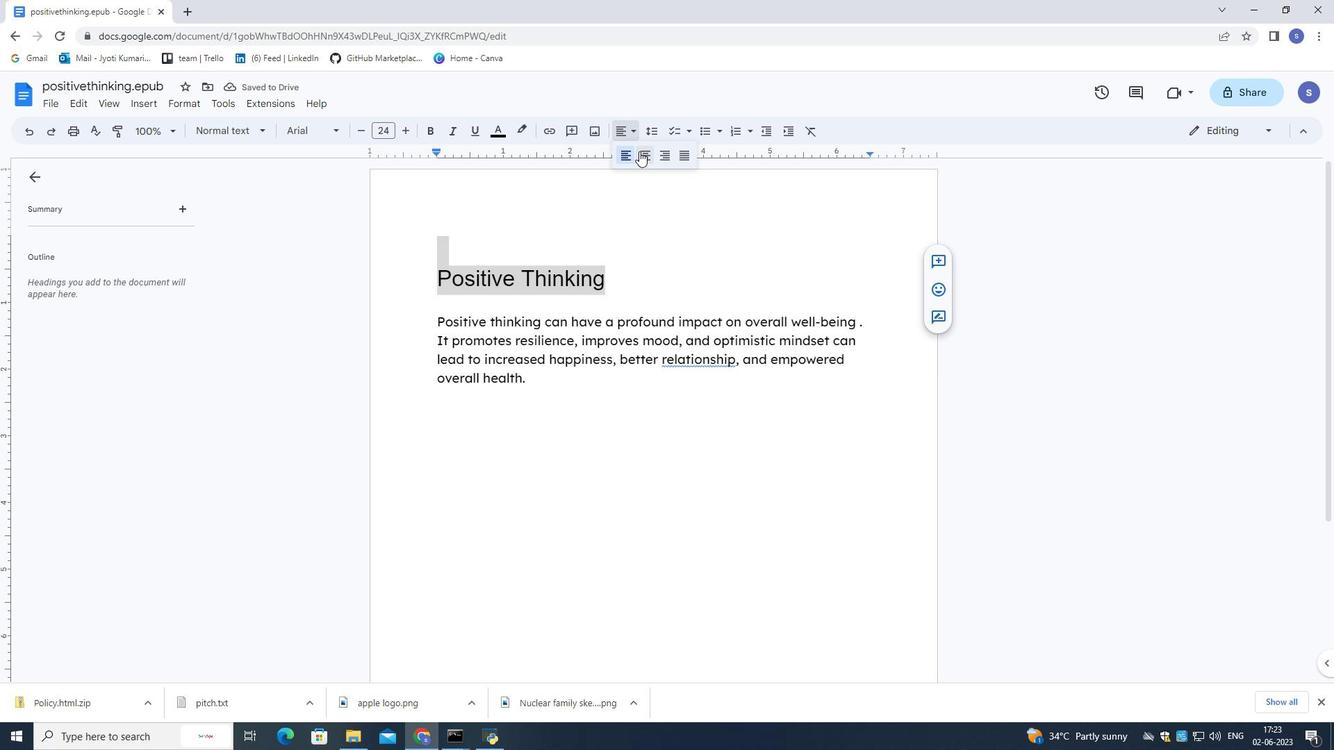 
Action: Mouse pressed left at (640, 152)
Screenshot: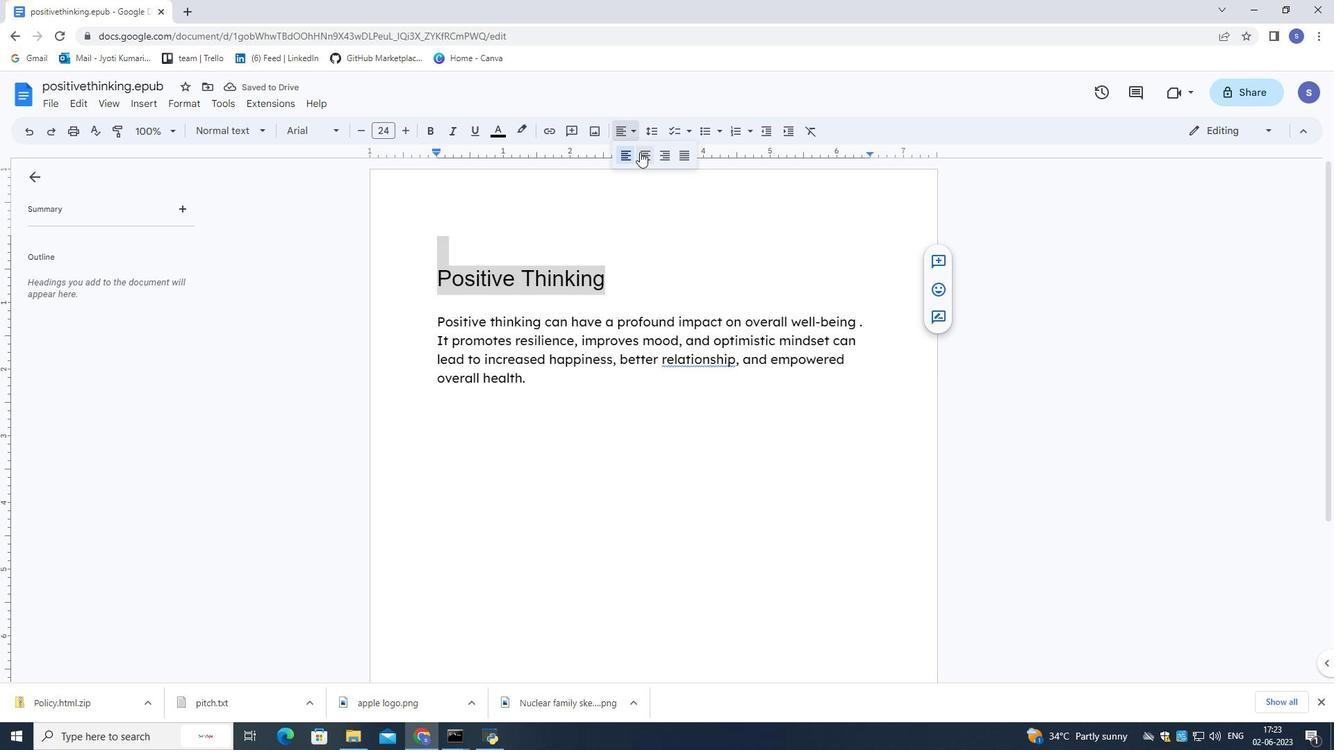 
Action: Mouse moved to (566, 373)
Screenshot: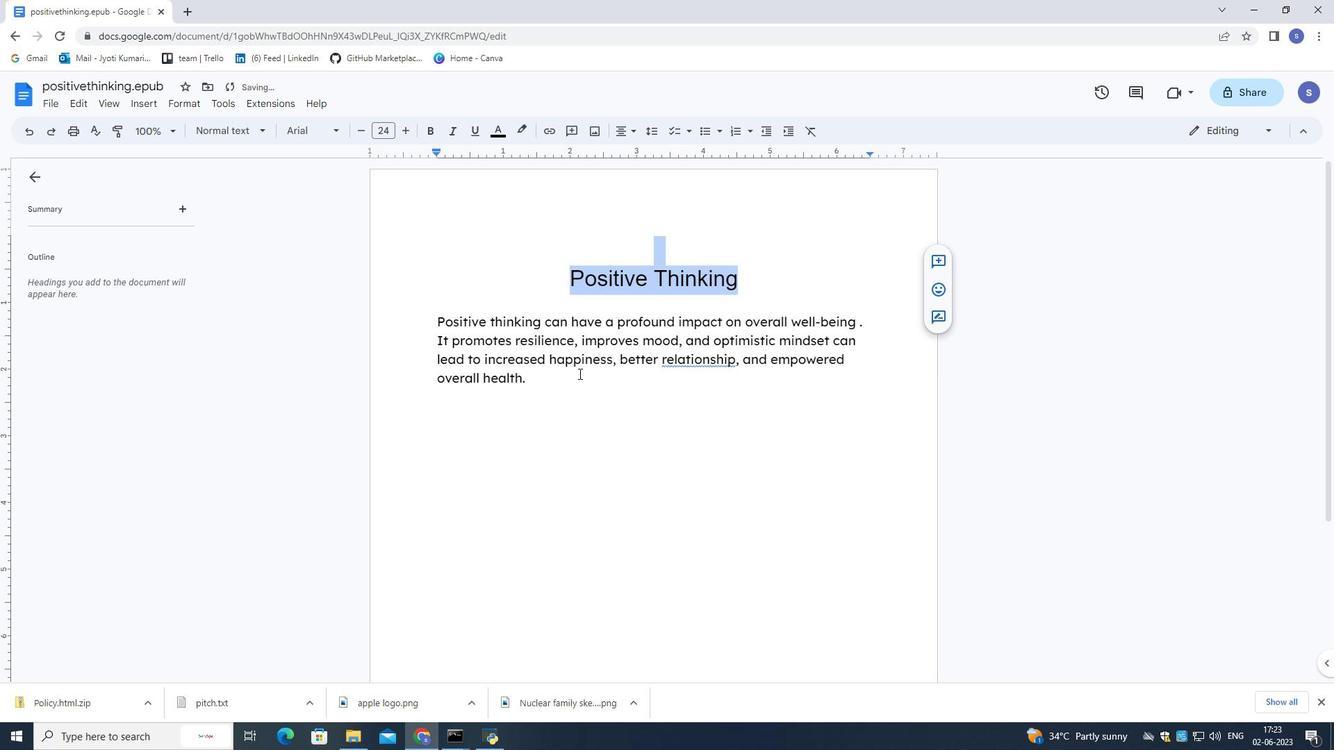 
Action: Mouse pressed left at (566, 373)
Screenshot: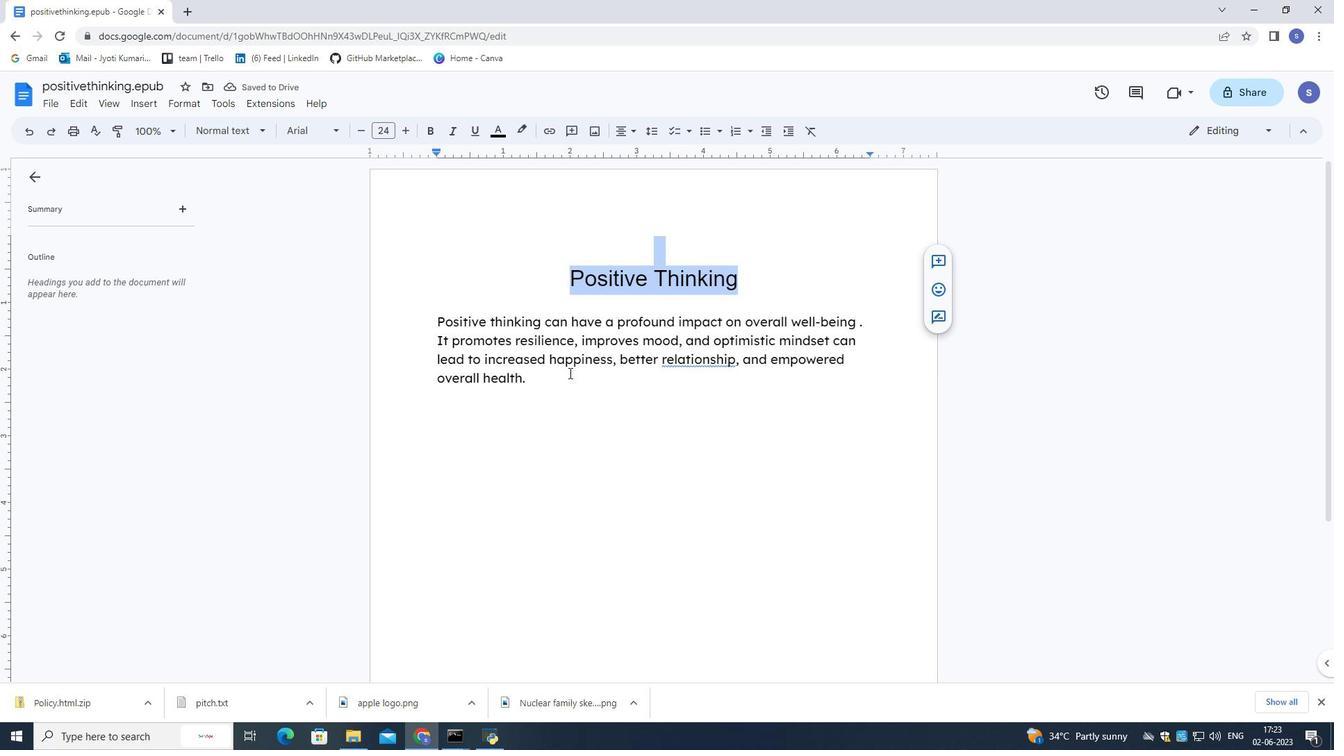 
Action: Mouse moved to (562, 378)
Screenshot: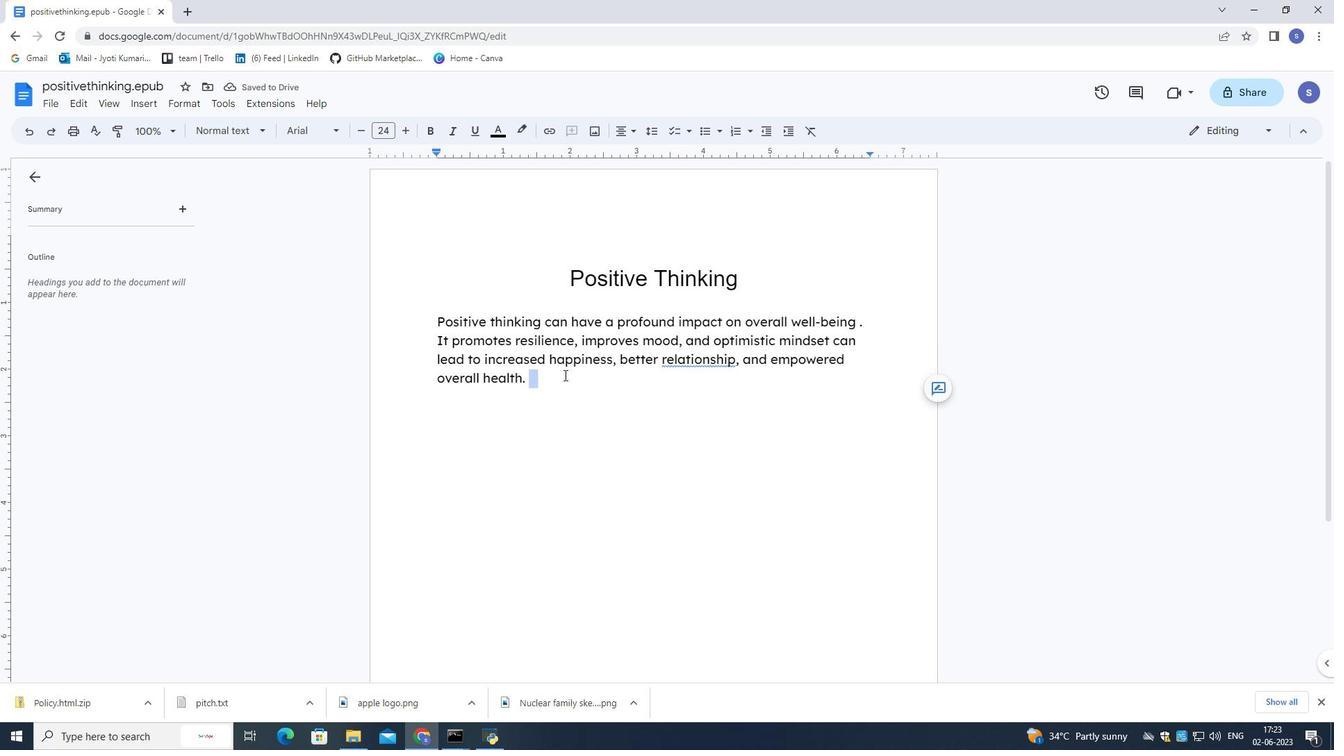 
Action: Mouse pressed left at (562, 378)
Screenshot: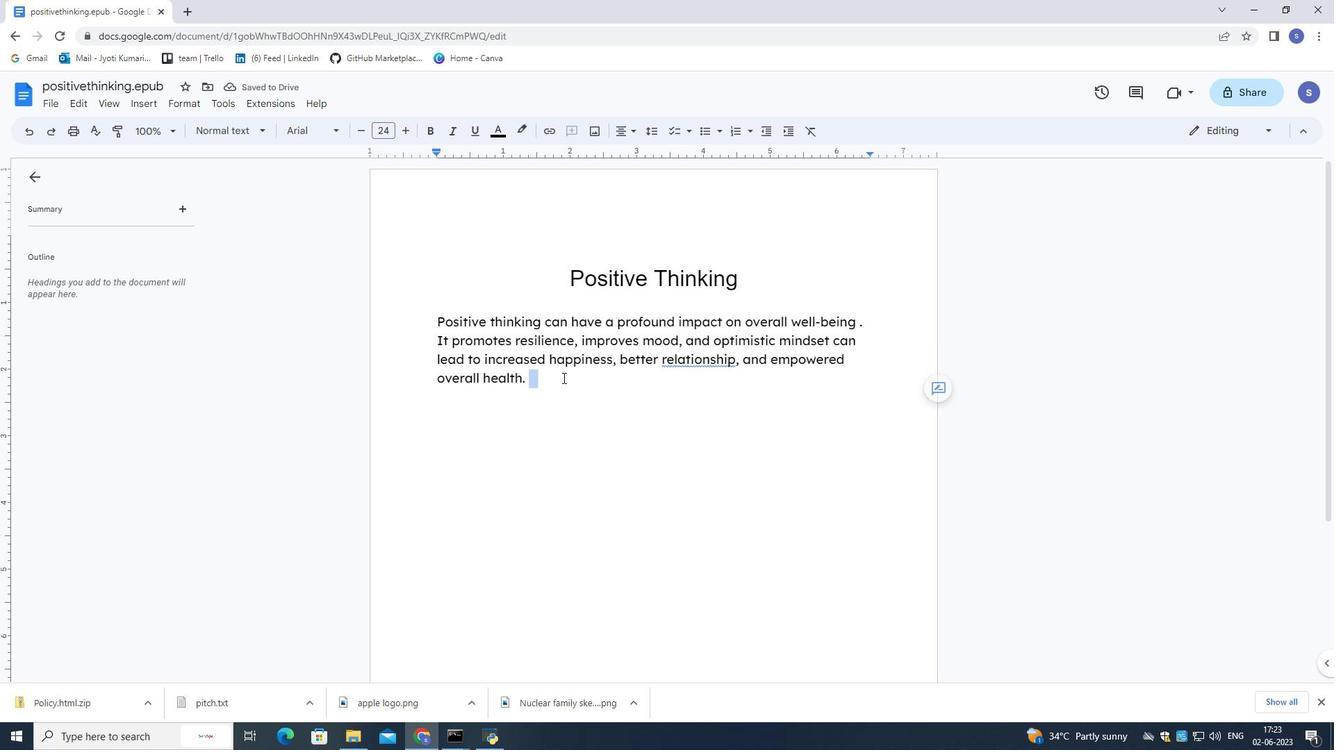 
Action: Mouse moved to (536, 394)
Screenshot: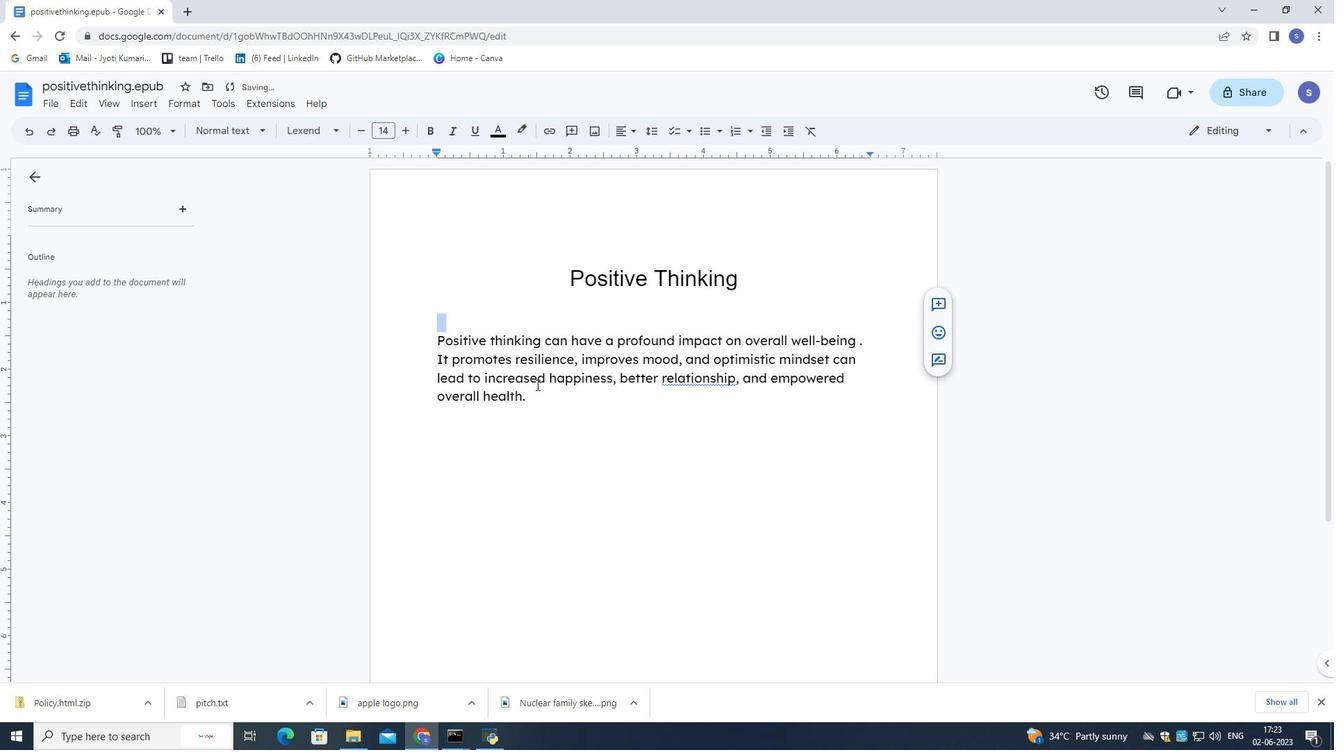 
Action: Mouse pressed left at (536, 394)
Screenshot: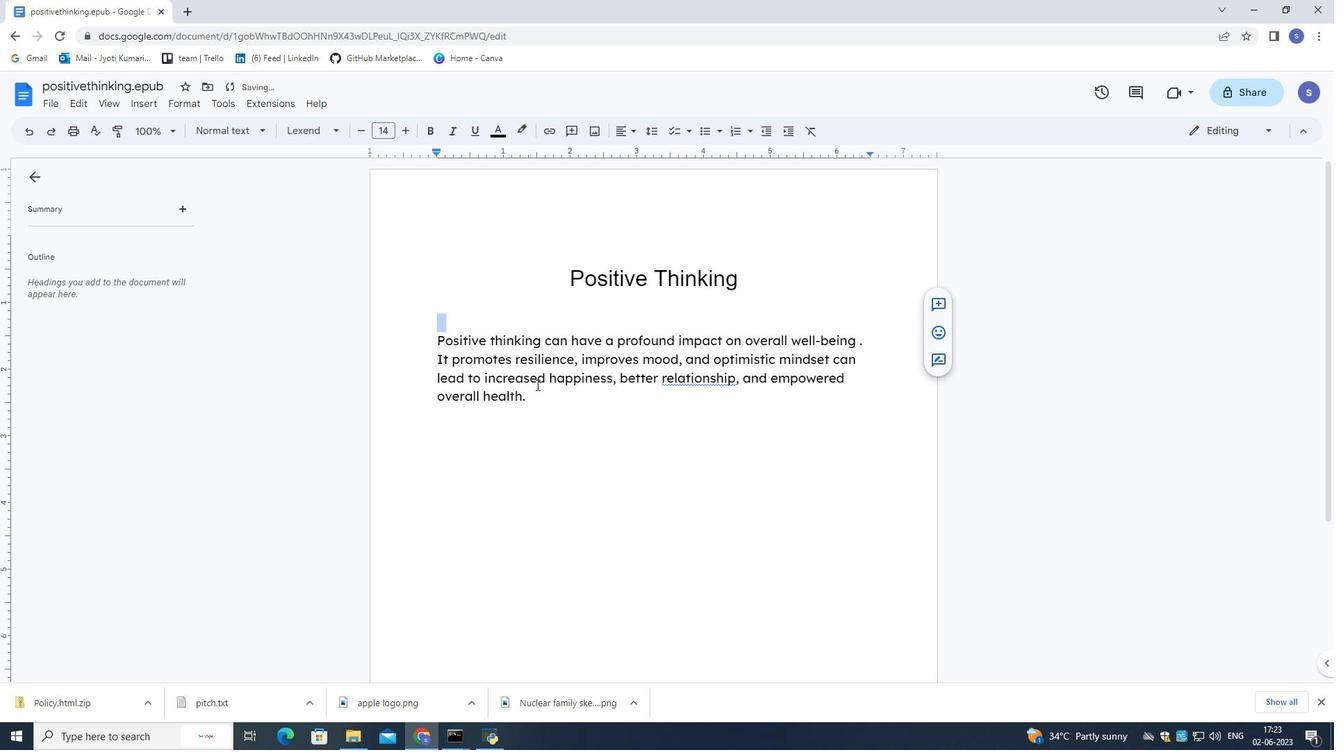 
Action: Mouse moved to (538, 400)
Screenshot: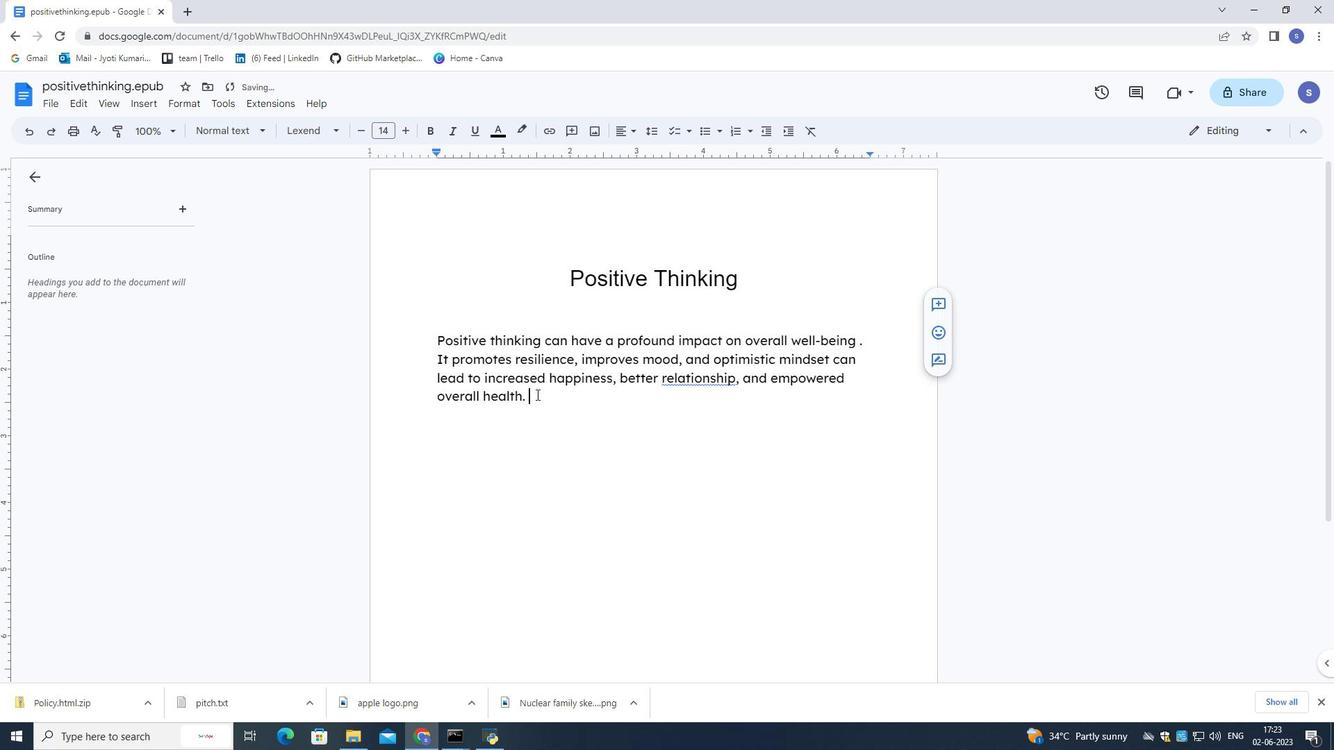 
Action: Mouse pressed left at (538, 400)
Screenshot: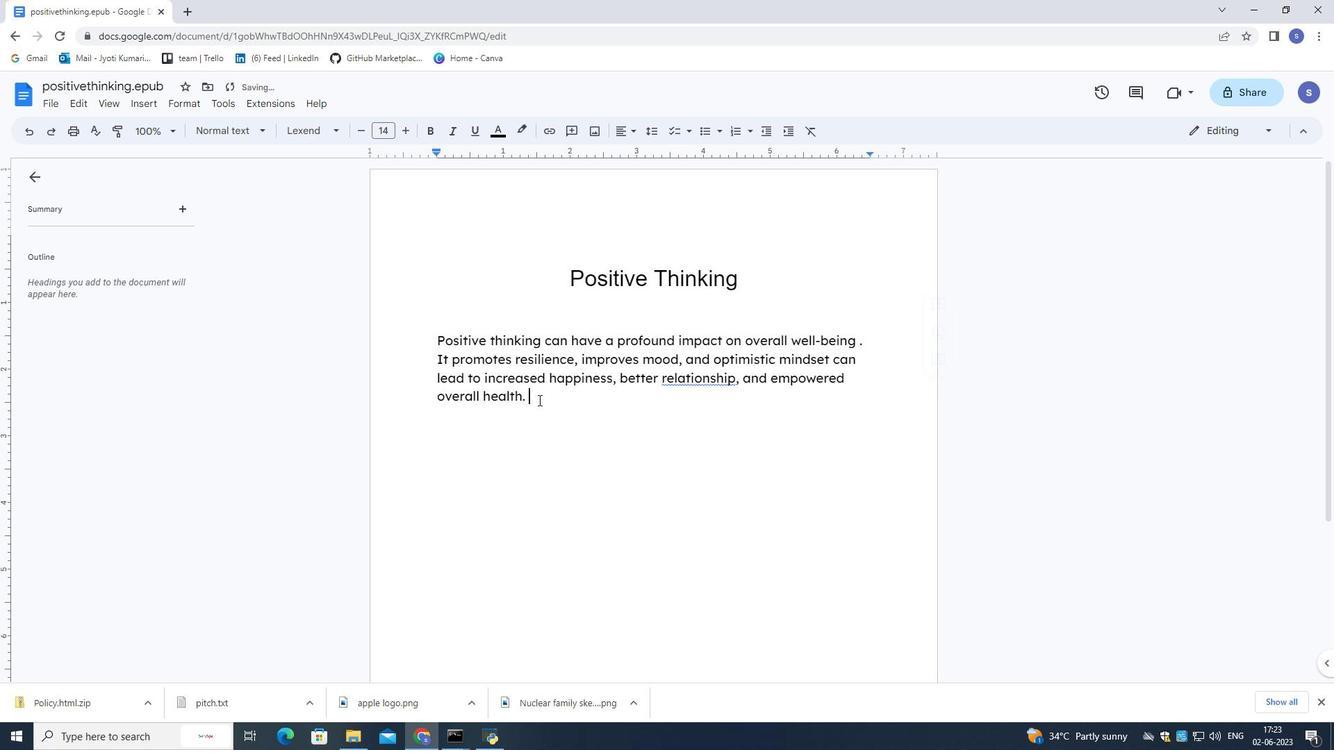 
Action: Mouse moved to (628, 131)
Screenshot: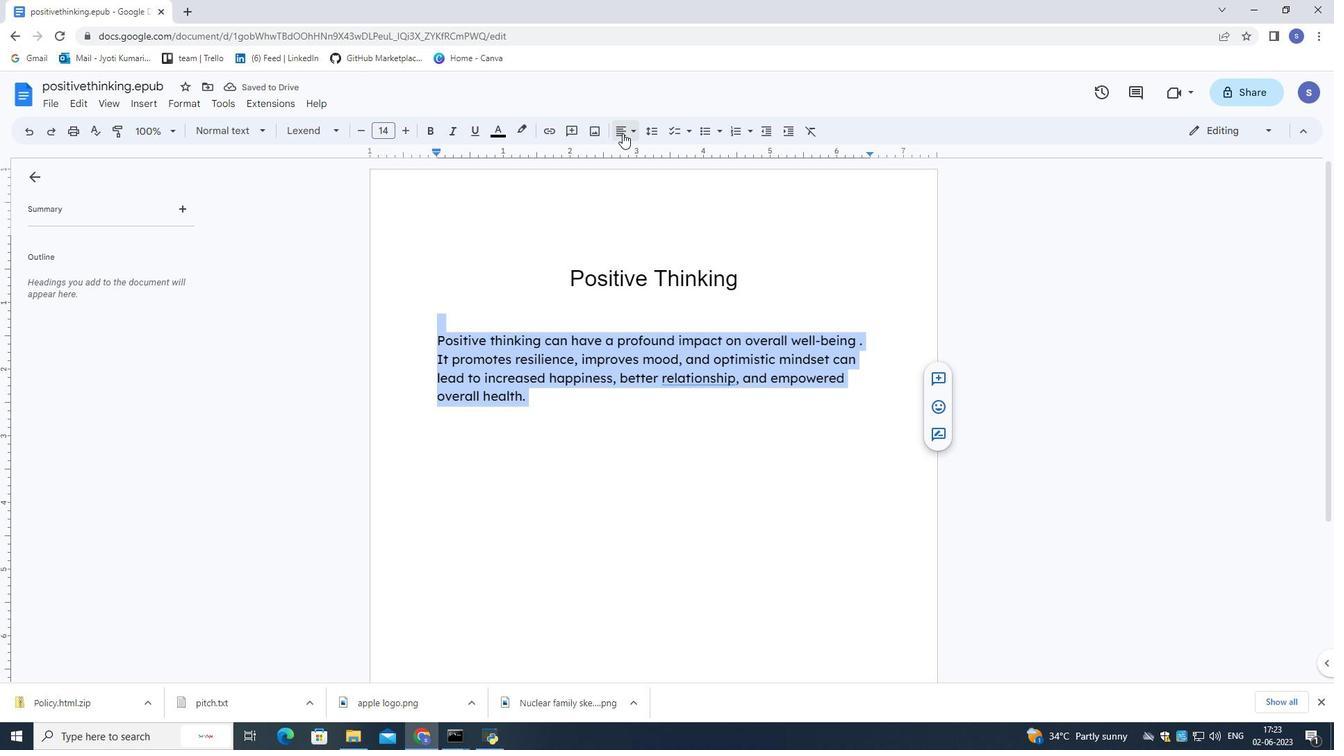 
Action: Mouse pressed left at (628, 131)
Screenshot: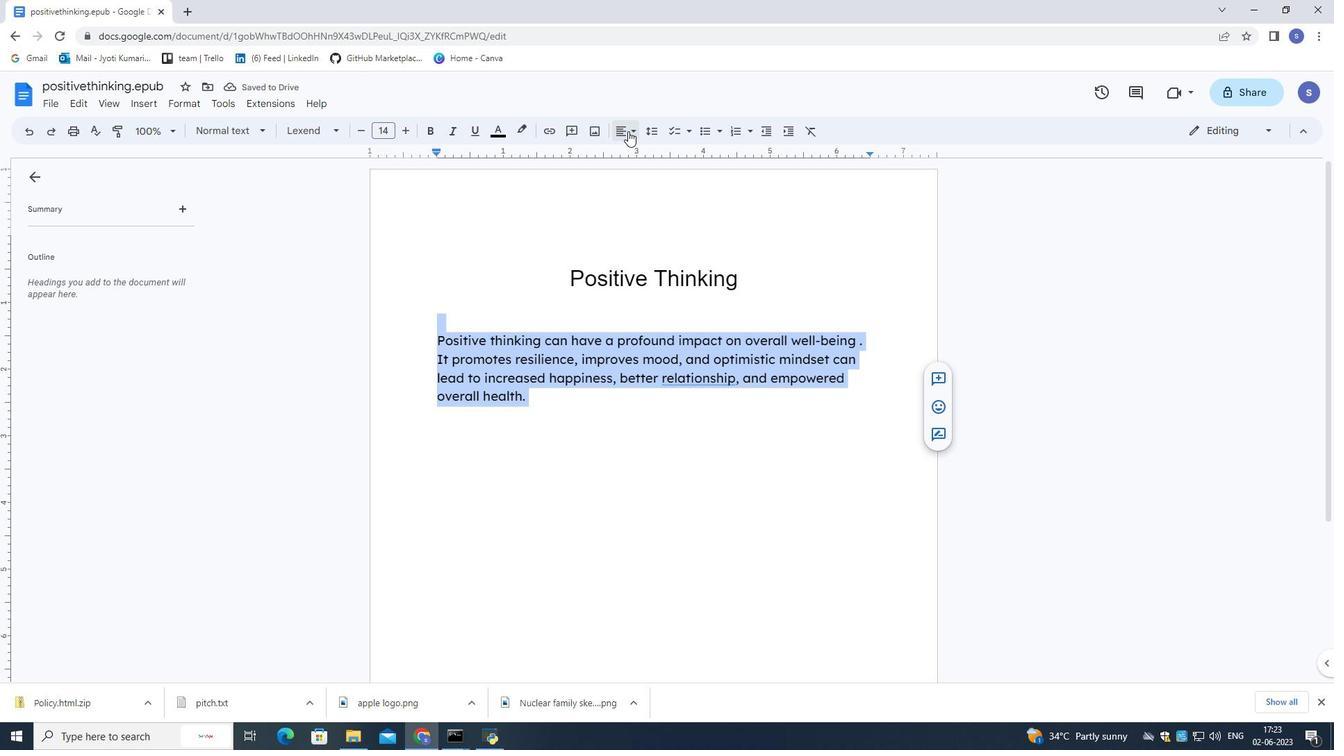 
Action: Mouse moved to (628, 149)
Screenshot: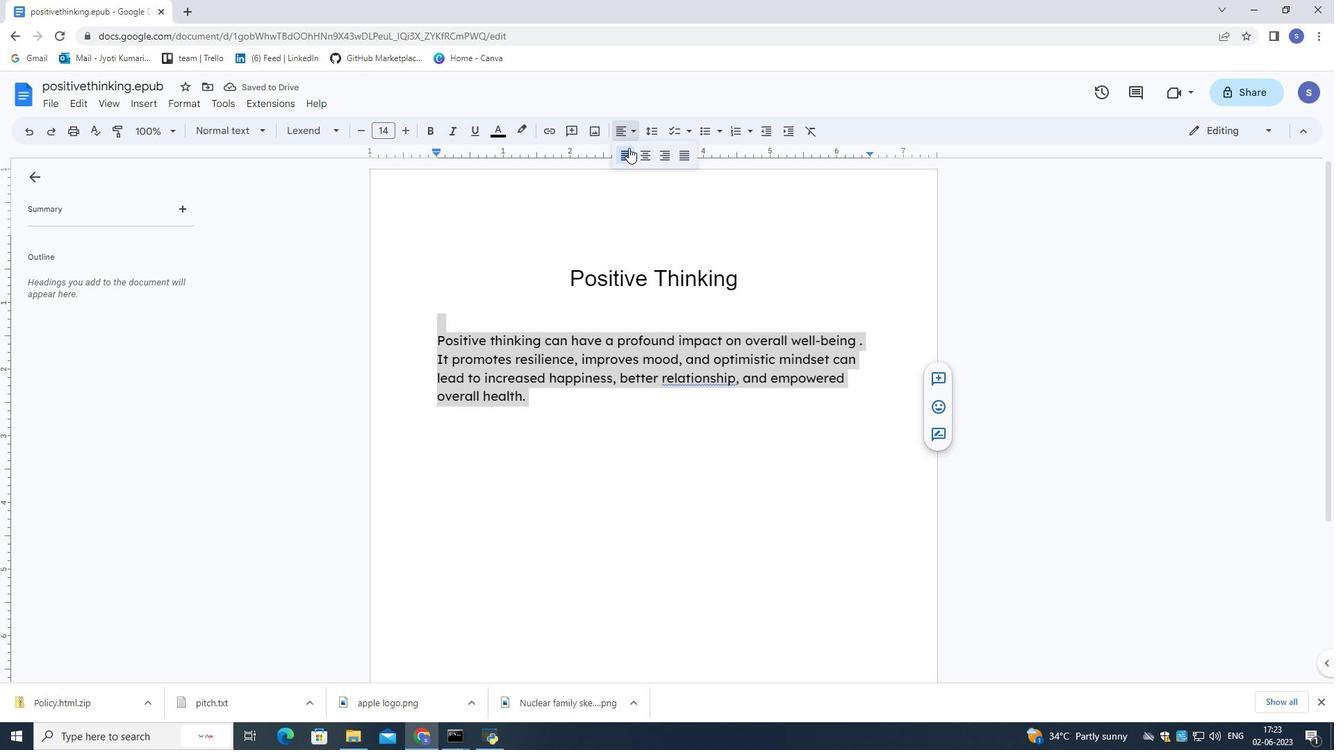 
Action: Mouse pressed left at (628, 149)
Screenshot: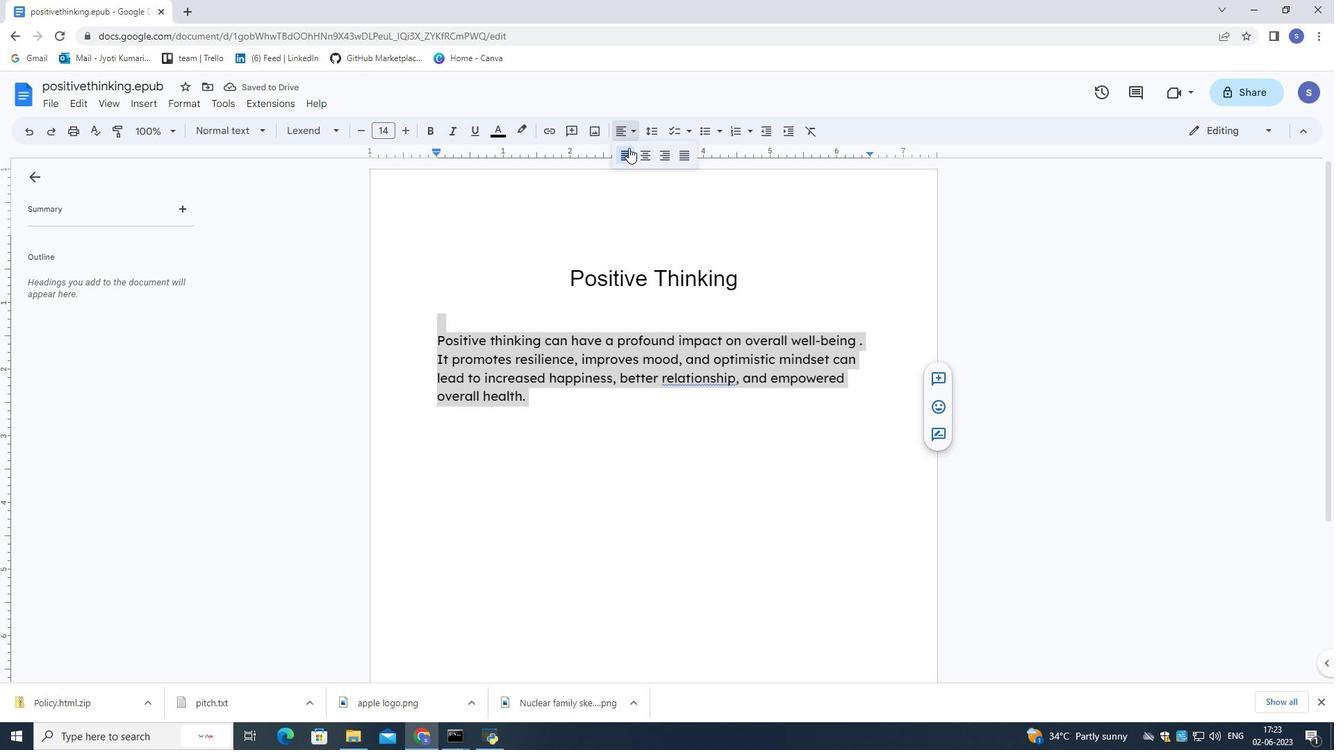 
Action: Mouse moved to (613, 218)
Screenshot: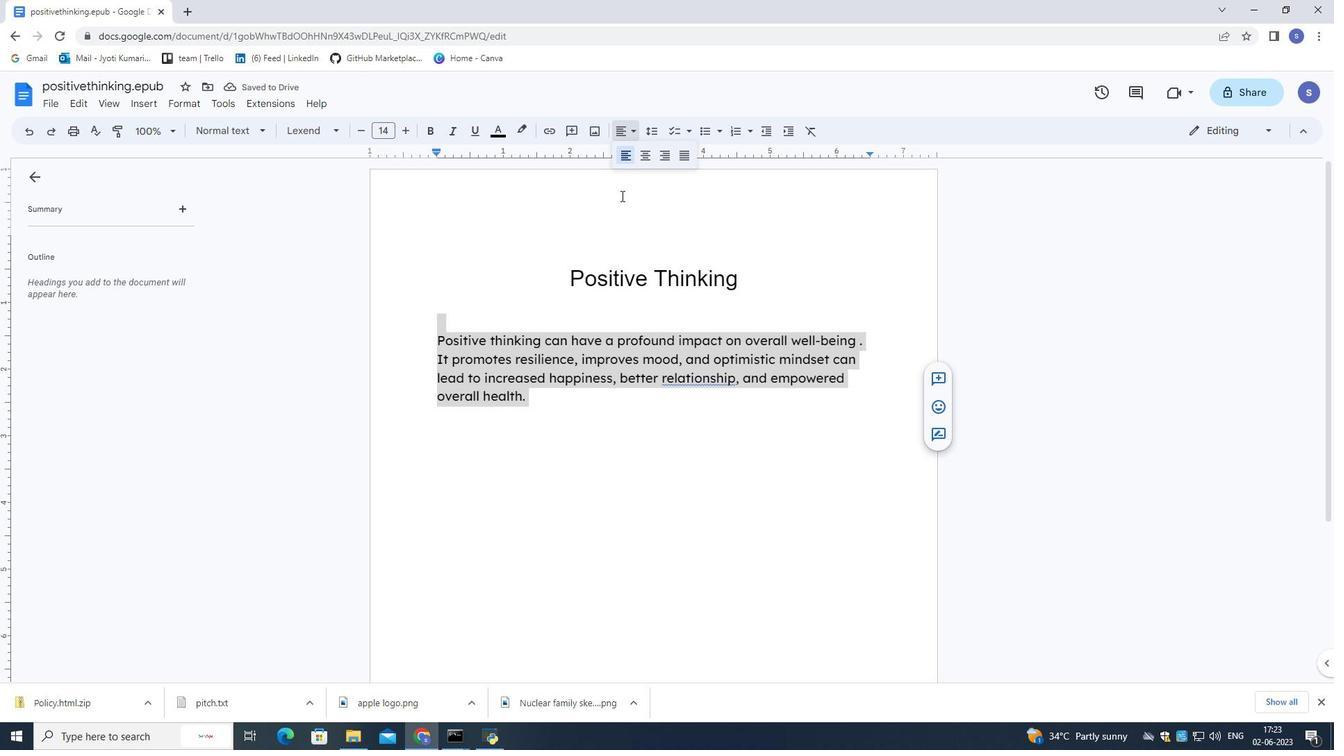 
Action: Mouse pressed left at (613, 218)
Screenshot: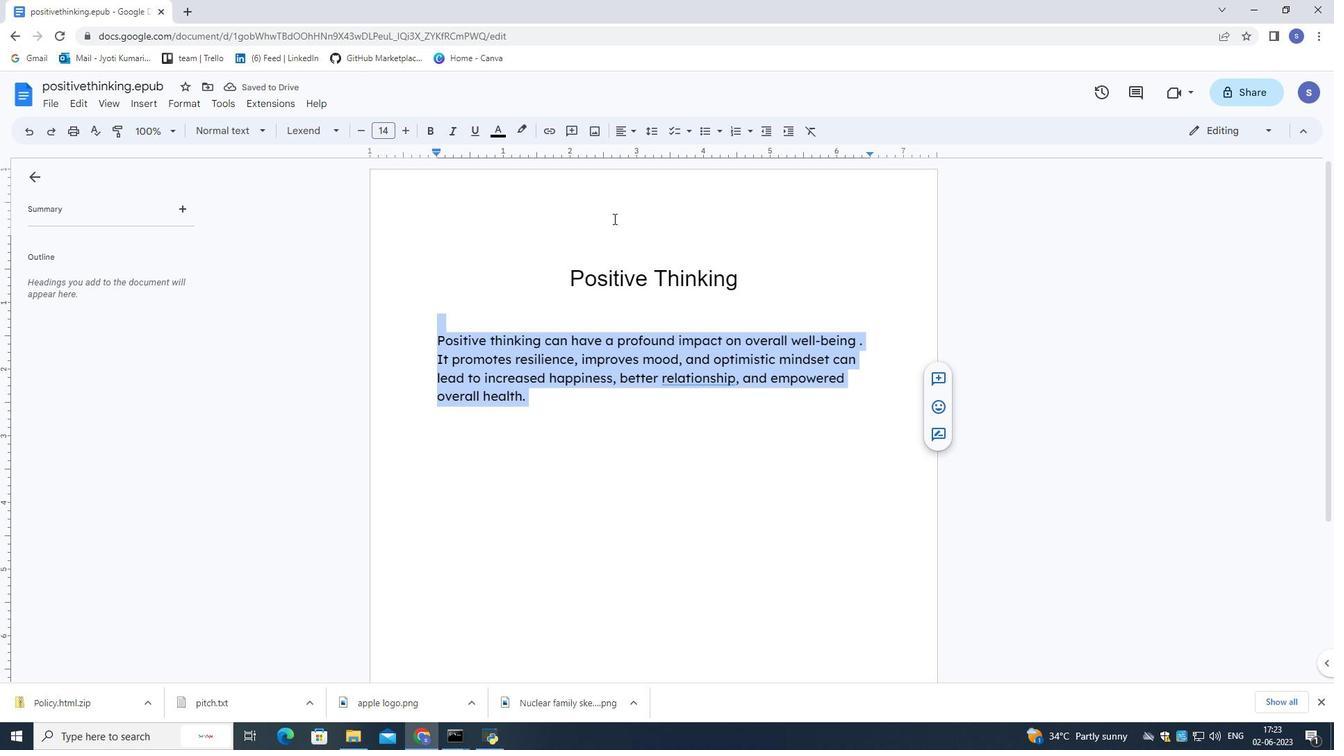 
Action: Mouse moved to (613, 218)
Screenshot: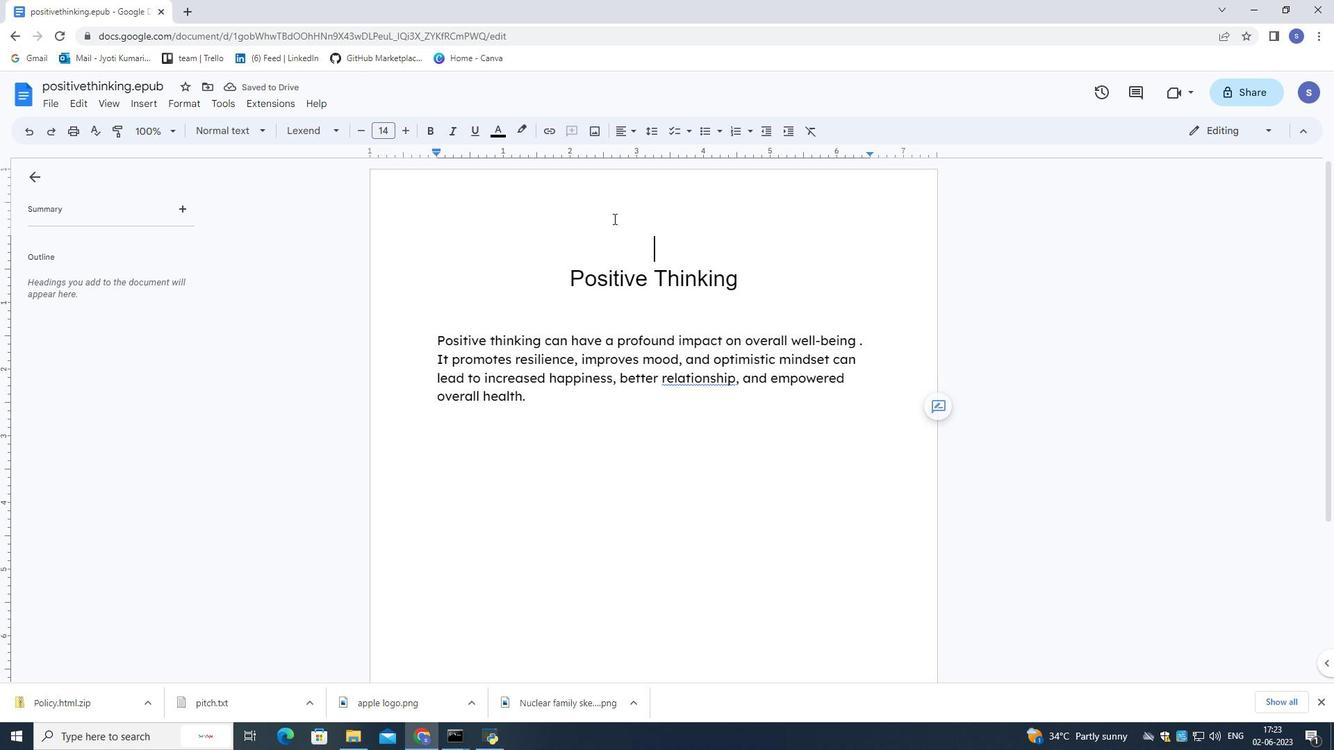 
